 Task: Add an event  with title  Third Presentation Revisions, date '2024/03/04' to 2024/03/05 & Select Event type as  Group. Add location for the event as  Marseille, France and add a description: Conducting a competitive analysis to understand how the campaign performed compared to similar campaigns executed by competitors. This involves evaluating the differentiation, uniqueness, and competitive advantage of the campaign in the marketplace.Create an event link  http-thirdpresentationrevisionscom & Select the event color as  Lime Green. , logged in from the account softage.4@softage.netand send the event invitation to softage.8@softage.net and softage.9@softage.net
Action: Mouse pressed left at (733, 100)
Screenshot: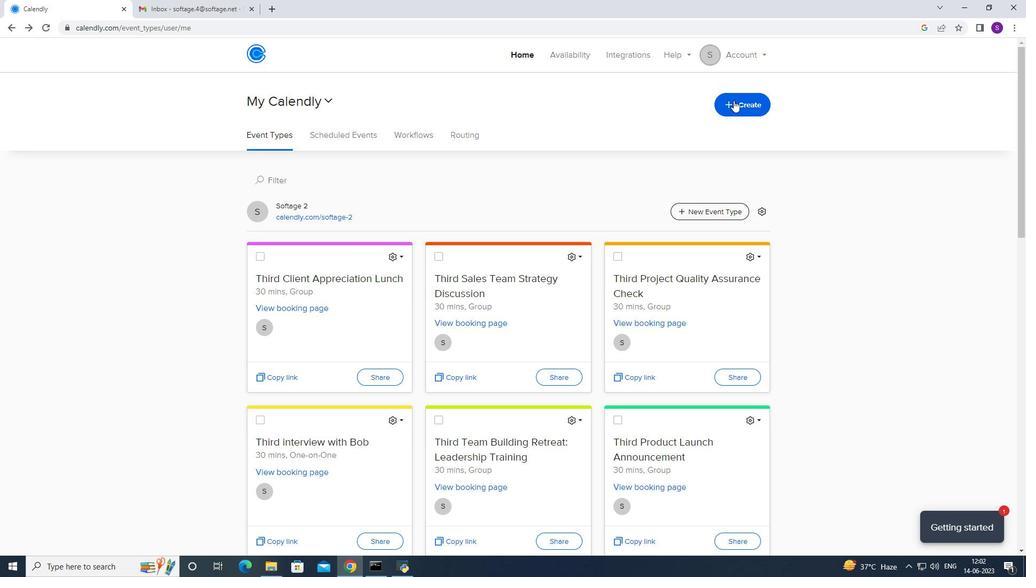 
Action: Mouse moved to (642, 179)
Screenshot: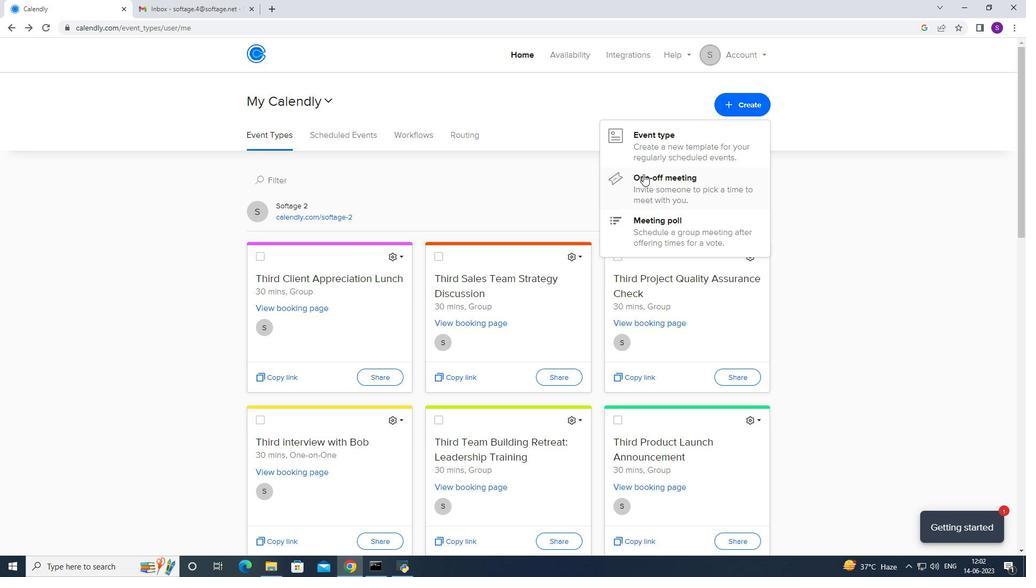 
Action: Mouse pressed left at (642, 179)
Screenshot: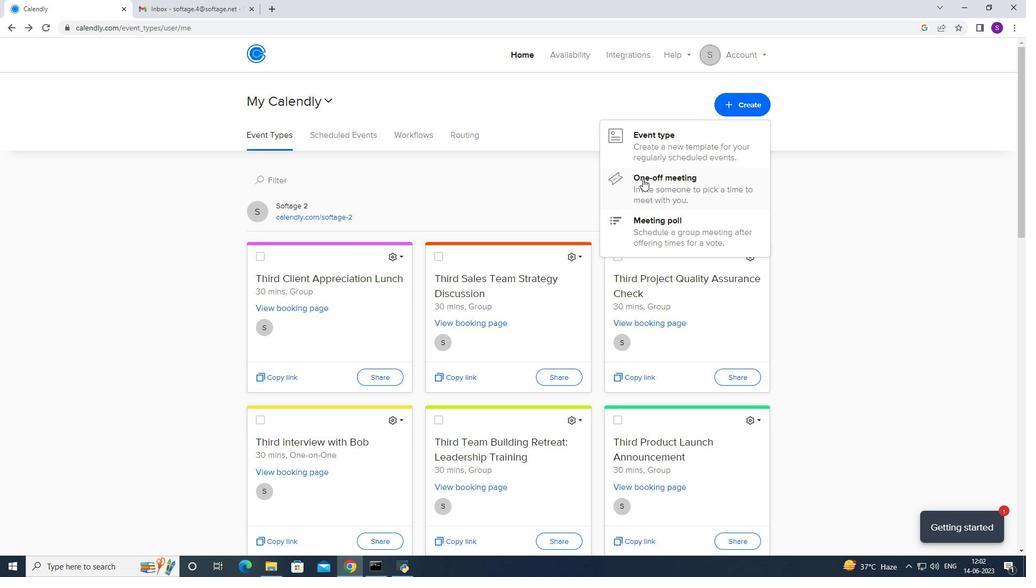 
Action: Mouse moved to (657, 148)
Screenshot: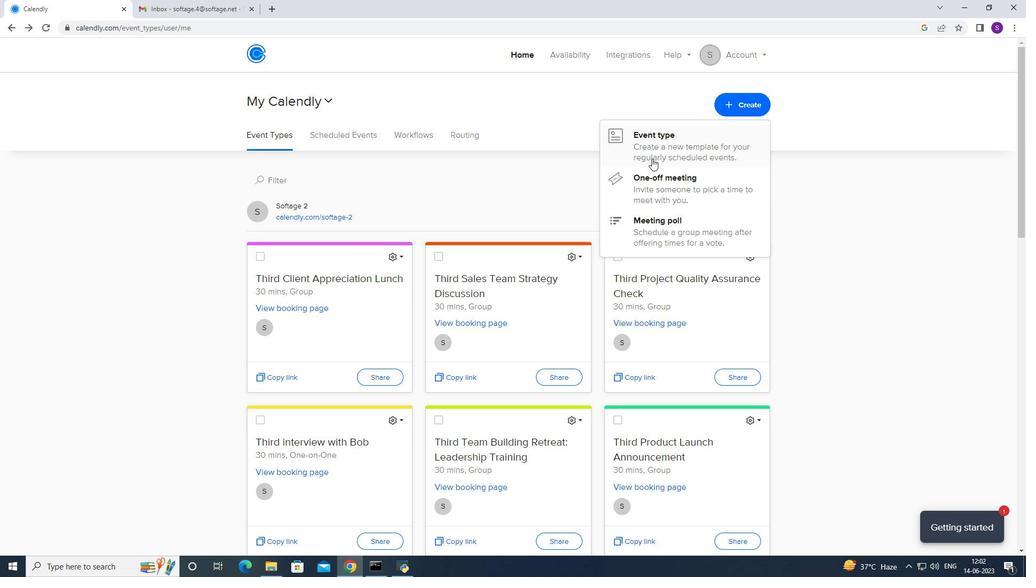 
Action: Mouse pressed left at (657, 148)
Screenshot: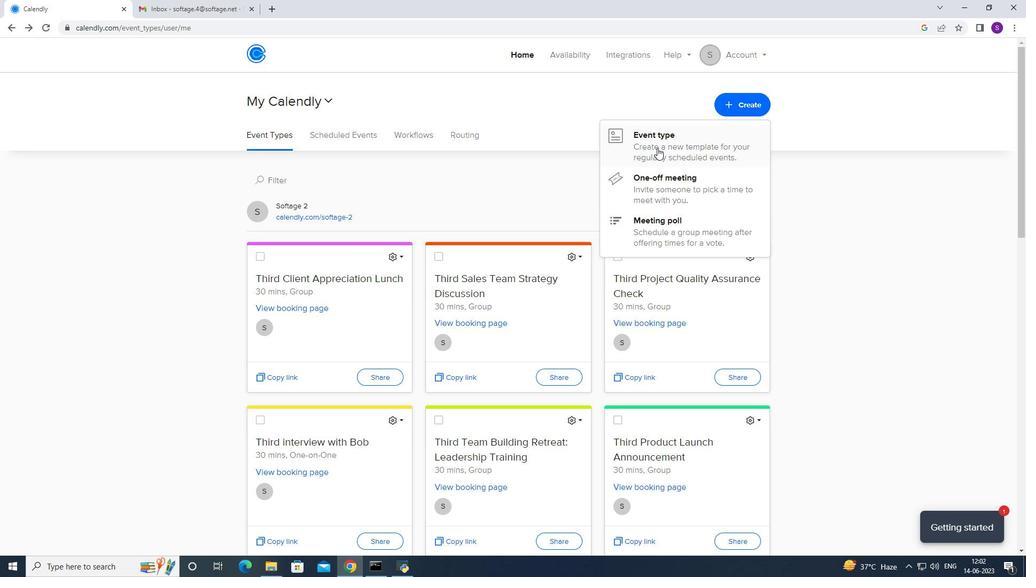 
Action: Mouse moved to (591, 223)
Screenshot: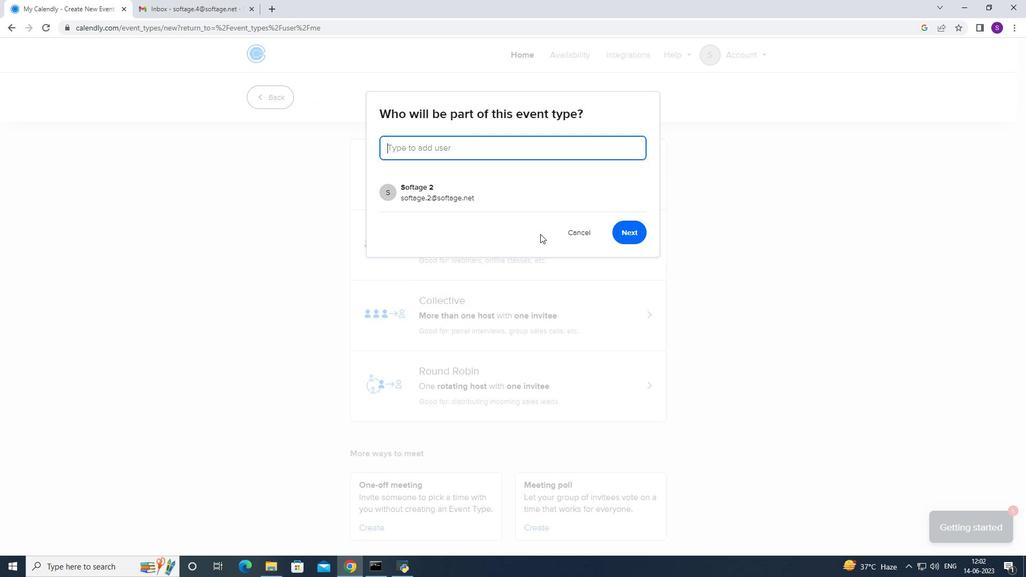 
Action: Mouse pressed left at (591, 223)
Screenshot: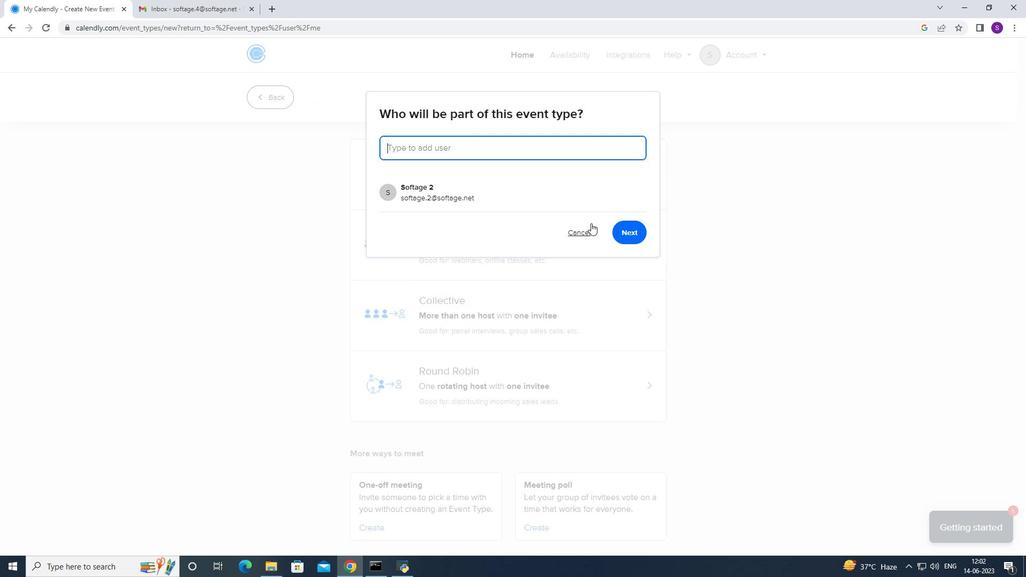 
Action: Mouse moved to (498, 231)
Screenshot: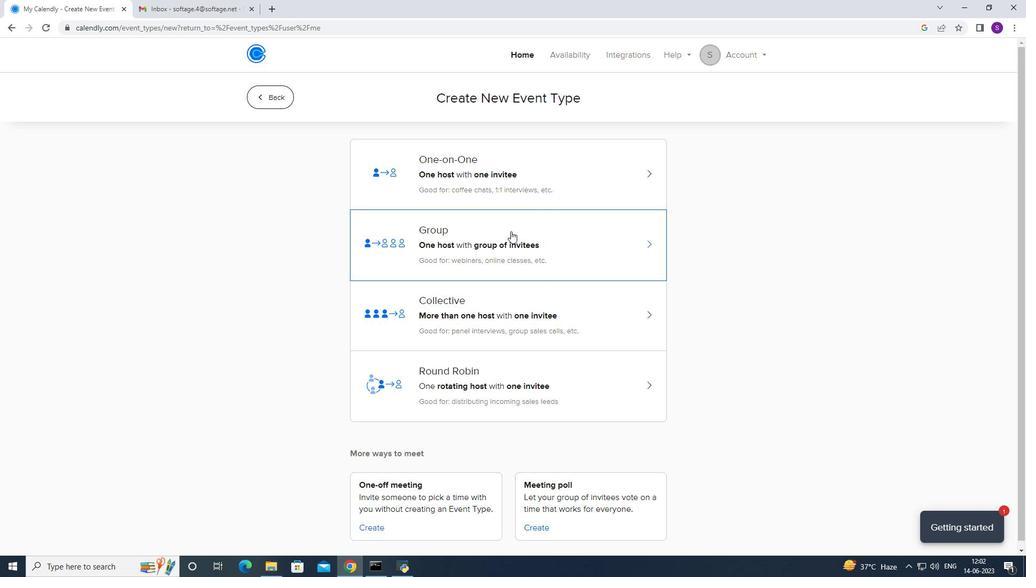 
Action: Mouse pressed left at (498, 231)
Screenshot: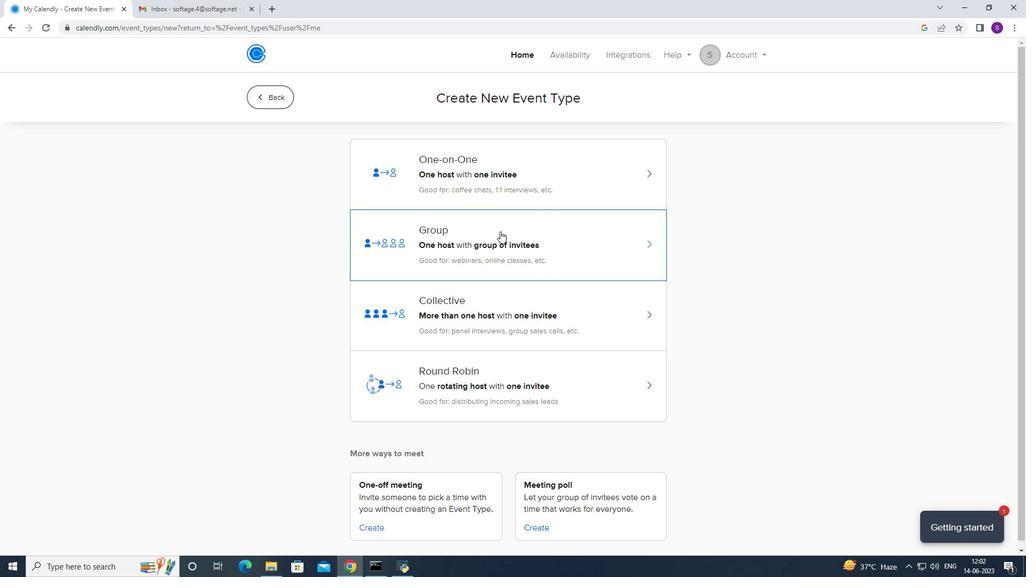 
Action: Mouse moved to (416, 248)
Screenshot: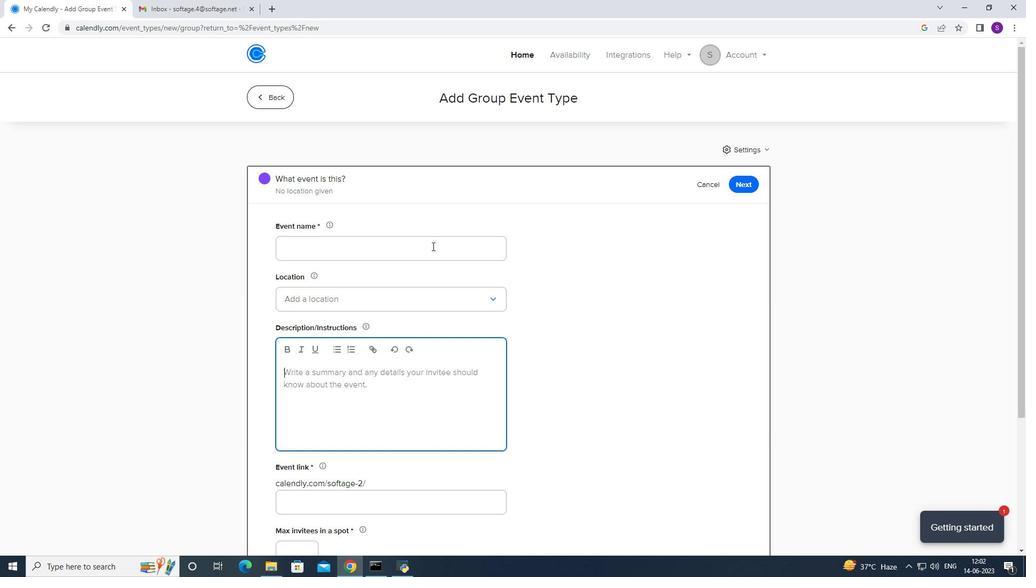
Action: Mouse pressed left at (416, 248)
Screenshot: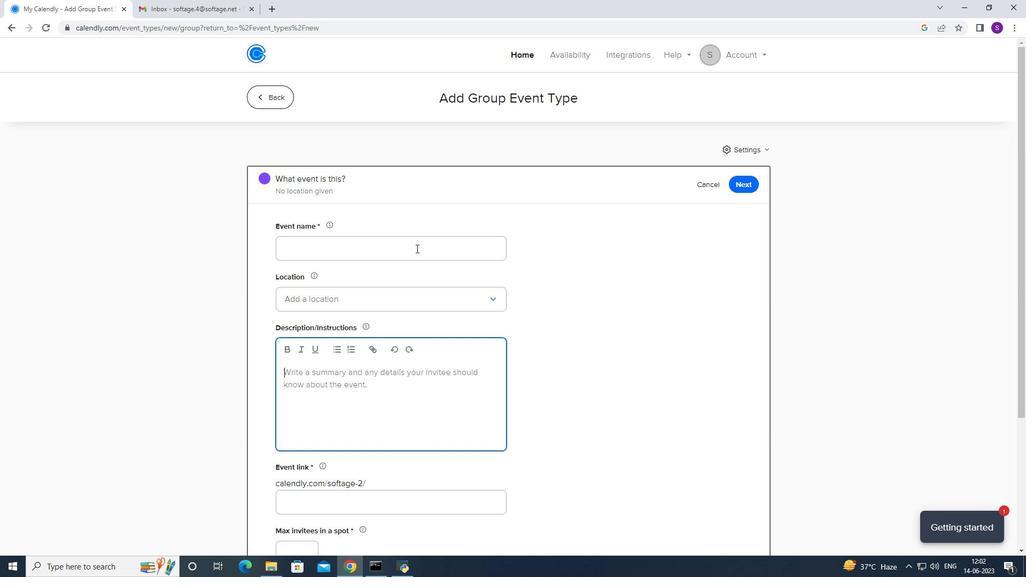 
Action: Key pressed <Key.caps_lock>T<Key.caps_lock>hird<Key.space><Key.caps_lock>P<Key.caps_lock>
Screenshot: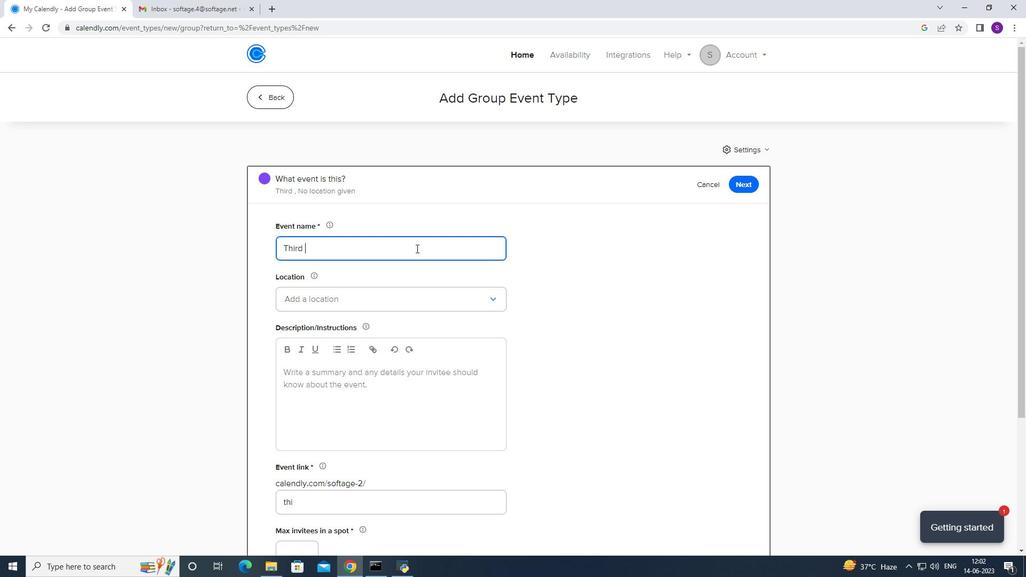 
Action: Mouse moved to (409, 252)
Screenshot: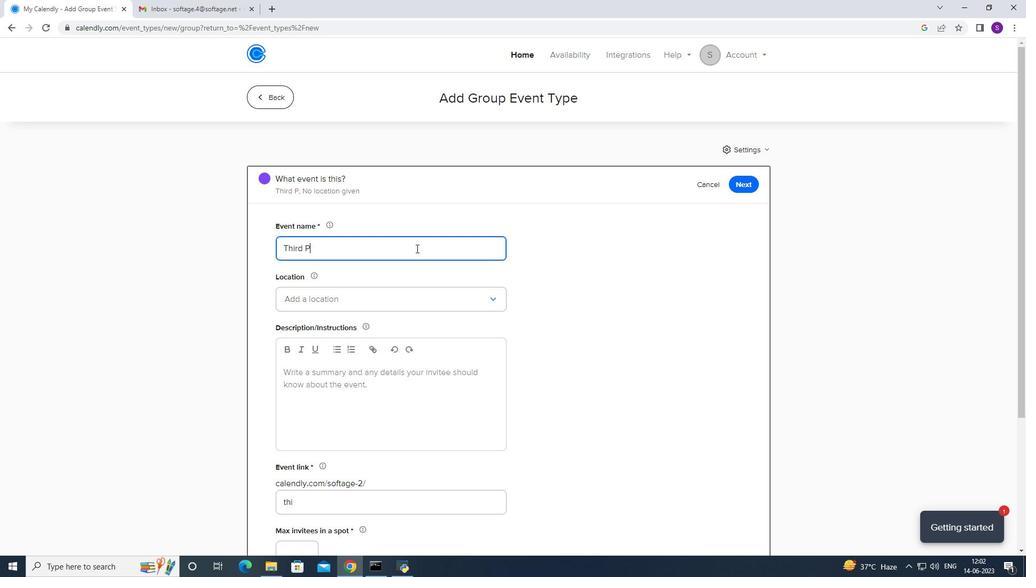 
Action: Key pressed resentati
Screenshot: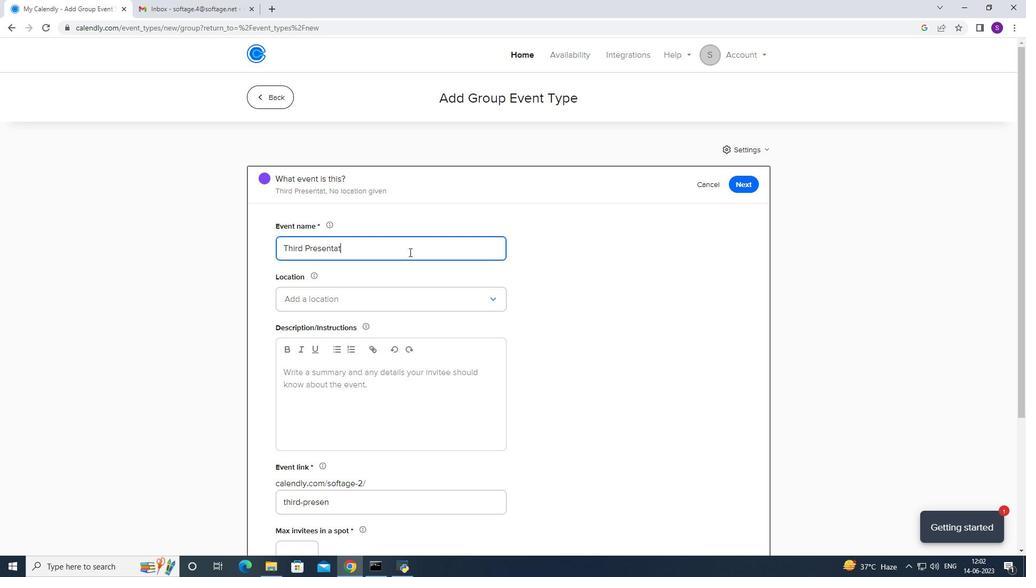 
Action: Mouse moved to (409, 253)
Screenshot: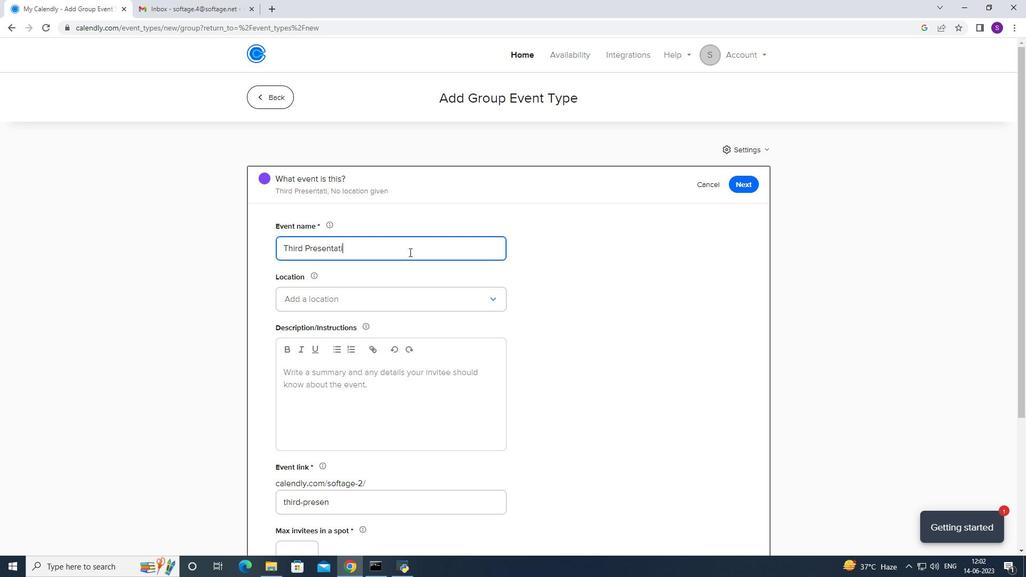 
Action: Key pressed o
Screenshot: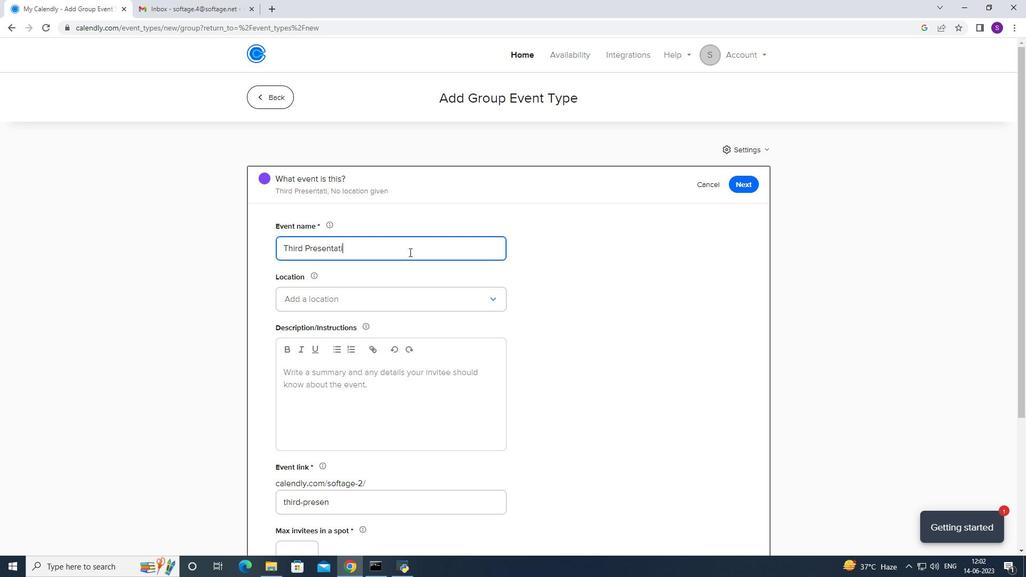 
Action: Mouse moved to (410, 254)
Screenshot: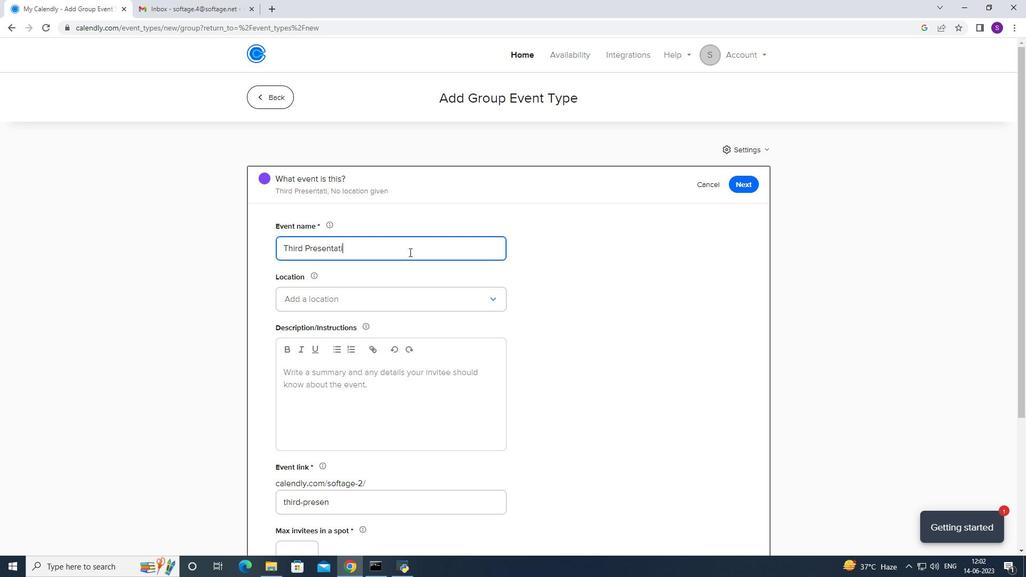 
Action: Key pressed ns<Key.space><Key.caps_lock>R<Key.caps_lock>eview
Screenshot: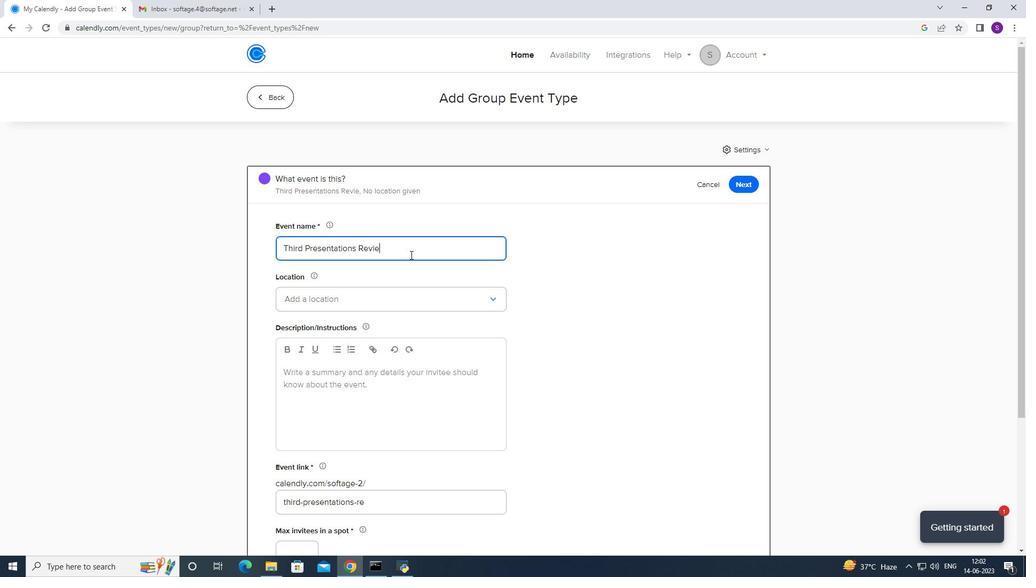 
Action: Mouse moved to (870, 186)
Screenshot: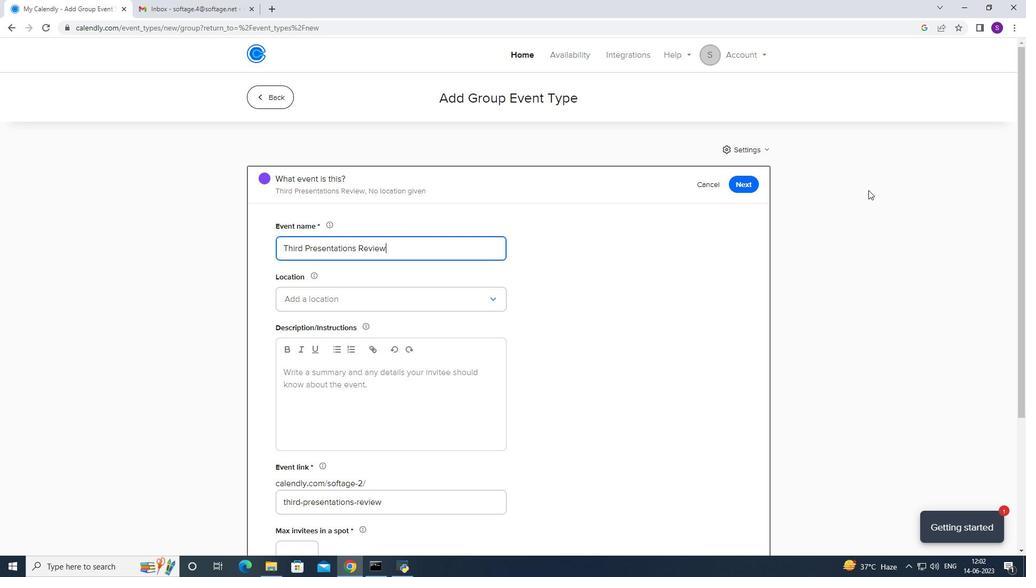 
Action: Mouse scrolled (870, 187) with delta (0, 0)
Screenshot: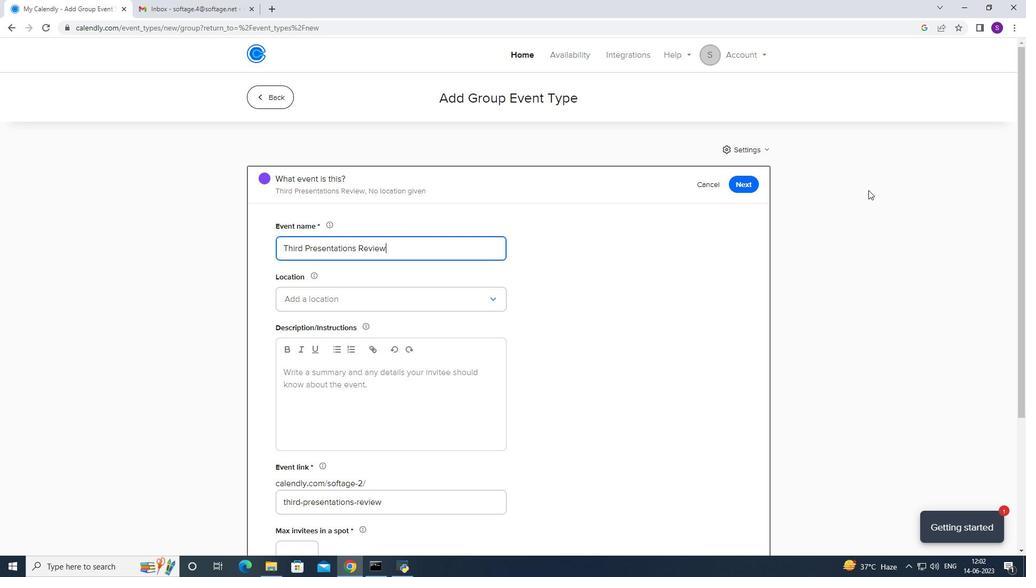 
Action: Mouse moved to (864, 174)
Screenshot: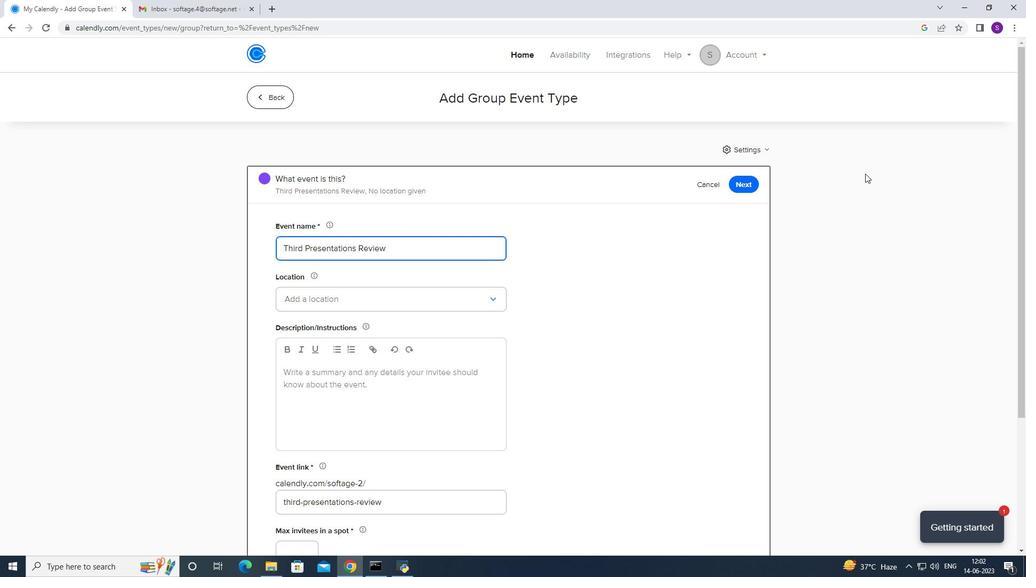 
Action: Key pressed <Key.backspace>
Screenshot: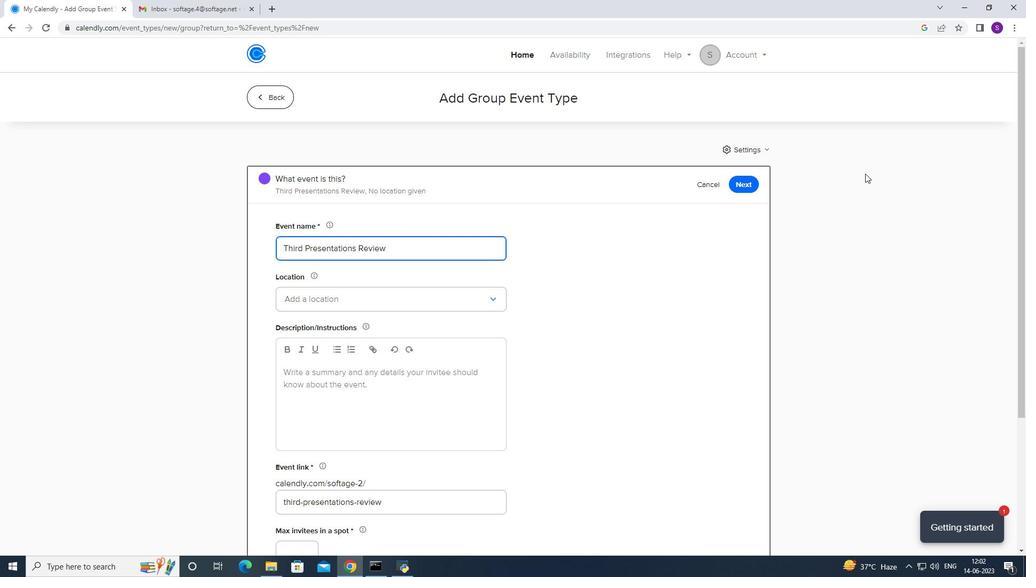 
Action: Mouse moved to (855, 176)
Screenshot: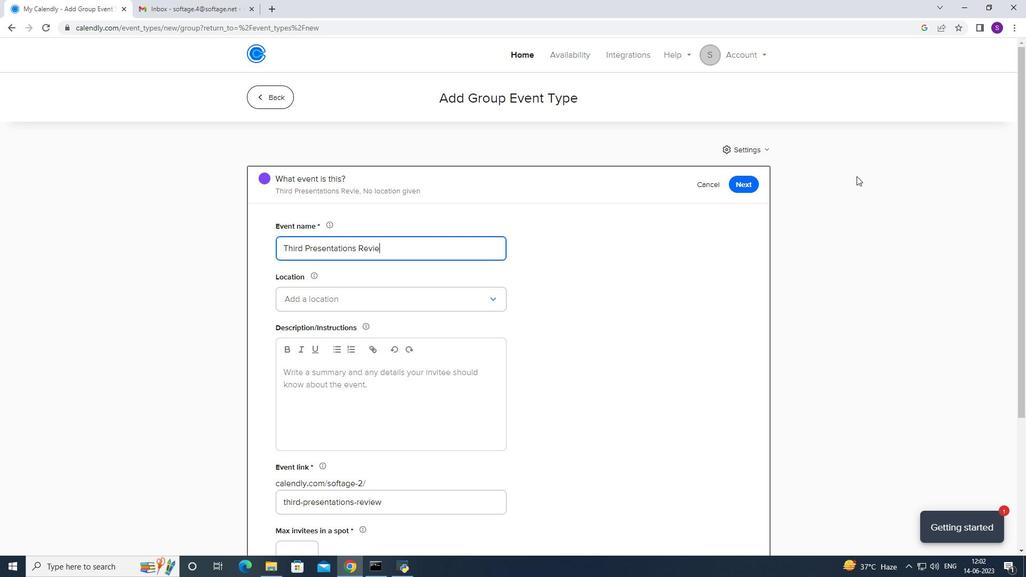 
Action: Key pressed <Key.backspace>
Screenshot: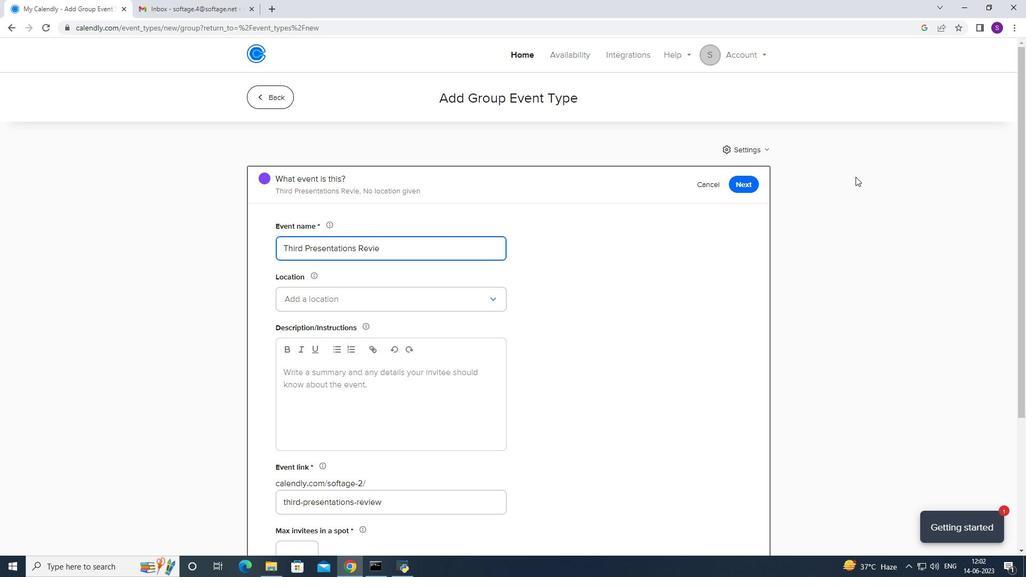 
Action: Mouse moved to (848, 177)
Screenshot: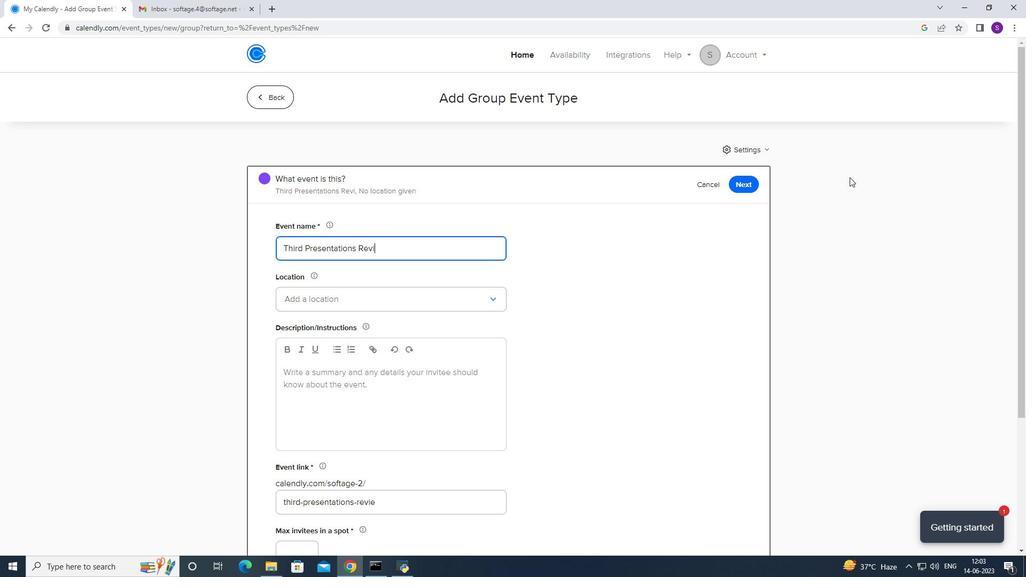 
Action: Key pressed sions
Screenshot: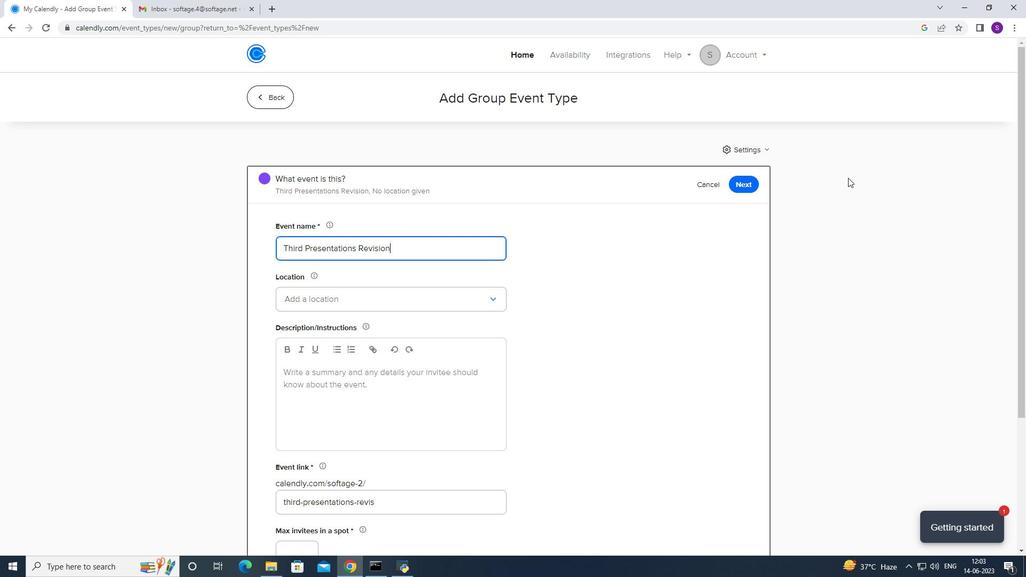 
Action: Mouse moved to (305, 303)
Screenshot: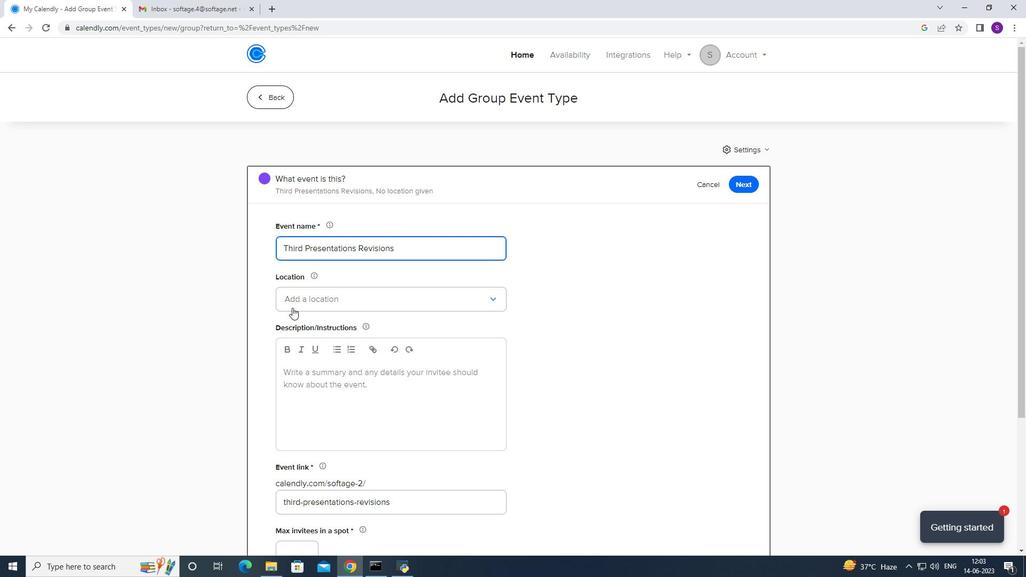 
Action: Mouse pressed left at (305, 303)
Screenshot: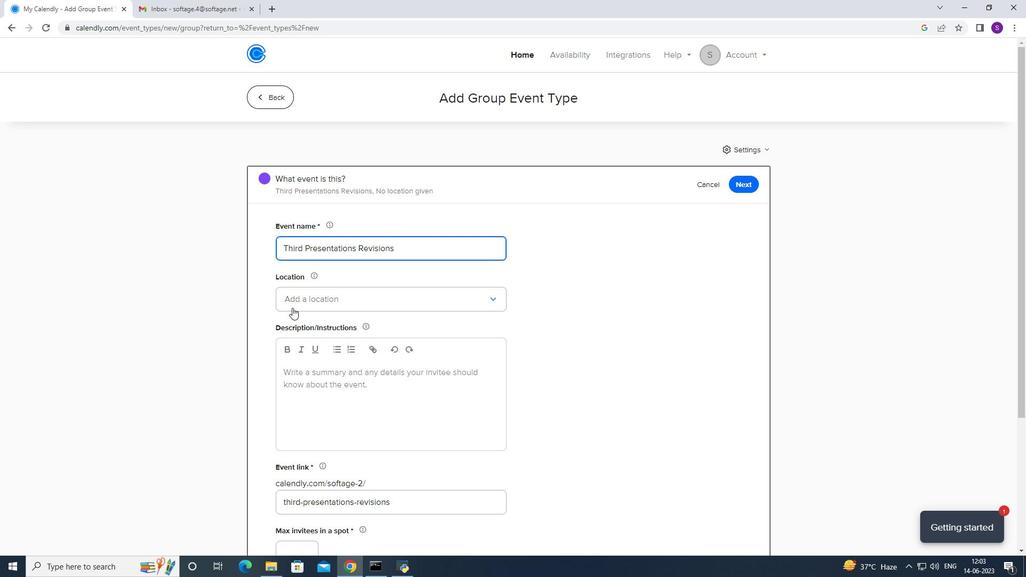 
Action: Mouse moved to (299, 319)
Screenshot: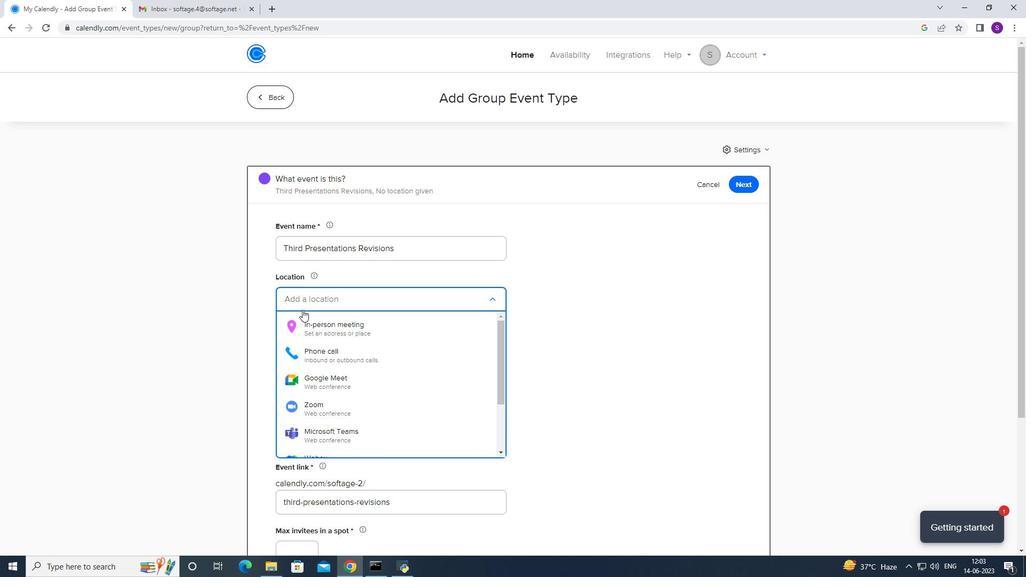 
Action: Mouse pressed left at (299, 319)
Screenshot: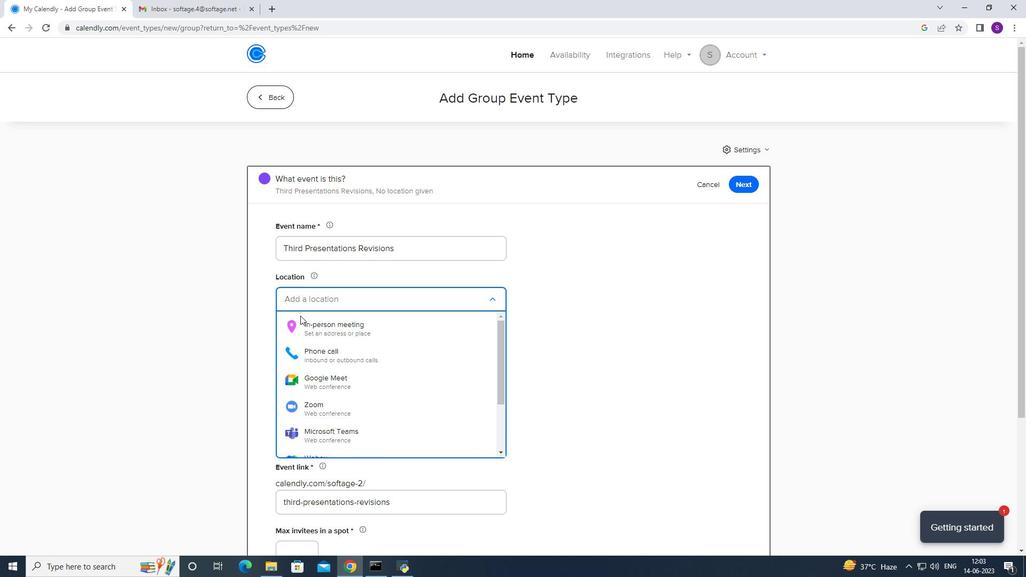 
Action: Mouse moved to (494, 178)
Screenshot: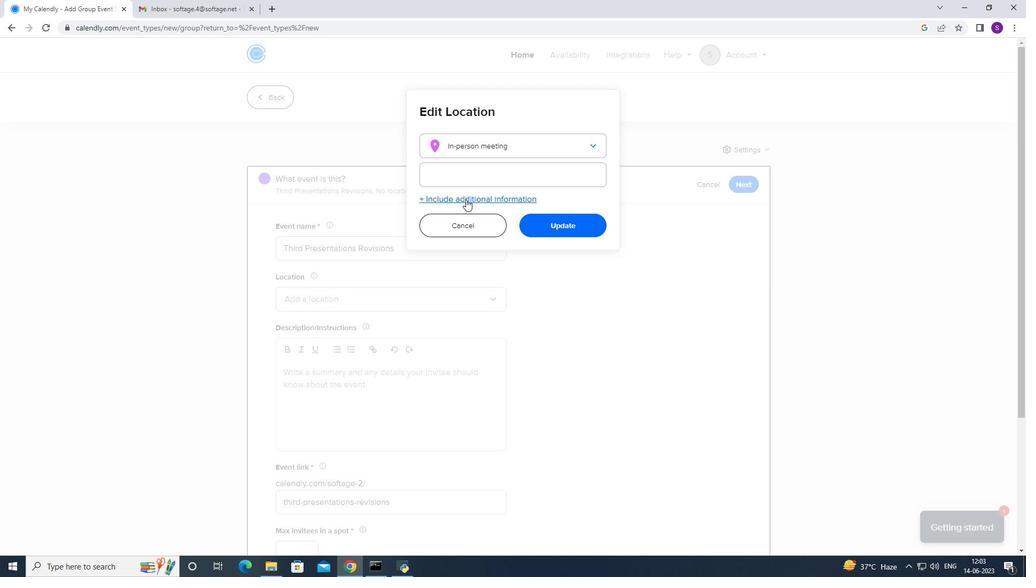 
Action: Mouse pressed left at (494, 178)
Screenshot: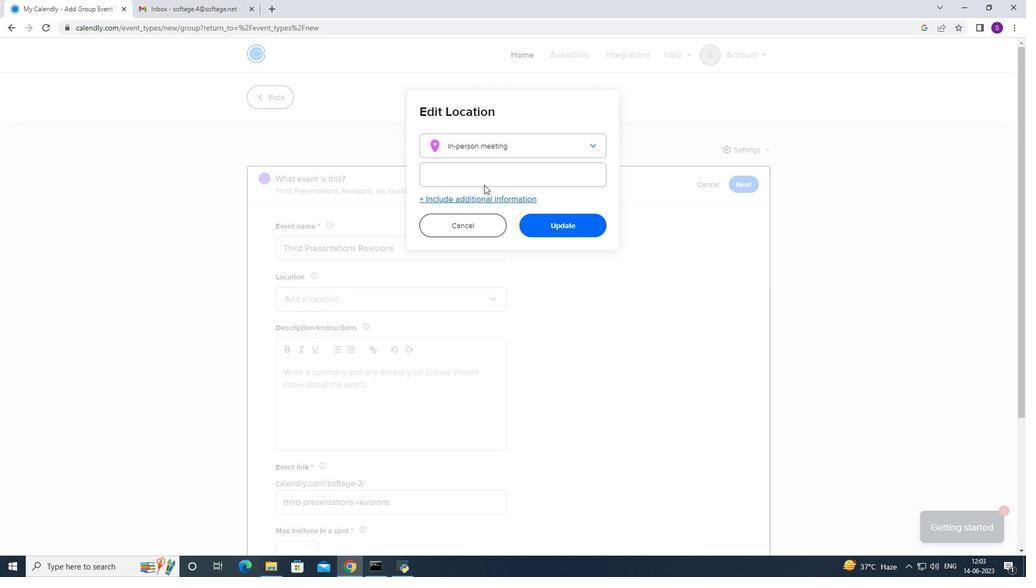 
Action: Mouse moved to (492, 176)
Screenshot: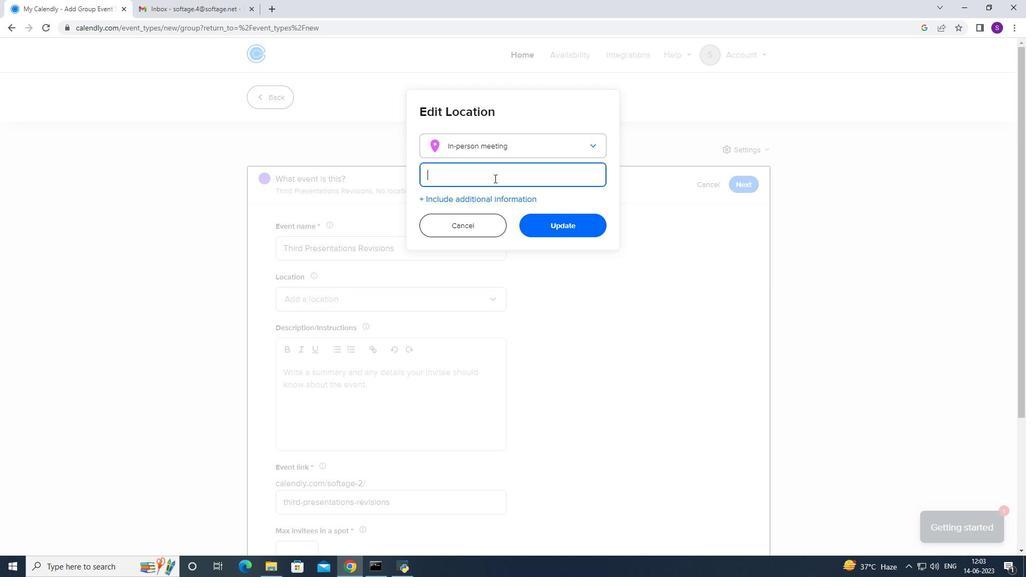 
Action: Key pressed <Key.caps_lock>M<Key.caps_lock>arseille,<Key.space><Key.caps_lock><Key.caps_lock>france
Screenshot: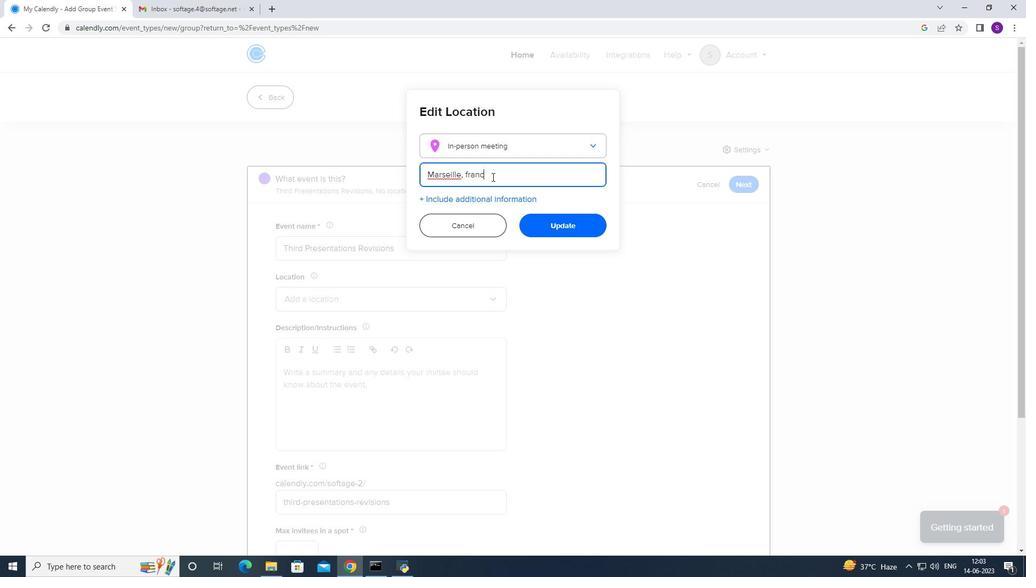 
Action: Mouse moved to (447, 181)
Screenshot: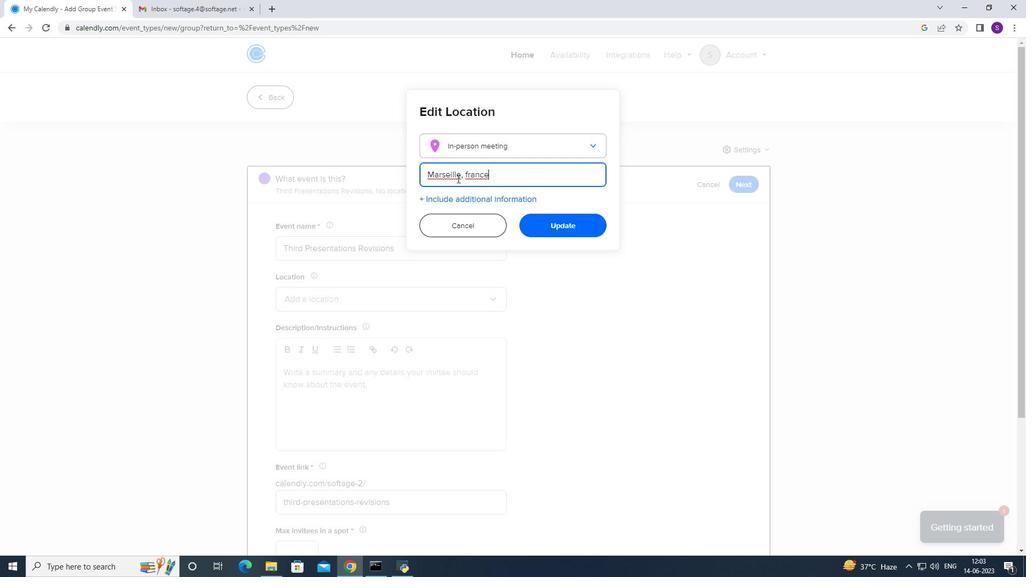 
Action: Mouse pressed right at (447, 181)
Screenshot: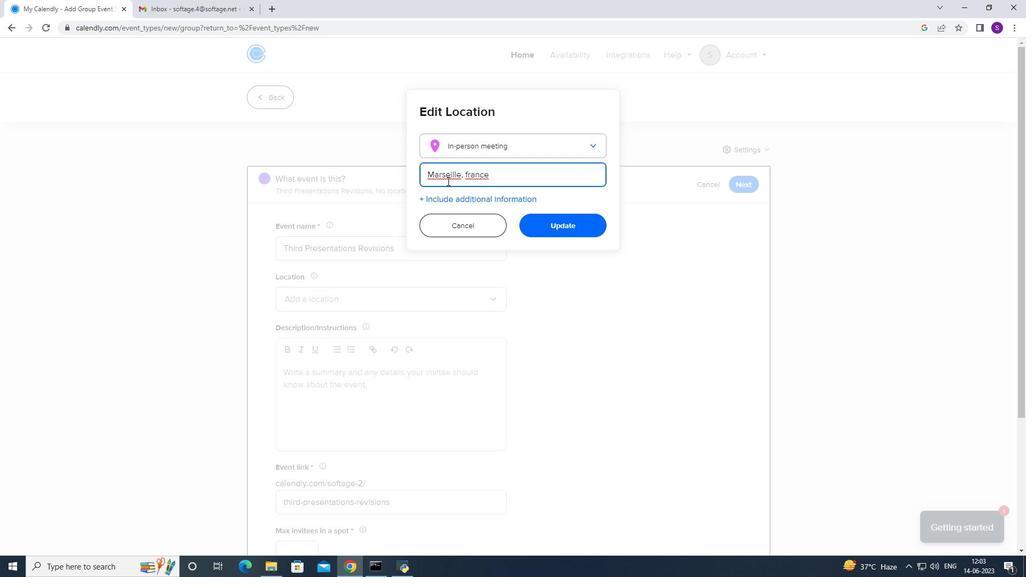 
Action: Mouse moved to (449, 188)
Screenshot: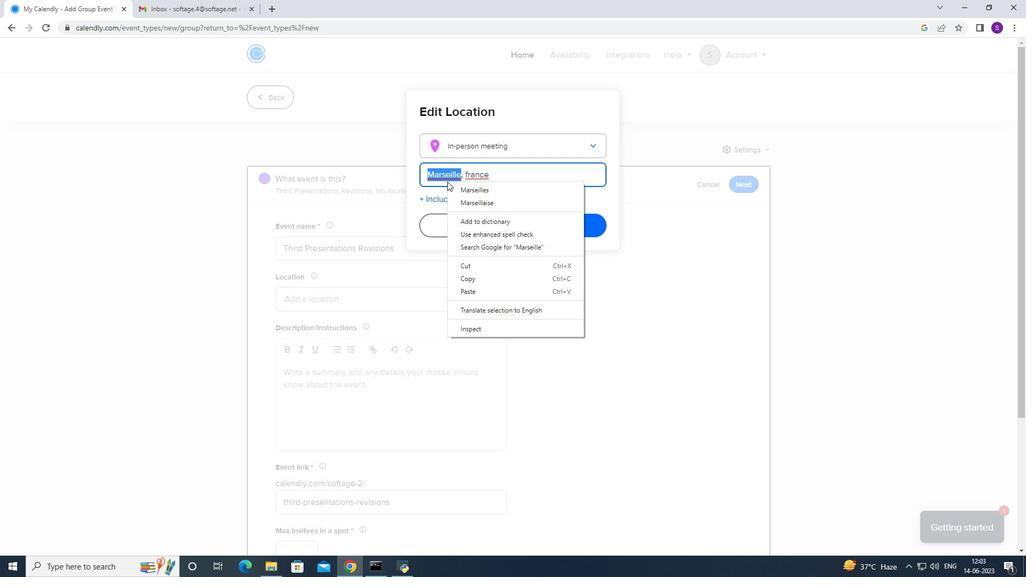 
Action: Mouse pressed left at (449, 188)
Screenshot: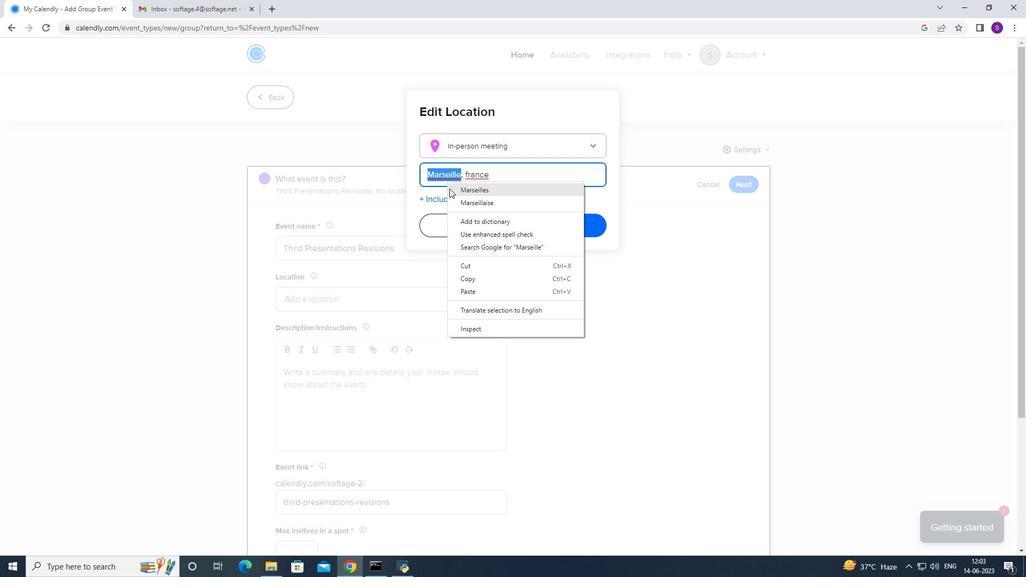 
Action: Mouse moved to (484, 177)
Screenshot: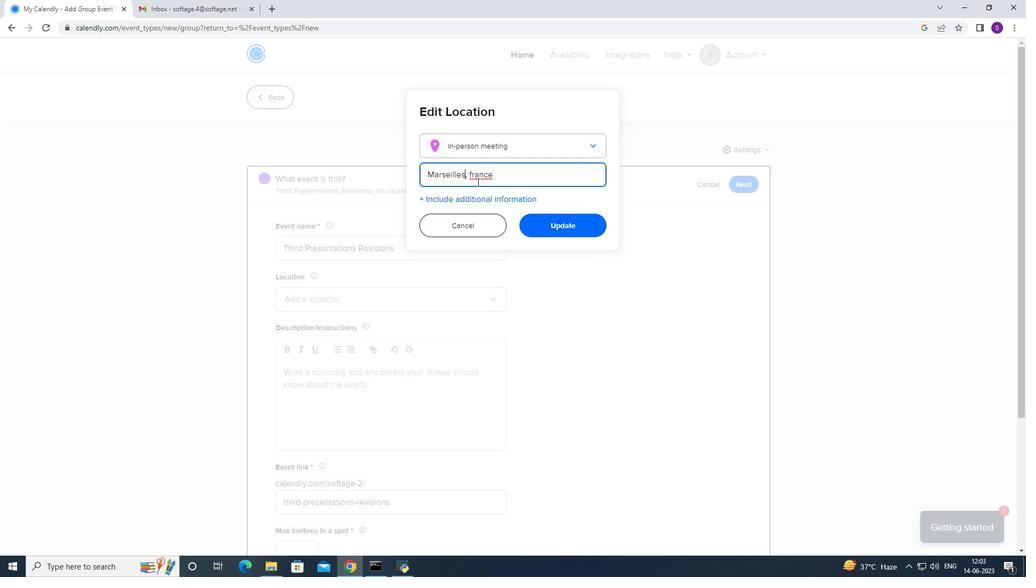 
Action: Mouse pressed right at (484, 177)
Screenshot: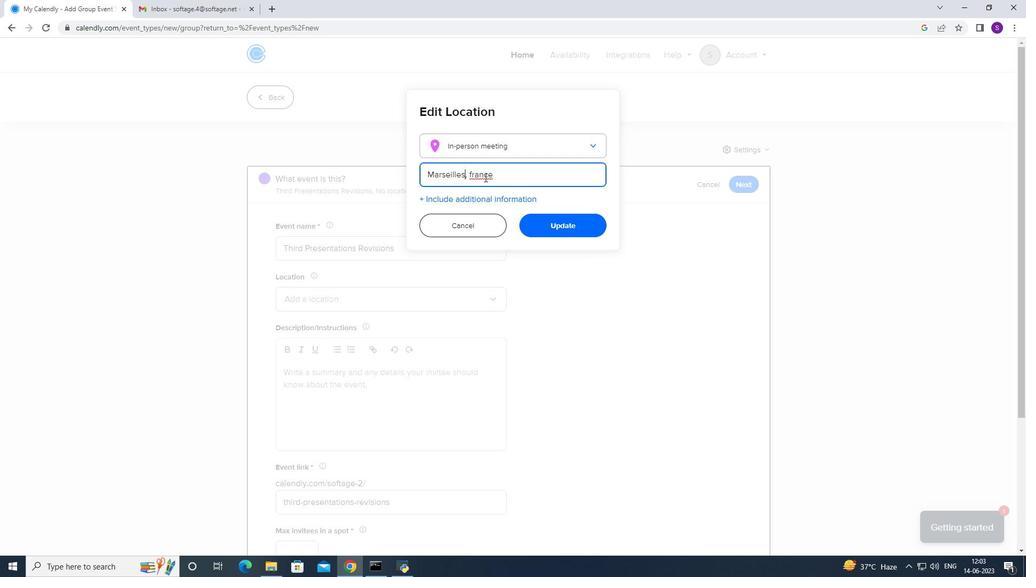 
Action: Mouse moved to (488, 186)
Screenshot: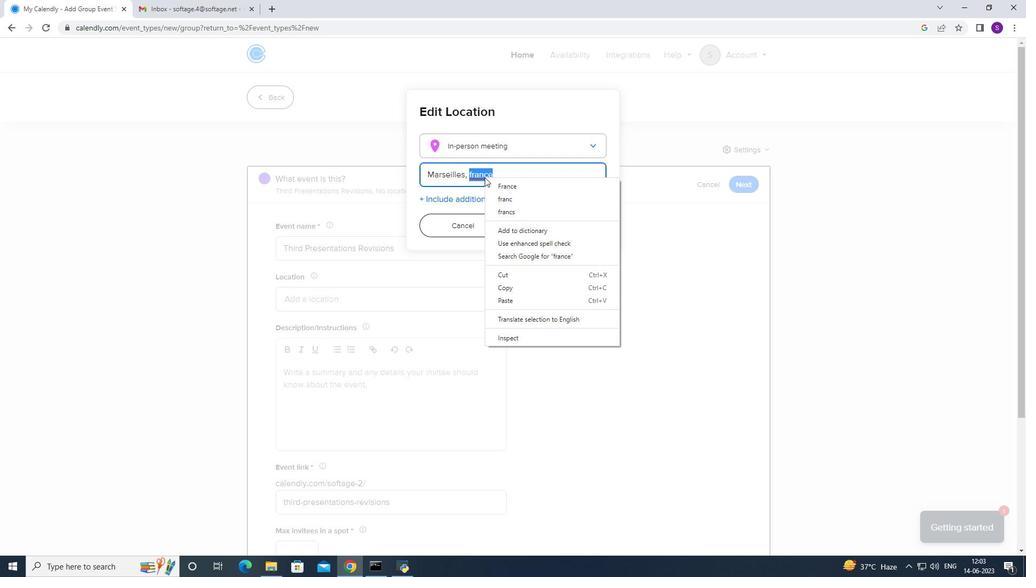 
Action: Mouse pressed left at (488, 186)
Screenshot: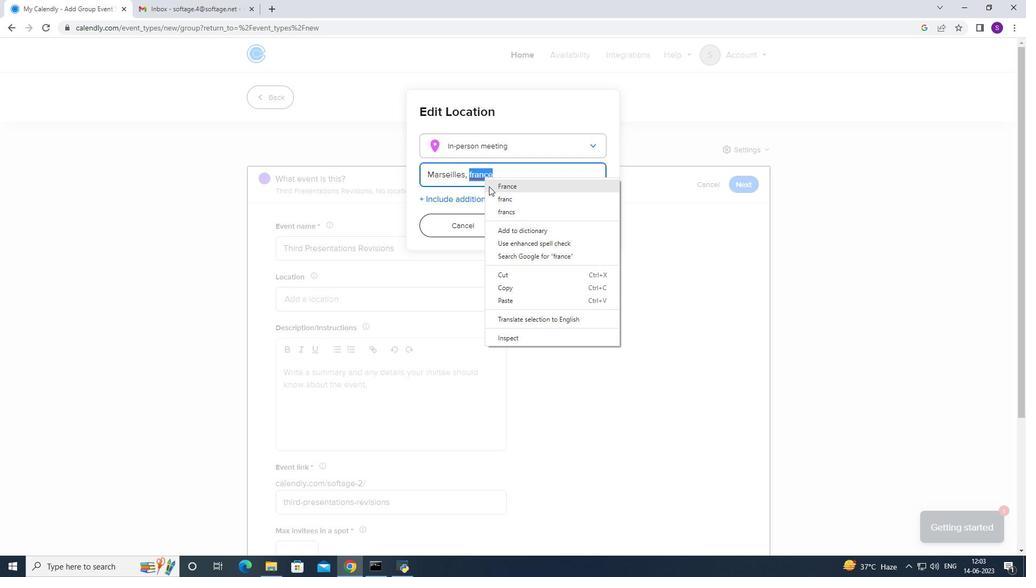
Action: Mouse moved to (531, 213)
Screenshot: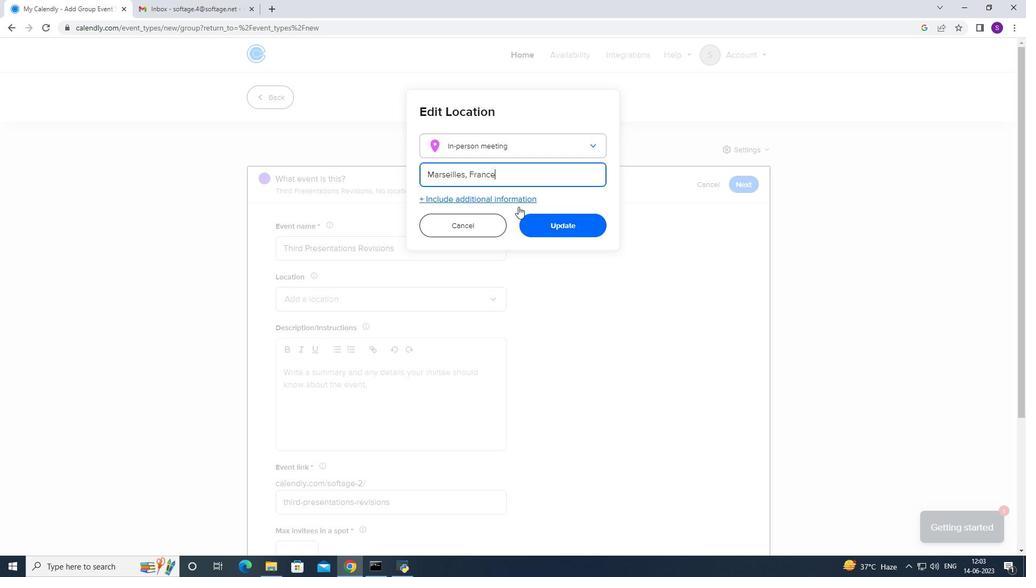 
Action: Mouse pressed left at (531, 213)
Screenshot: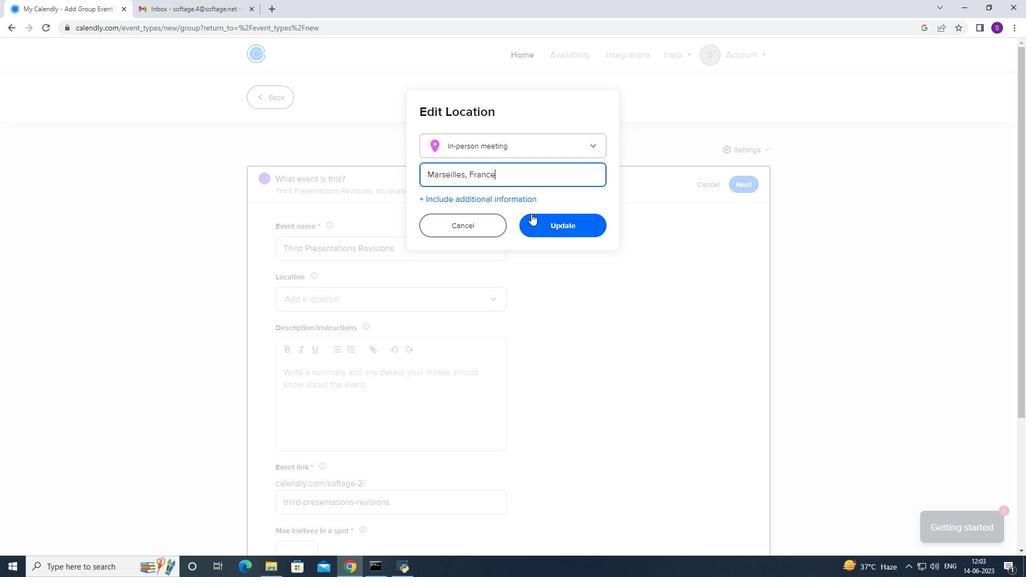 
Action: Mouse moved to (309, 250)
Screenshot: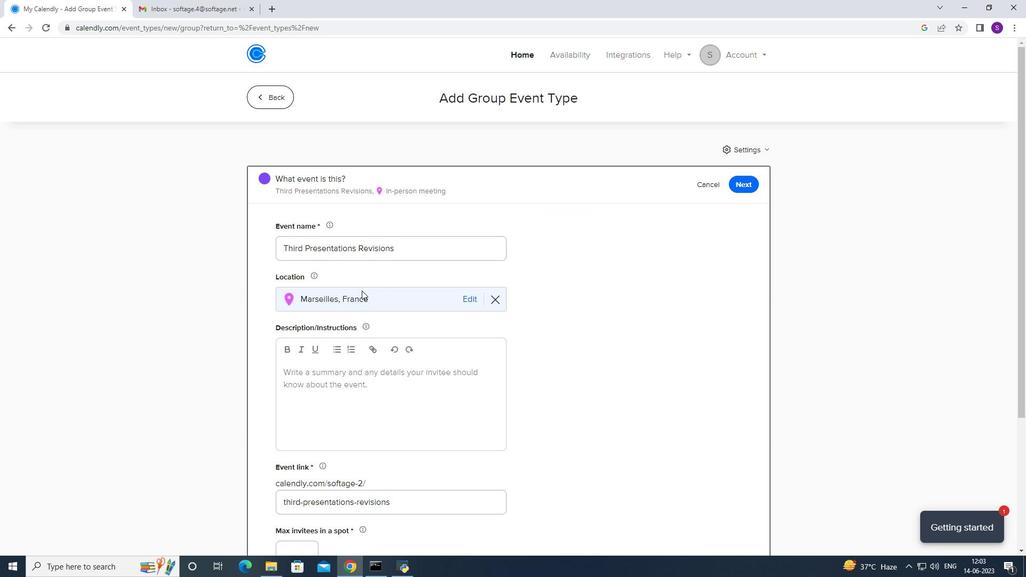 
Action: Mouse scrolled (309, 250) with delta (0, 0)
Screenshot: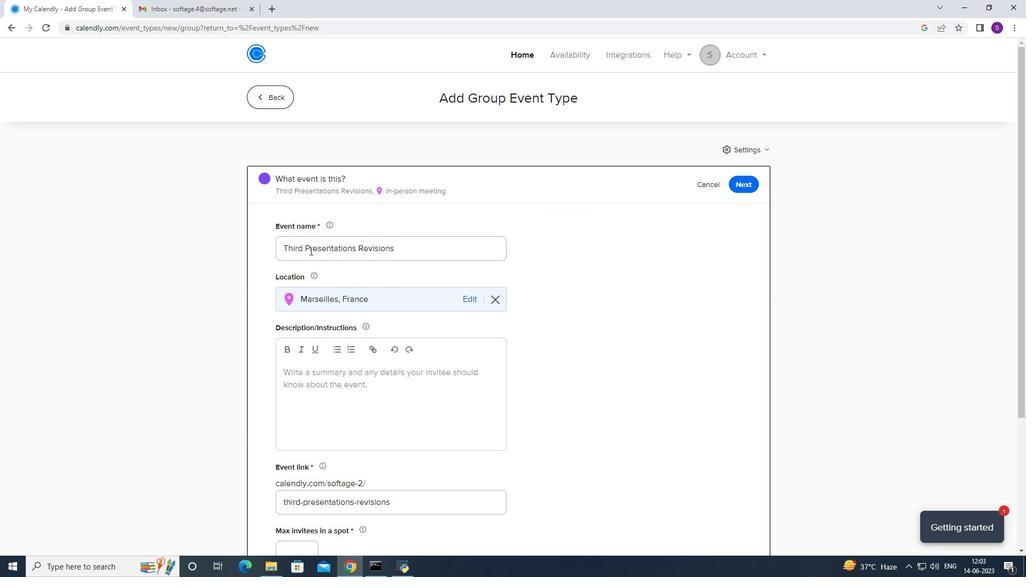 
Action: Mouse scrolled (309, 250) with delta (0, 0)
Screenshot: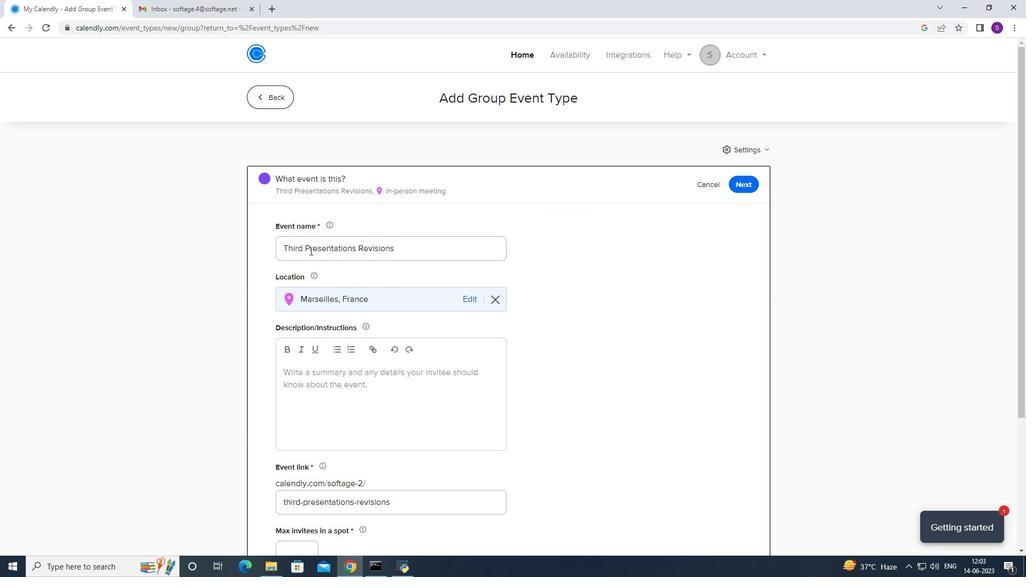 
Action: Mouse scrolled (309, 250) with delta (0, 0)
Screenshot: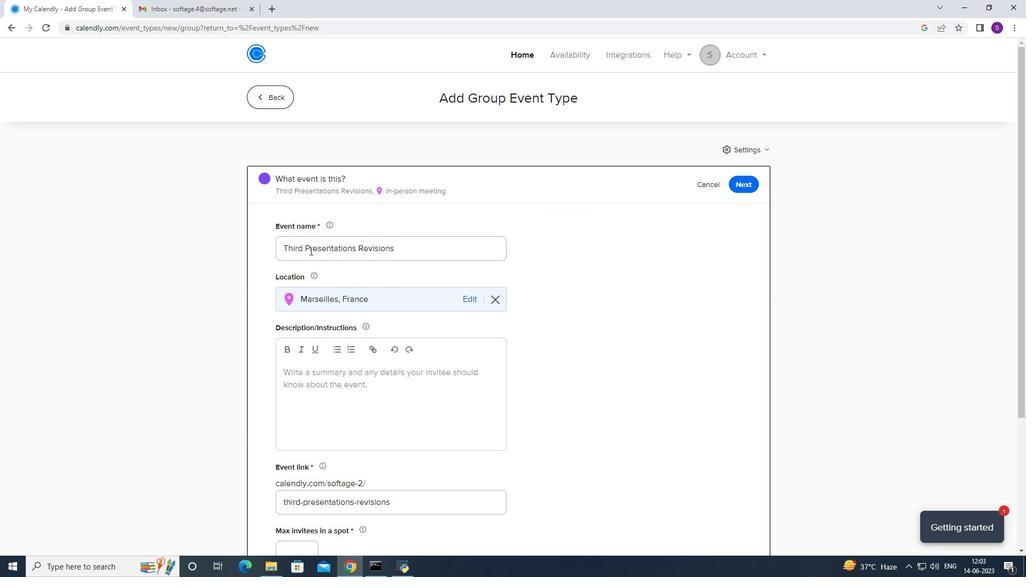 
Action: Mouse scrolled (309, 250) with delta (0, 0)
Screenshot: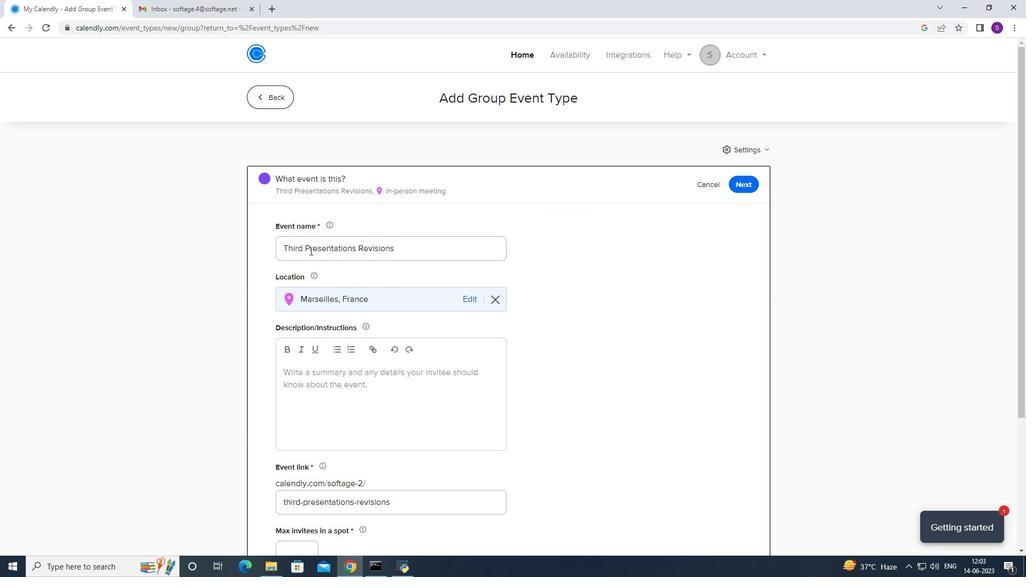
Action: Mouse moved to (296, 250)
Screenshot: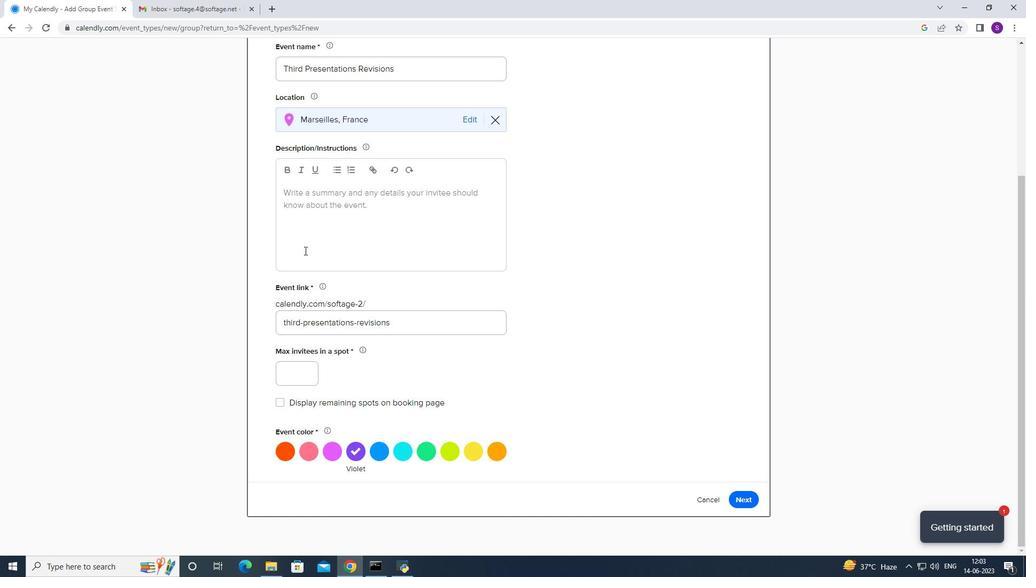 
Action: Mouse pressed left at (296, 250)
Screenshot: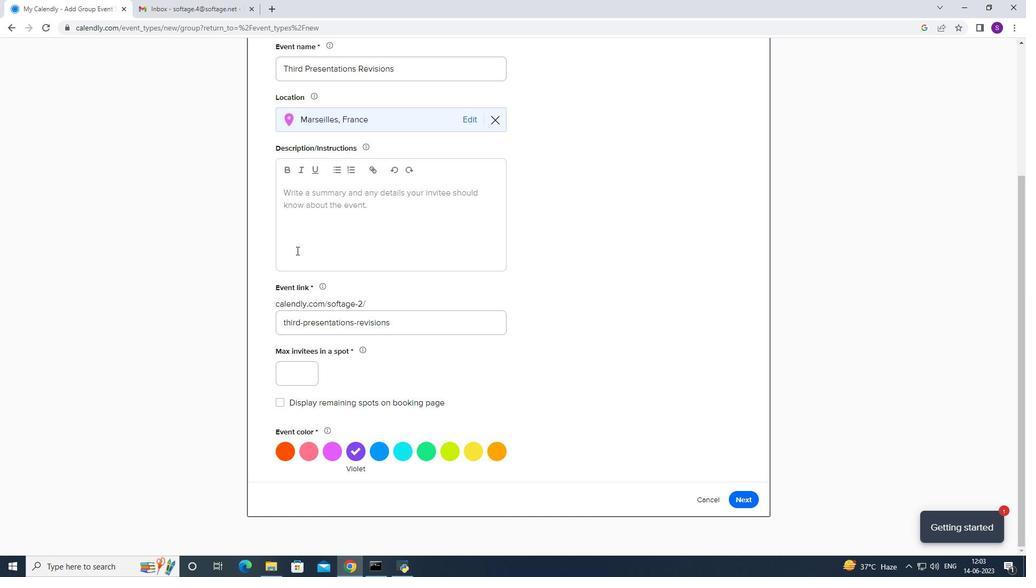 
Action: Mouse moved to (288, 248)
Screenshot: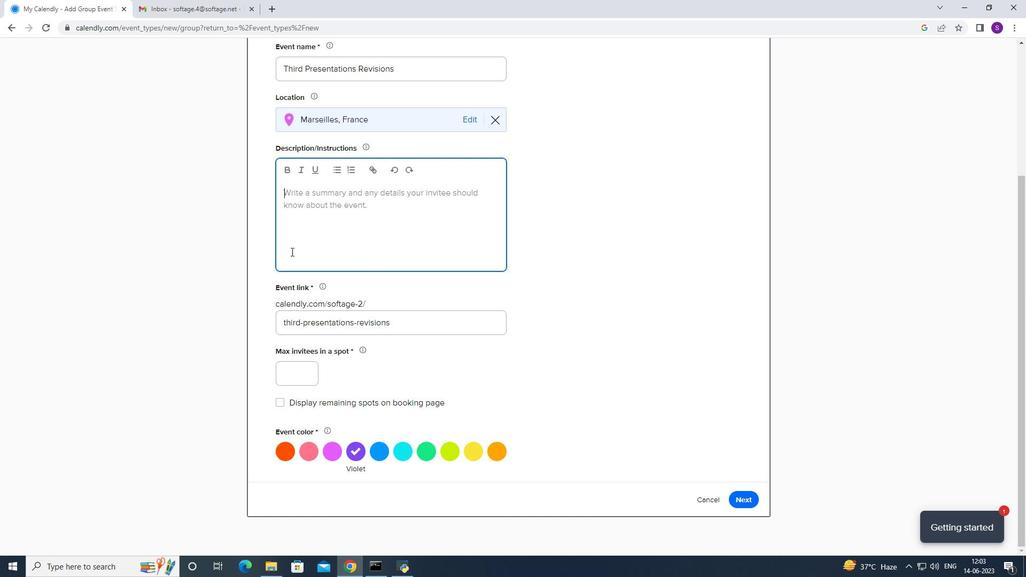 
Action: Key pressed <Key.caps_lock>C<Key.caps_lock>onducting<Key.space>a<Key.space>competitive<Key.space>annalysis<Key.space>to<Key.space>understand<Key.space>how<Key.space>the<Key.space>vcampaign<Key.space>compared<Key.space>to<Key.space>simnit<Key.backspace>
Screenshot: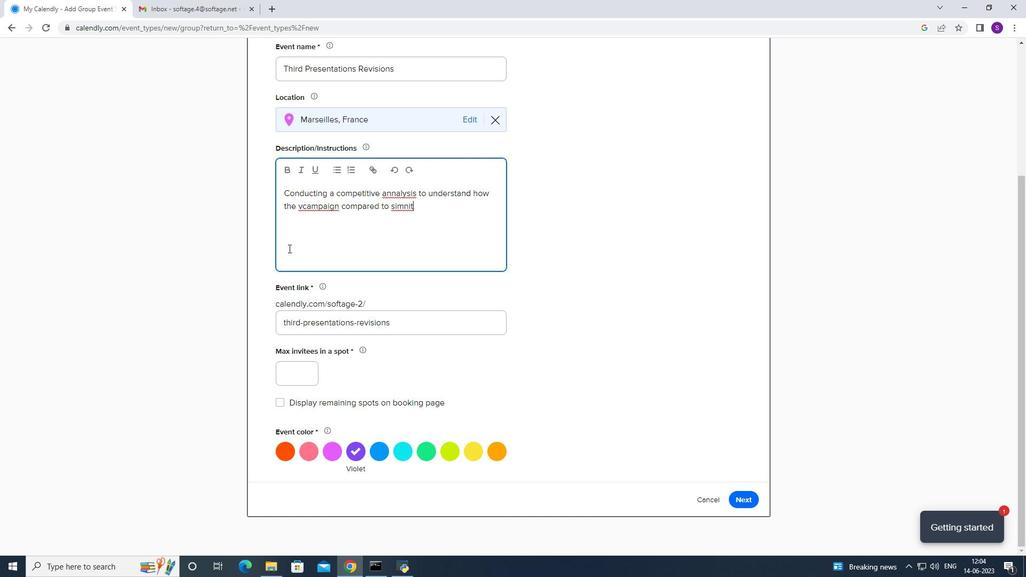 
Action: Mouse moved to (298, 257)
Screenshot: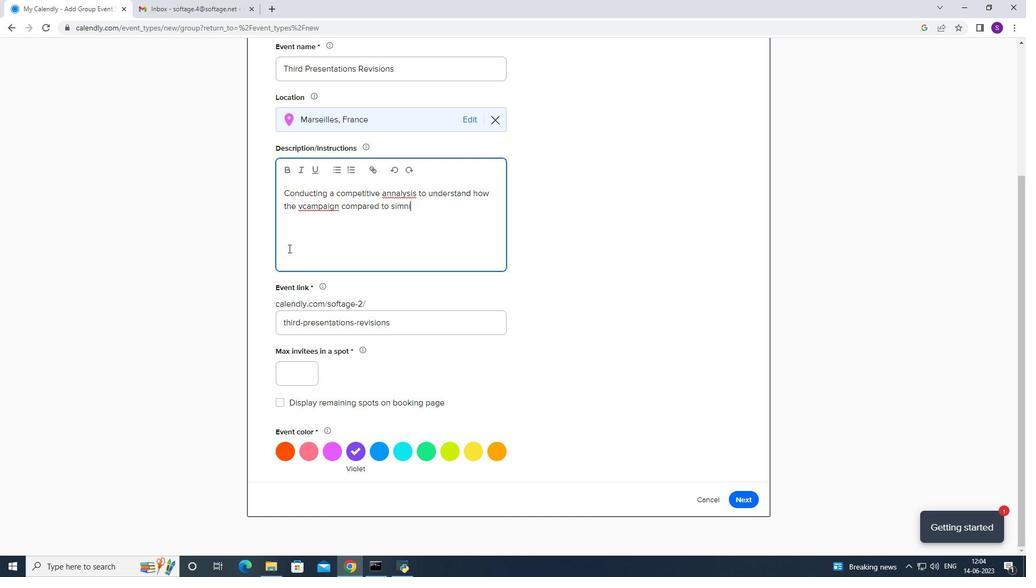 
Action: Key pressed <Key.backspace><Key.backspace>
Screenshot: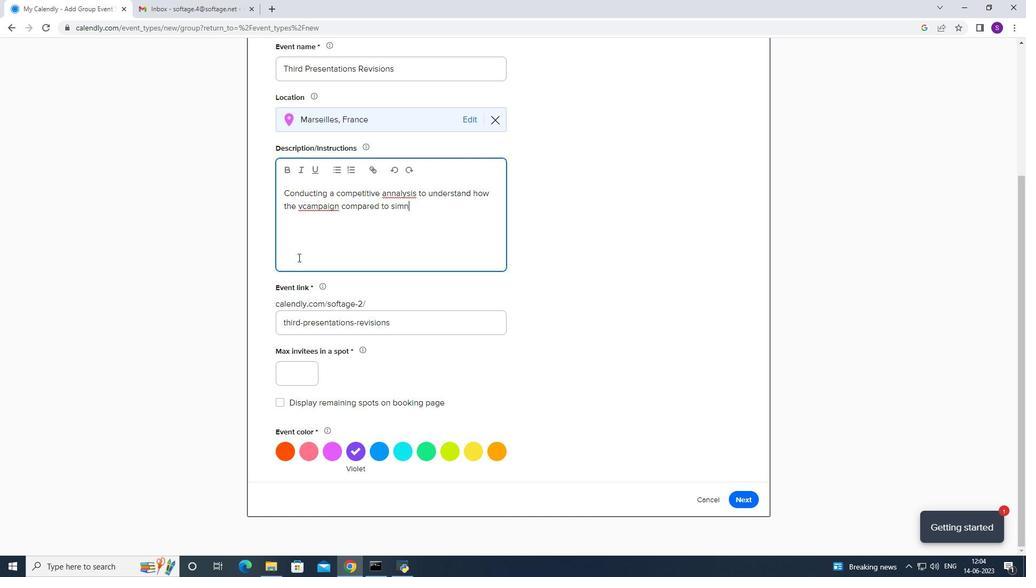 
Action: Mouse moved to (614, 150)
Screenshot: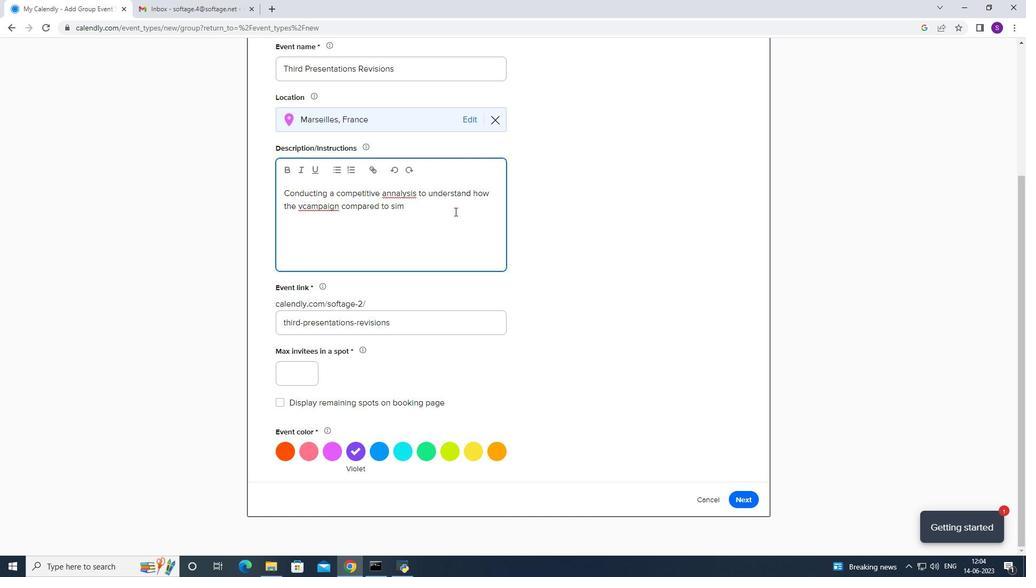 
Action: Key pressed illar<Key.space>campaigns<Key.space>execurted<Key.space>by<Key.space>the<Key.space>competitors.
Screenshot: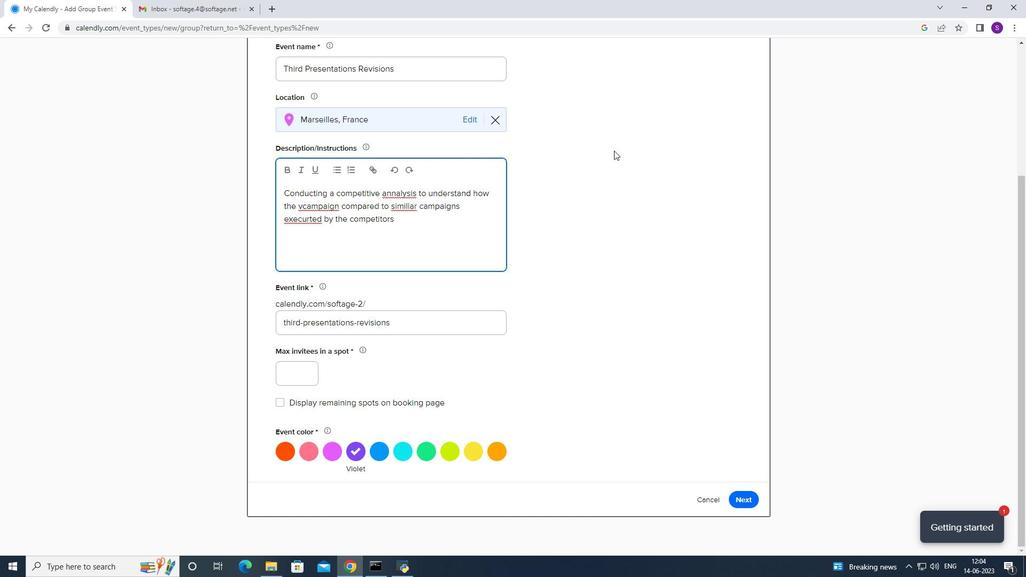 
Action: Mouse moved to (411, 203)
Screenshot: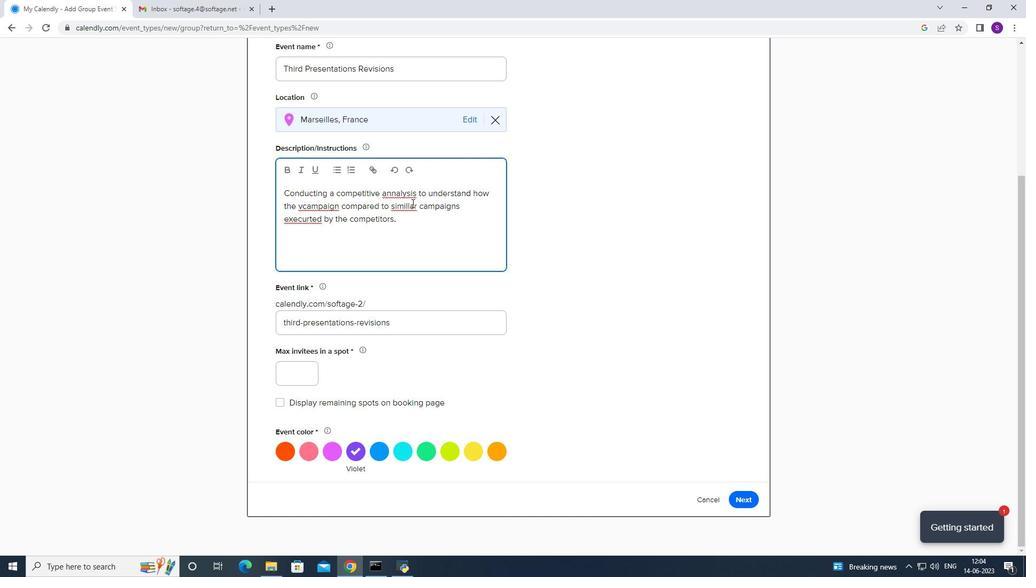 
Action: Mouse pressed right at (411, 203)
Screenshot: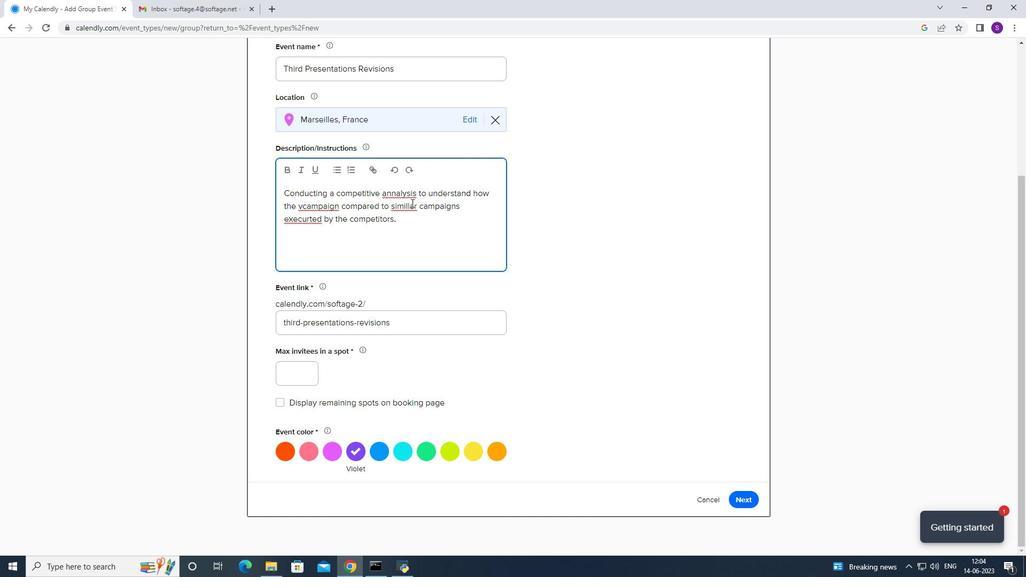 
Action: Mouse moved to (432, 216)
Screenshot: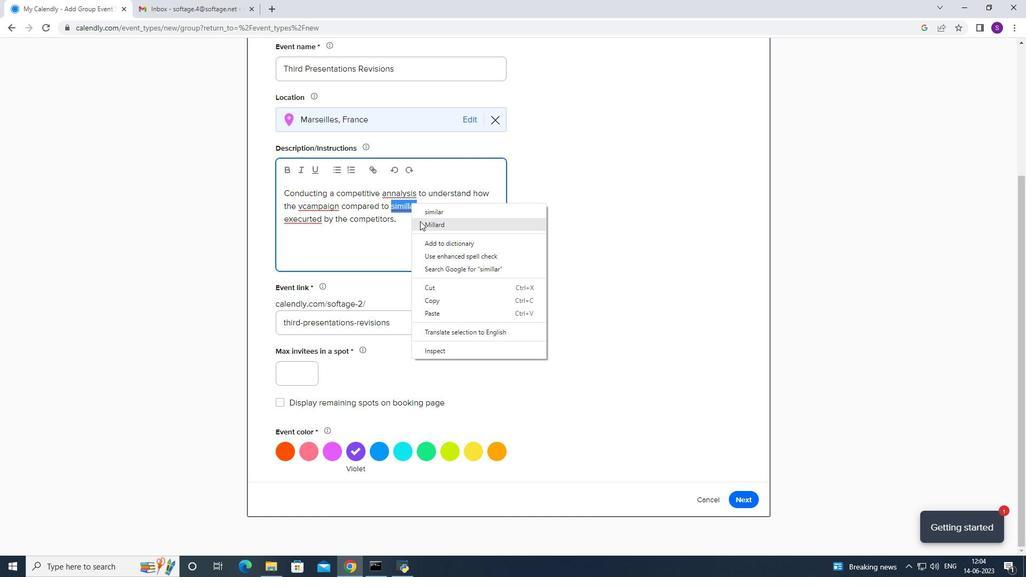 
Action: Mouse pressed left at (432, 216)
Screenshot: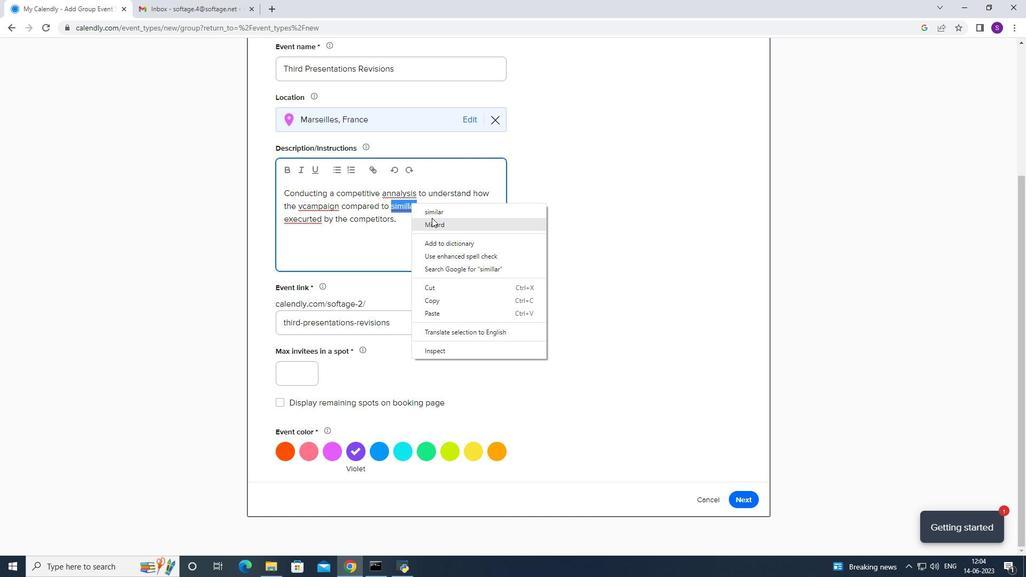 
Action: Mouse moved to (399, 194)
Screenshot: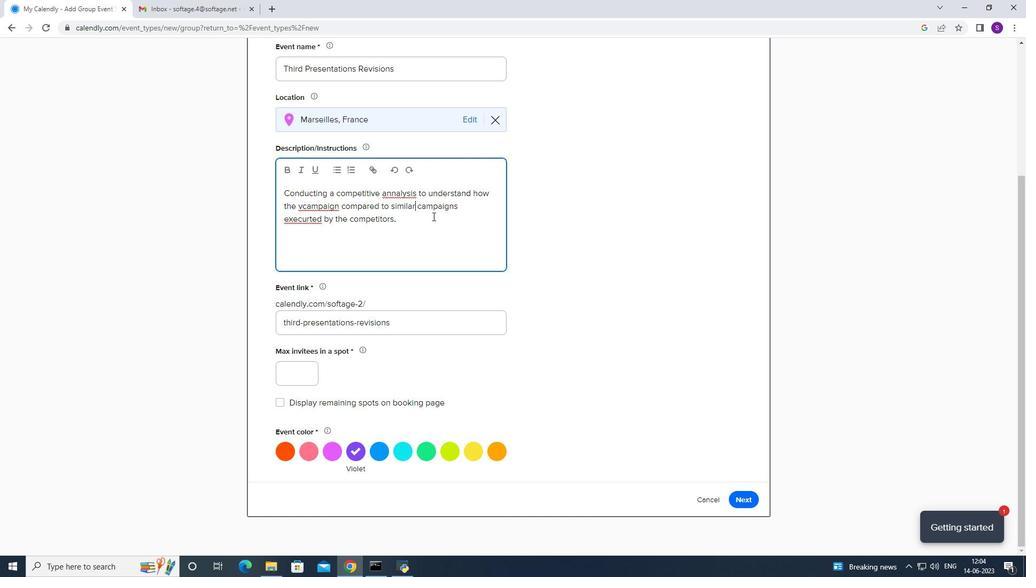 
Action: Mouse pressed right at (399, 194)
Screenshot: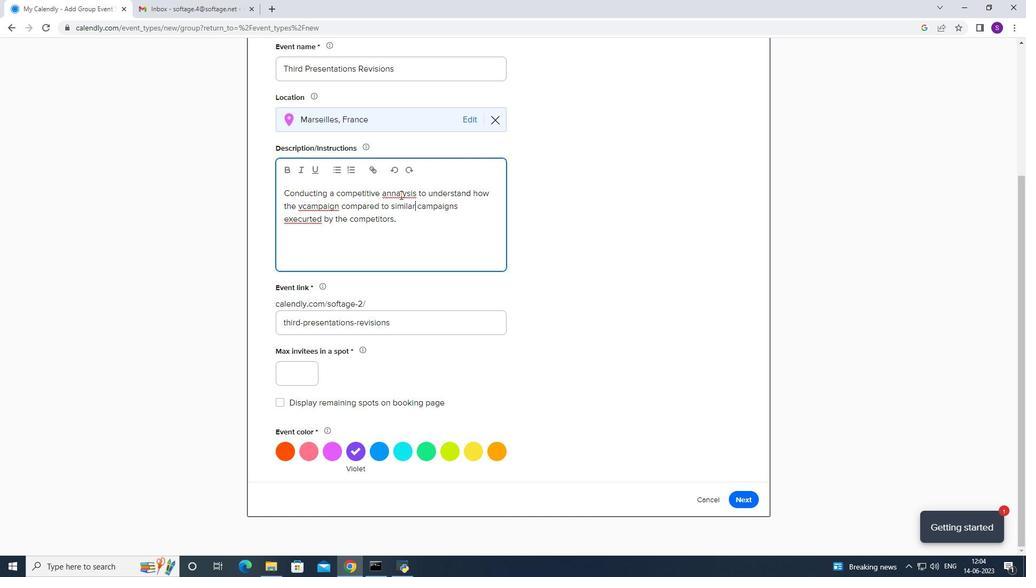
Action: Mouse moved to (413, 208)
Screenshot: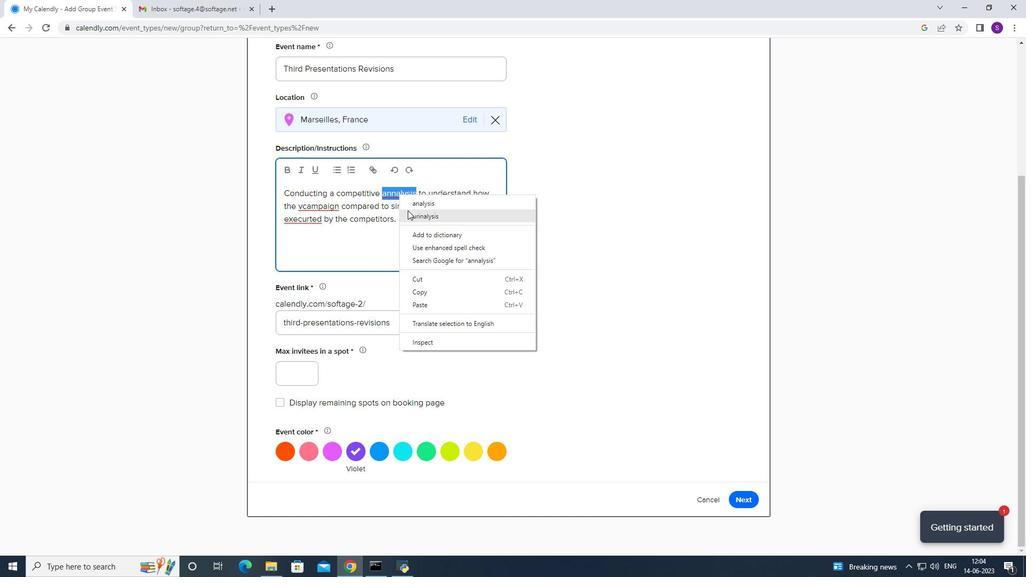 
Action: Mouse pressed left at (413, 208)
Screenshot: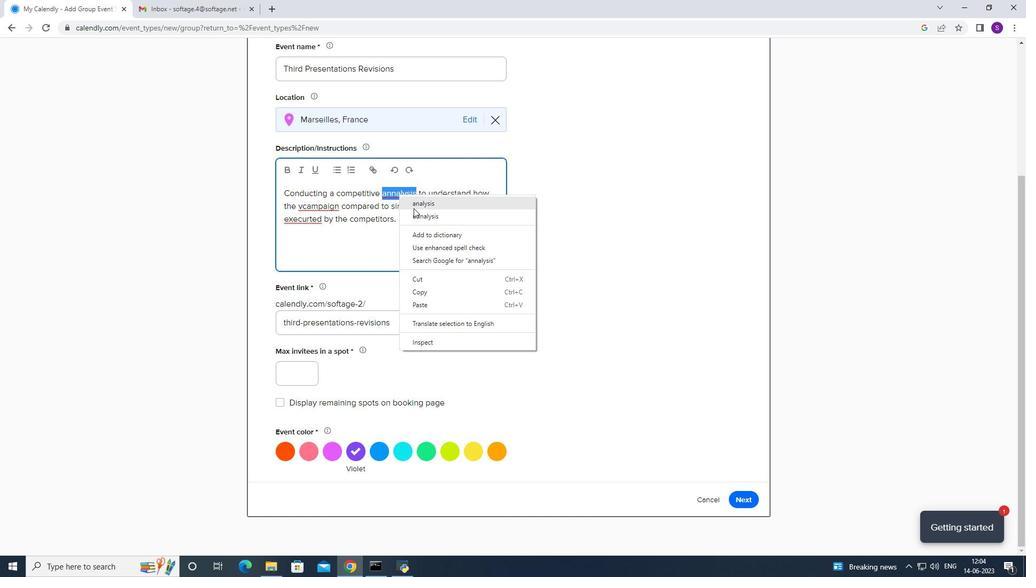 
Action: Mouse moved to (316, 213)
Screenshot: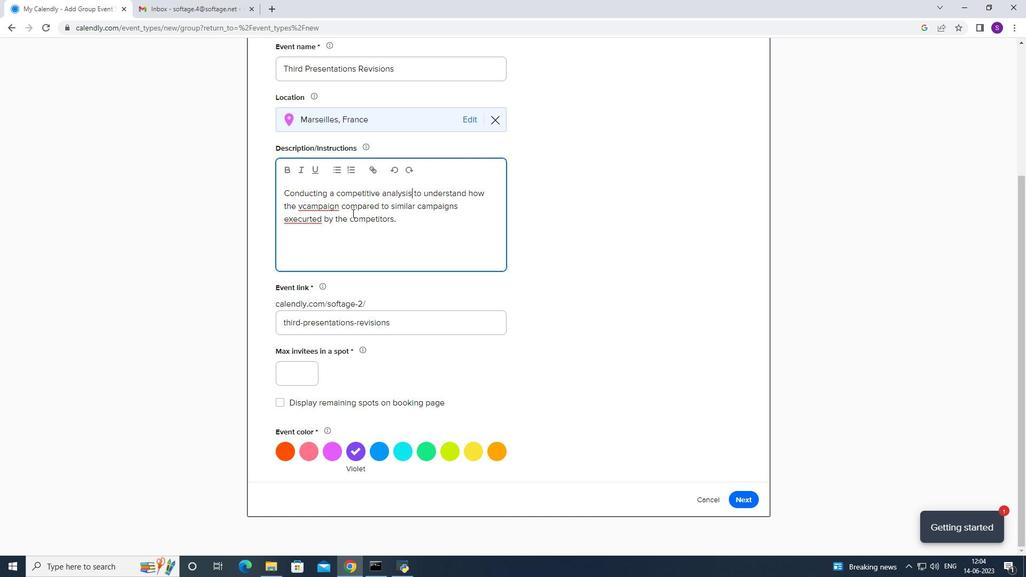 
Action: Mouse pressed right at (316, 213)
Screenshot: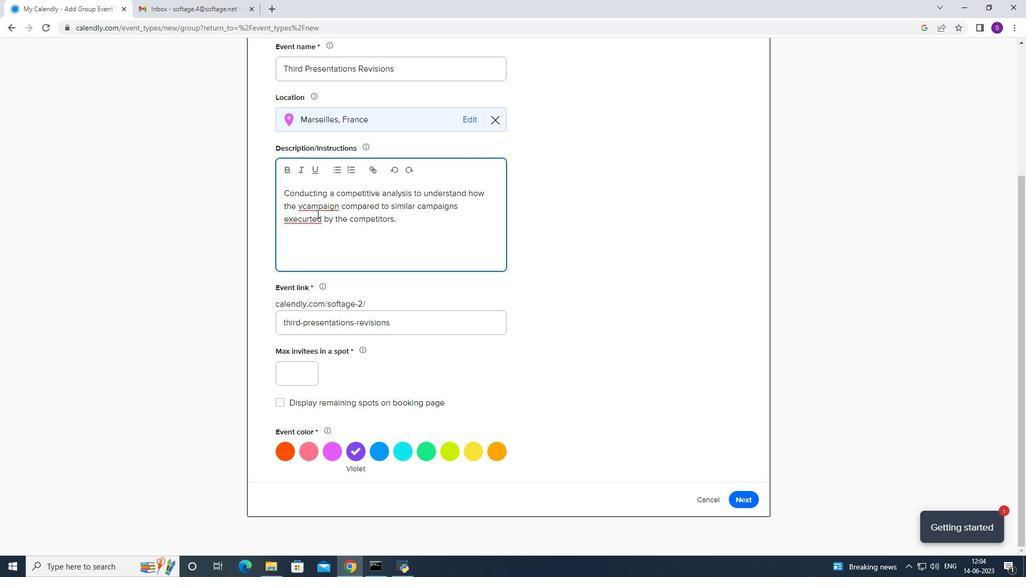 
Action: Mouse moved to (332, 224)
Screenshot: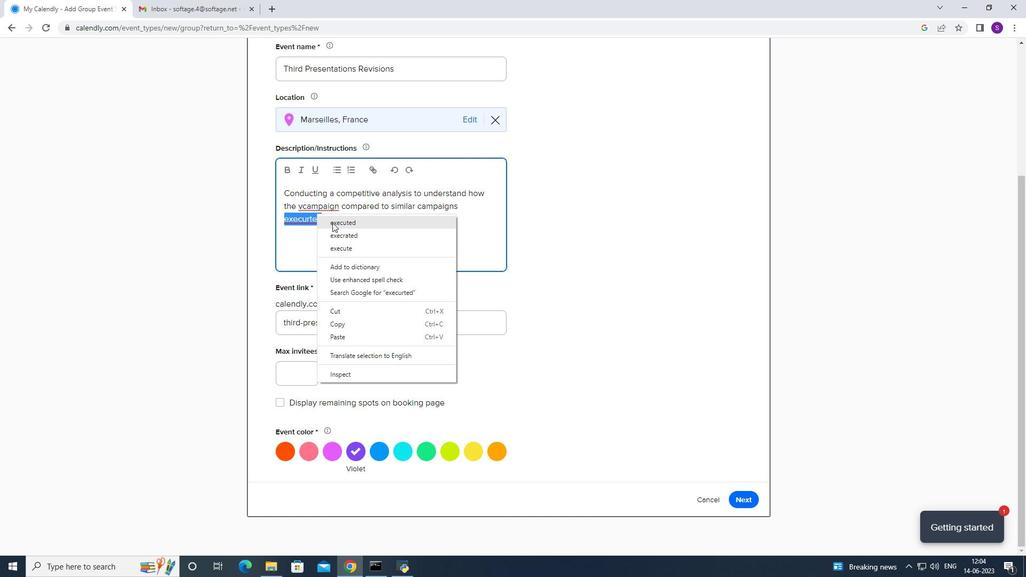 
Action: Mouse pressed left at (332, 224)
Screenshot: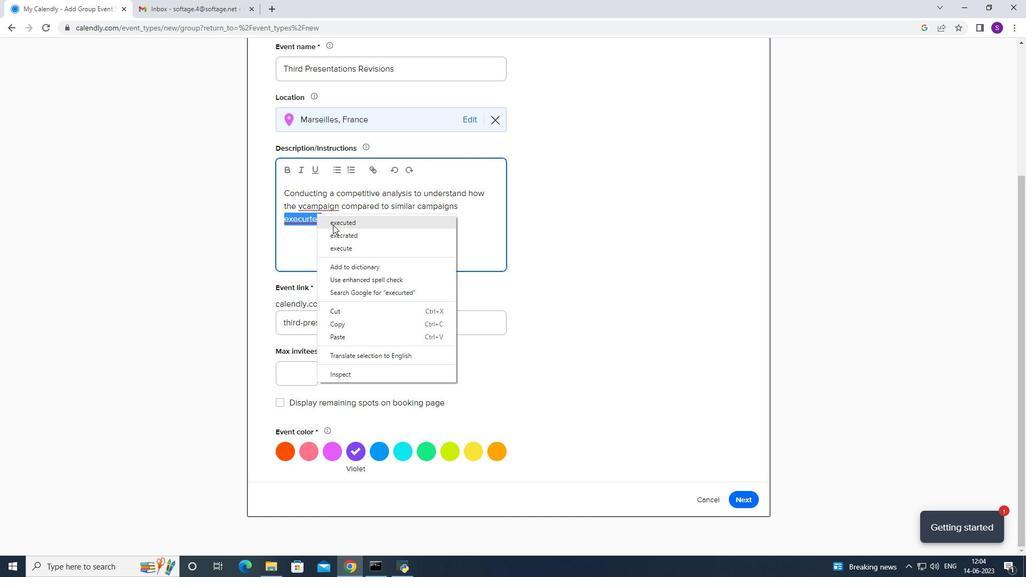 
Action: Mouse moved to (320, 210)
Screenshot: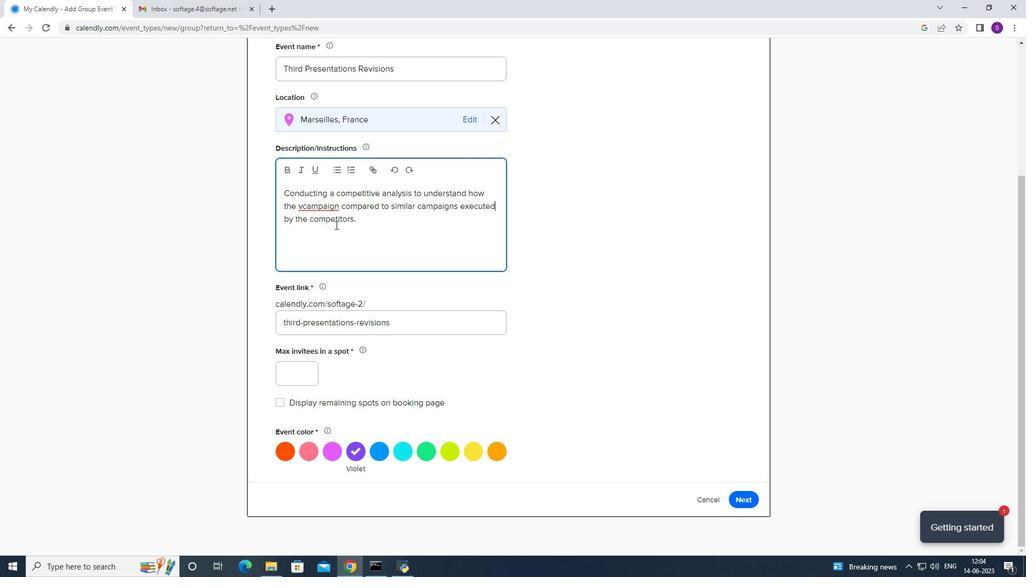 
Action: Mouse pressed right at (320, 210)
Screenshot: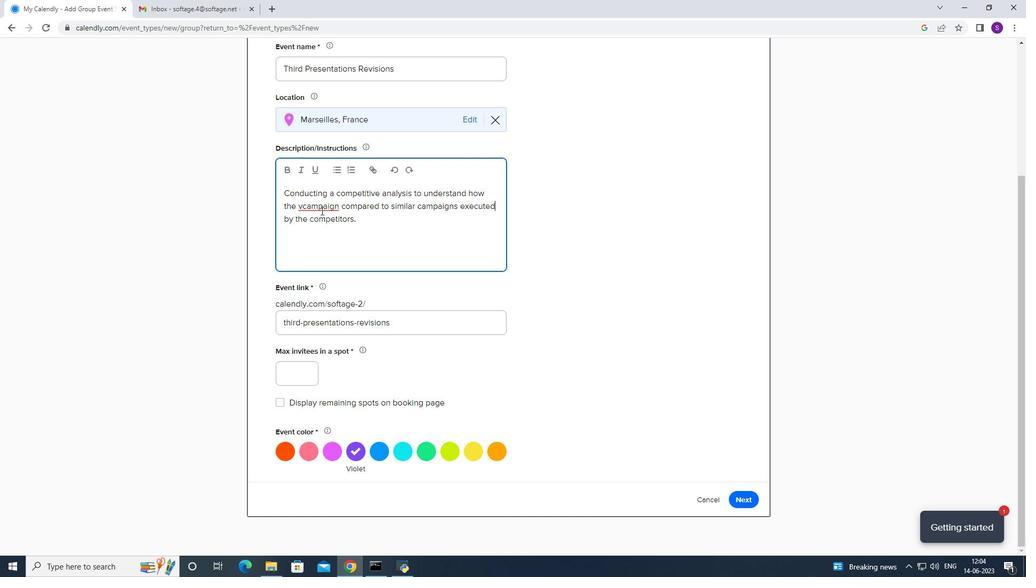 
Action: Mouse moved to (332, 217)
Screenshot: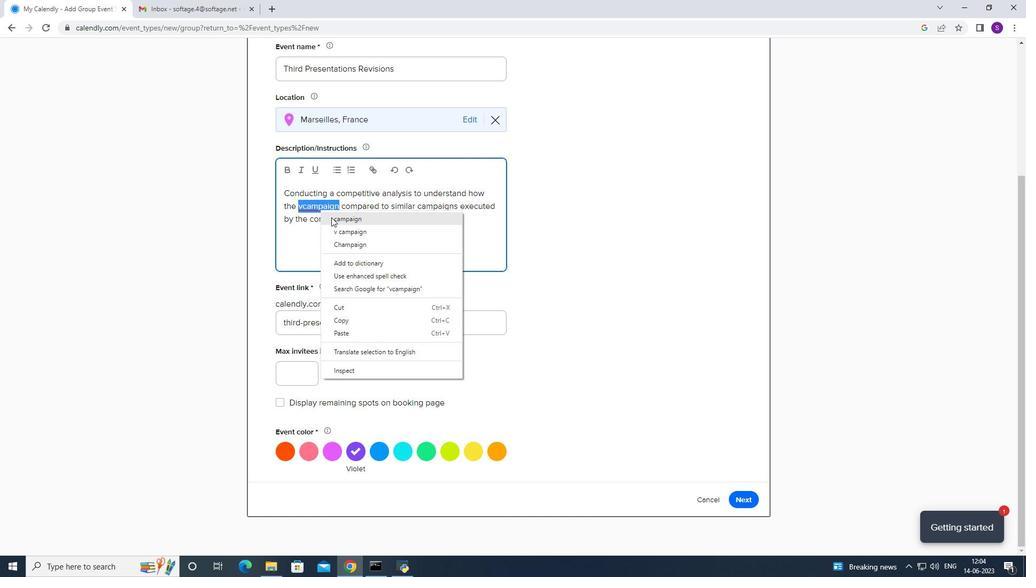 
Action: Mouse pressed left at (332, 217)
Screenshot: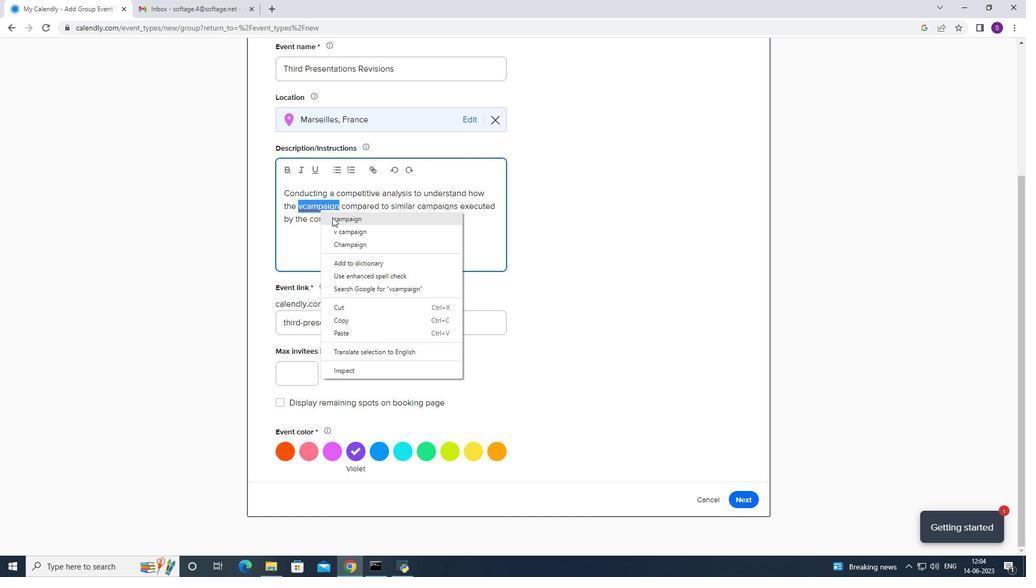 
Action: Mouse moved to (406, 208)
Screenshot: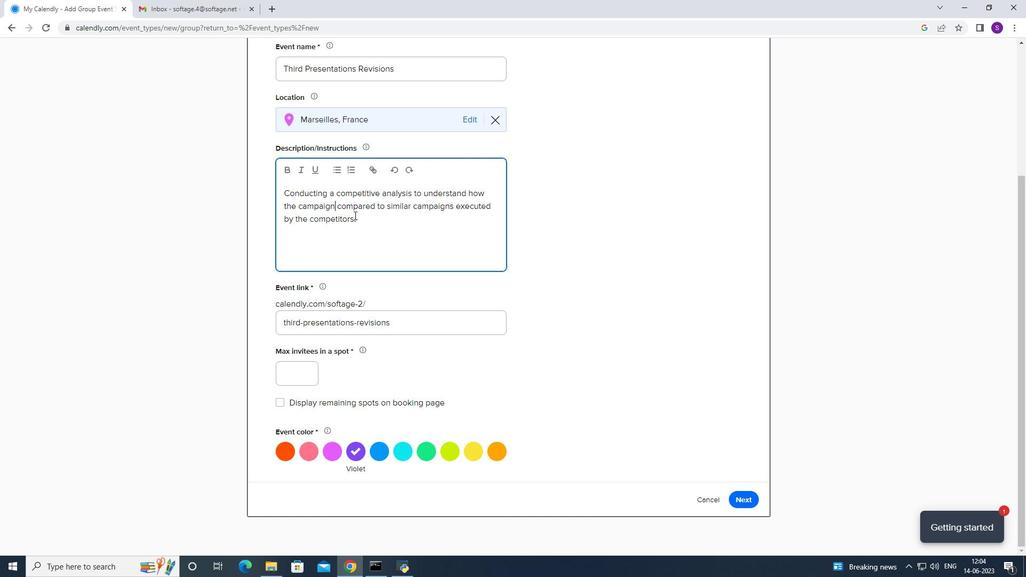 
Action: Mouse pressed left at (406, 208)
Screenshot: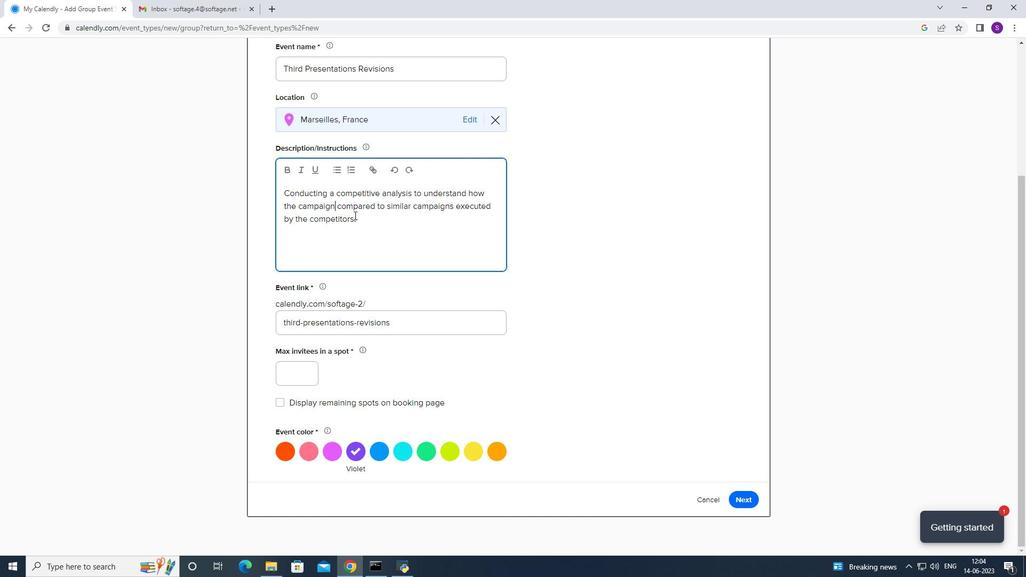 
Action: Mouse moved to (385, 218)
Screenshot: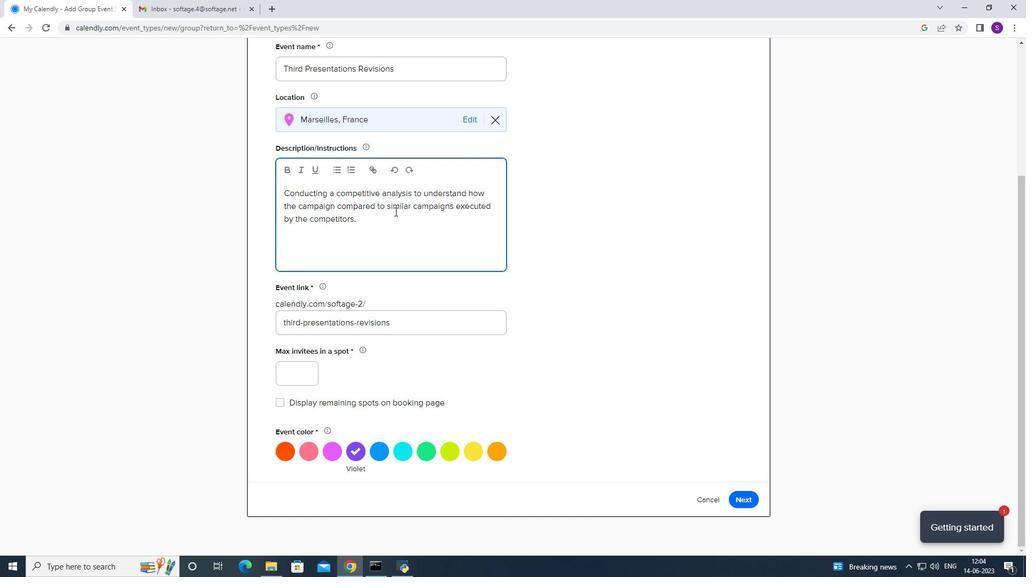 
Action: Mouse pressed left at (385, 218)
Screenshot: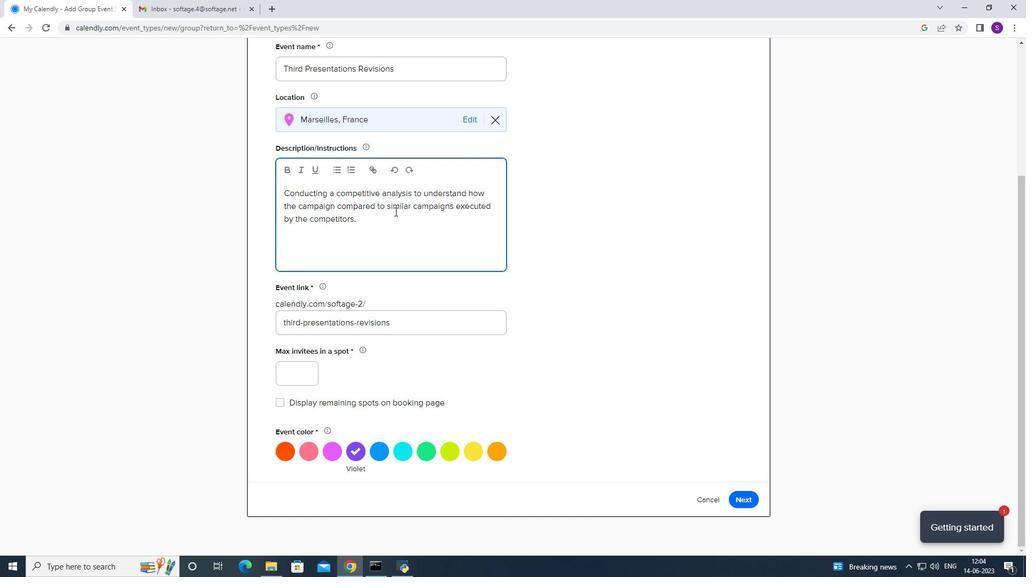 
Action: Mouse moved to (382, 226)
Screenshot: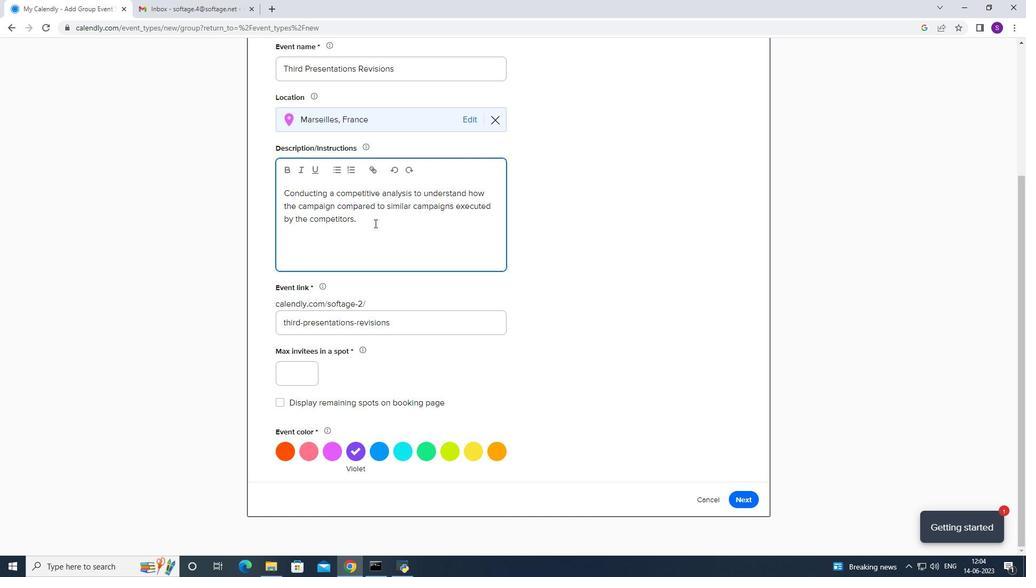 
Action: Key pressed <Key.caps_lock>T<Key.caps_lock>his<Key.space>involves<Key.space>evaluating<Key.space>the<Key.space>differentiation<Key.space>,<Key.space>uniqwueness=<Key.backspace><Key.backspace><Key.backspace><Key.backspace><Key.backspace><Key.backspace><Key.backspace><Key.backspace>ueness<Key.space>and<Key.space>competitive<Key.space>advantasge<Key.space>of<Key.space>the<Key.space>
Screenshot: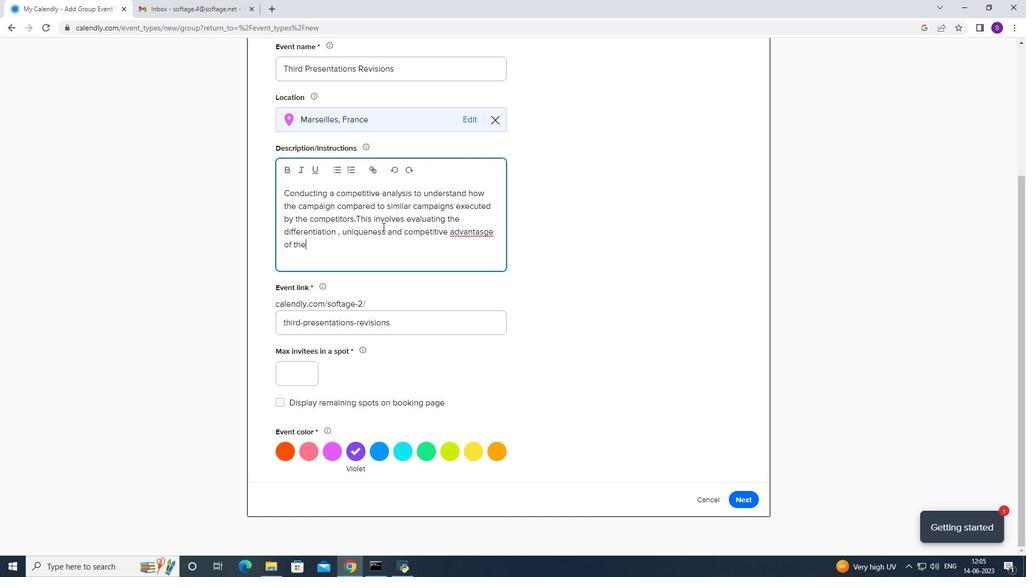 
Action: Mouse moved to (455, 221)
Screenshot: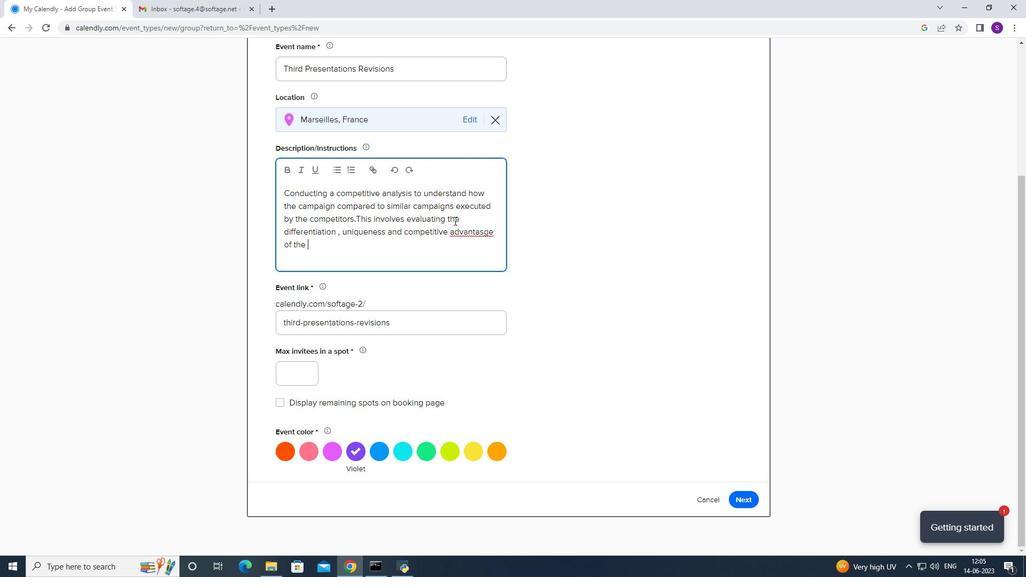 
Action: Mouse pressed right at (455, 221)
Screenshot: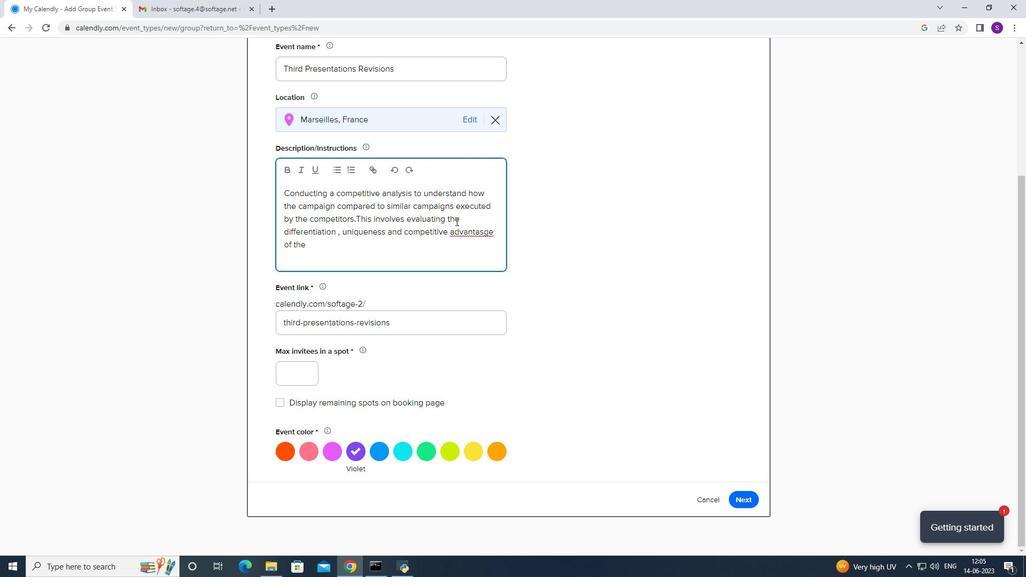 
Action: Mouse moved to (455, 223)
Screenshot: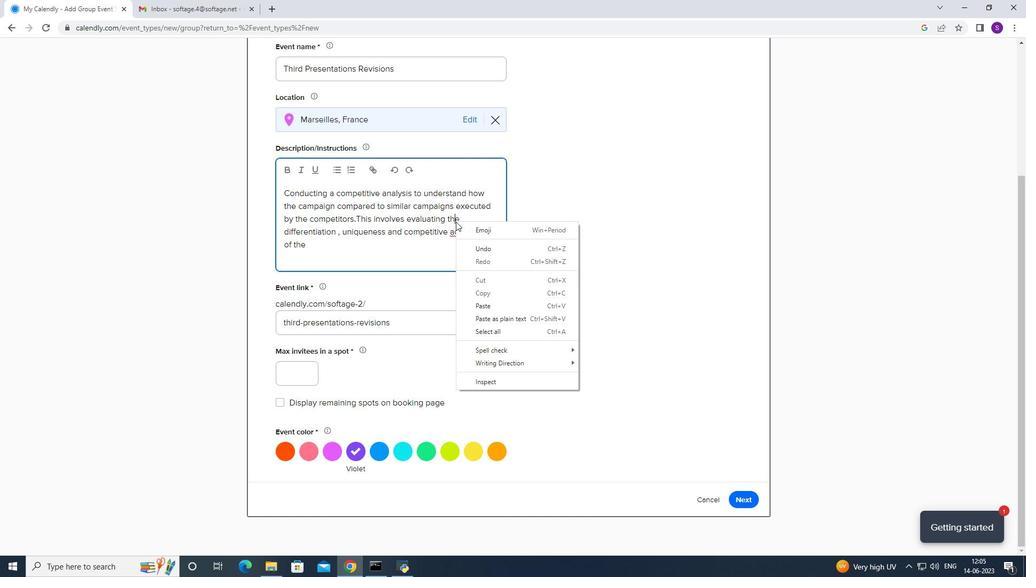 
Action: Mouse pressed right at (455, 223)
Screenshot: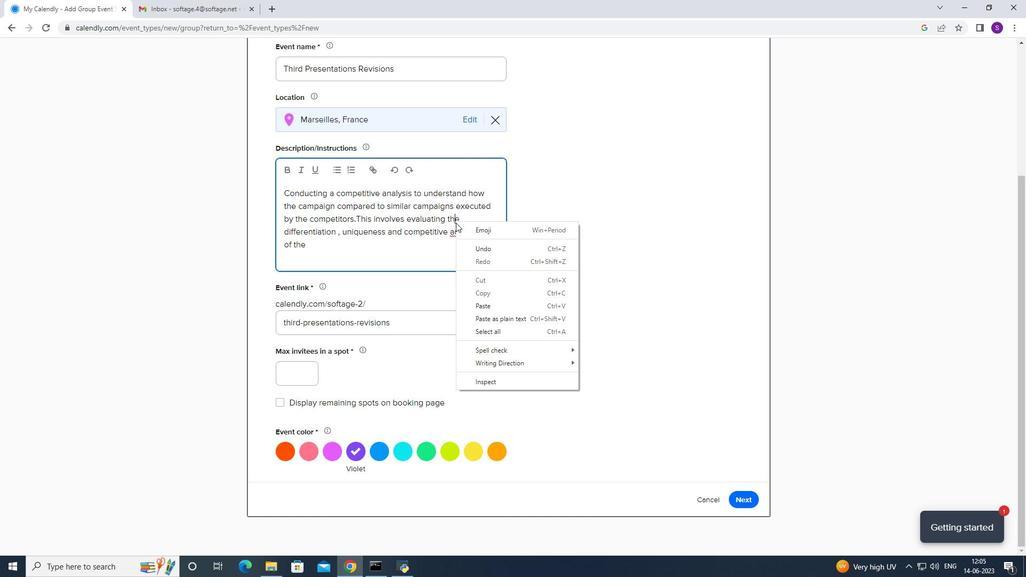 
Action: Mouse moved to (455, 226)
Screenshot: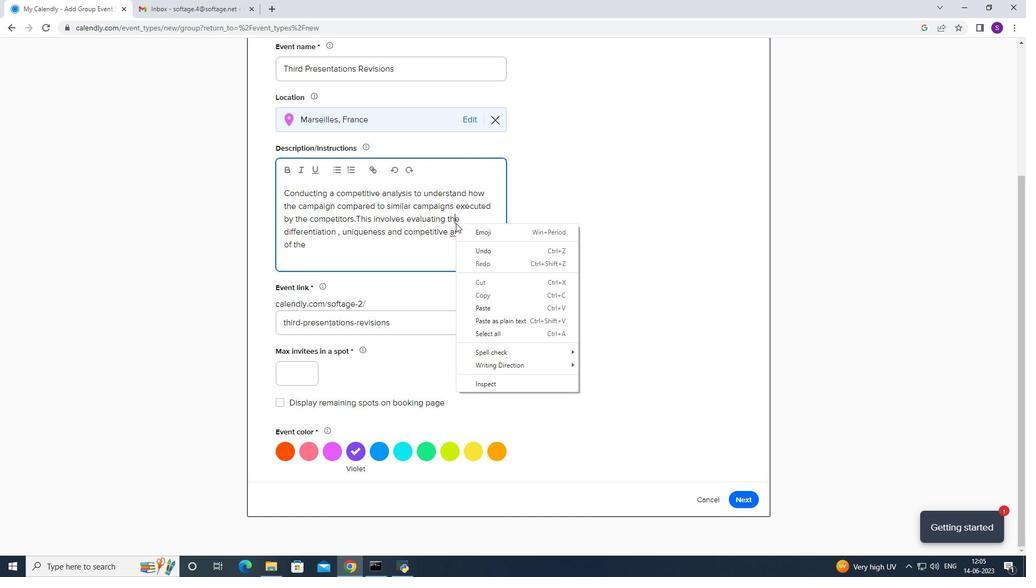 
Action: Mouse pressed right at (455, 226)
Screenshot: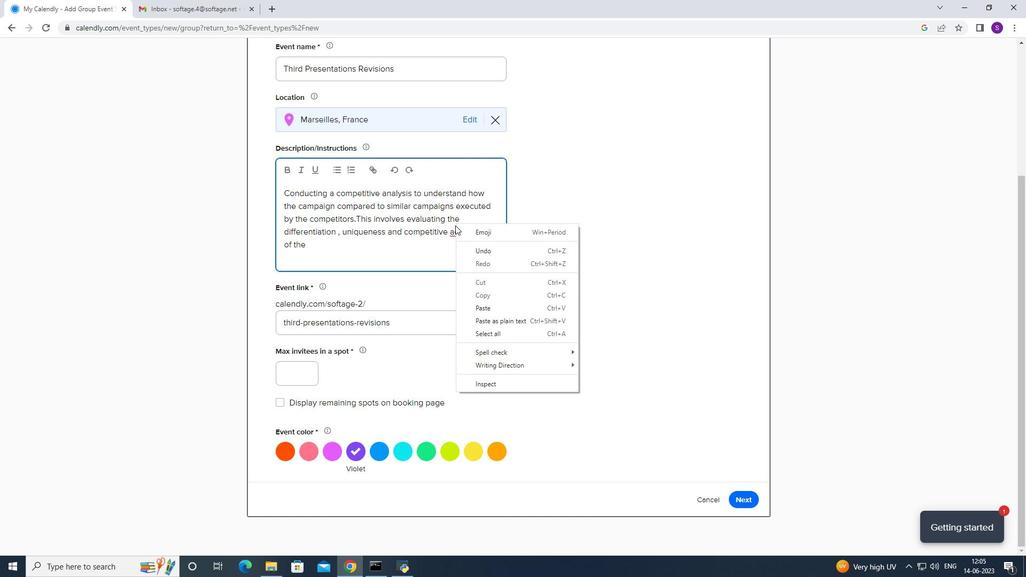 
Action: Mouse moved to (459, 230)
Screenshot: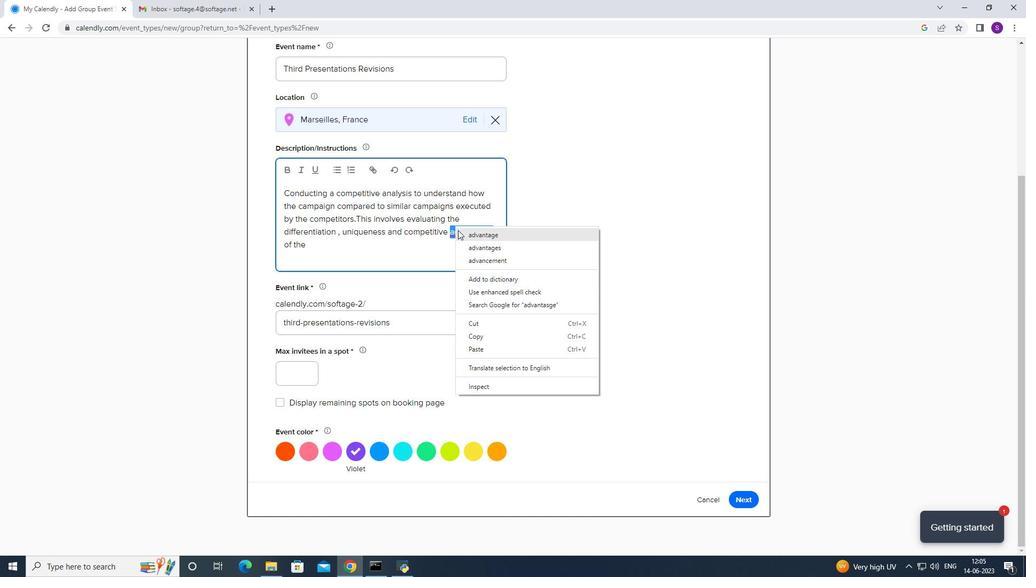 
Action: Mouse pressed left at (459, 230)
Screenshot: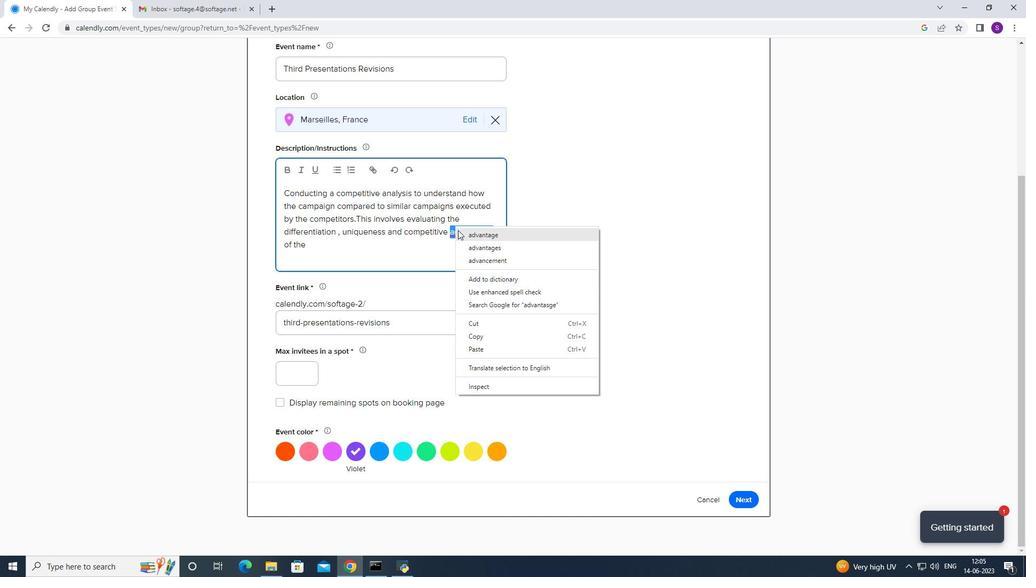 
Action: Mouse moved to (409, 251)
Screenshot: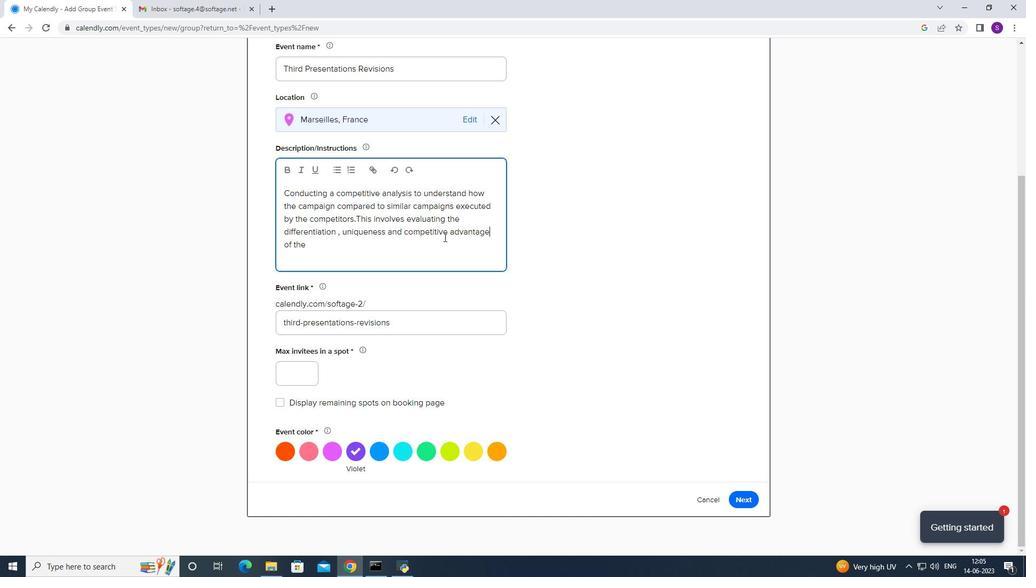 
Action: Mouse pressed left at (409, 251)
Screenshot: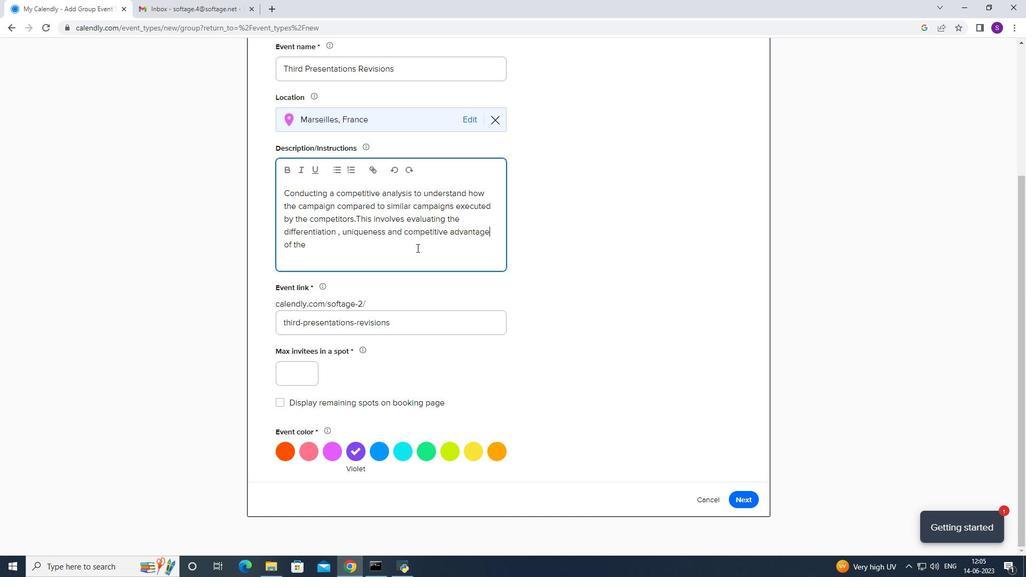 
Action: Key pressed <Key.space>campaign<Key.space>in<Key.space>the<Key.space>marketplace.
Screenshot: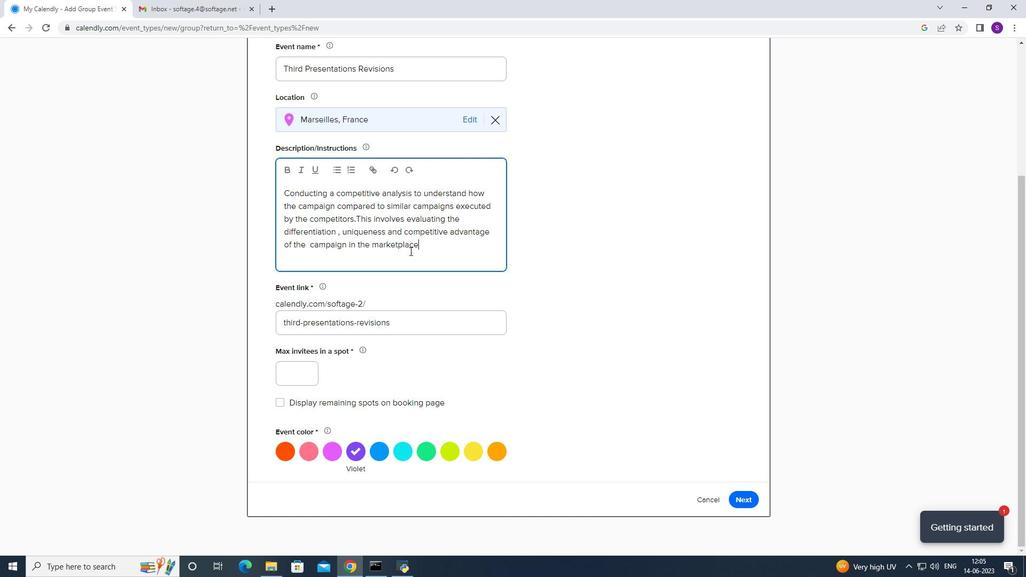 
Action: Mouse moved to (425, 246)
Screenshot: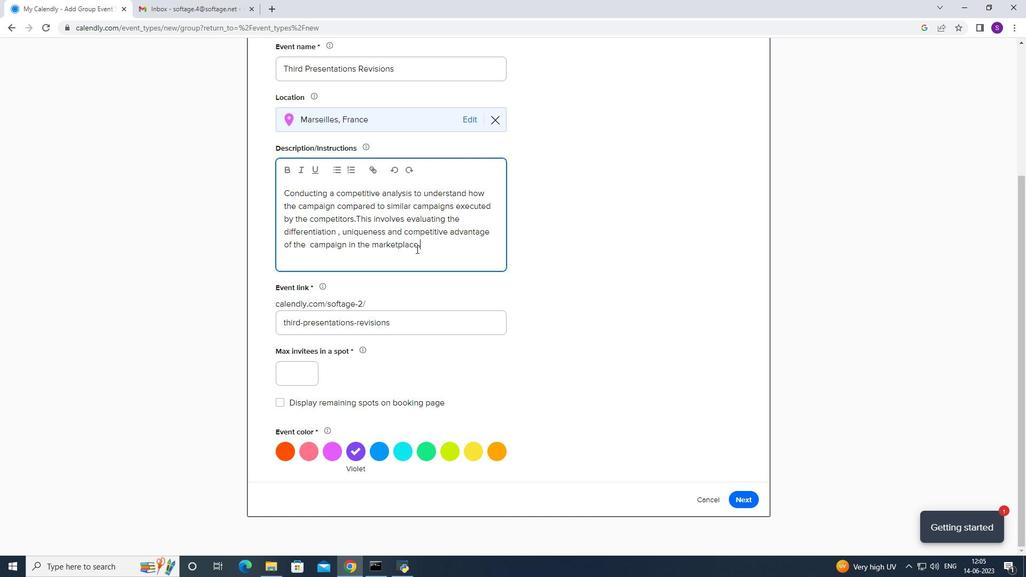 
Action: Mouse pressed left at (425, 246)
Screenshot: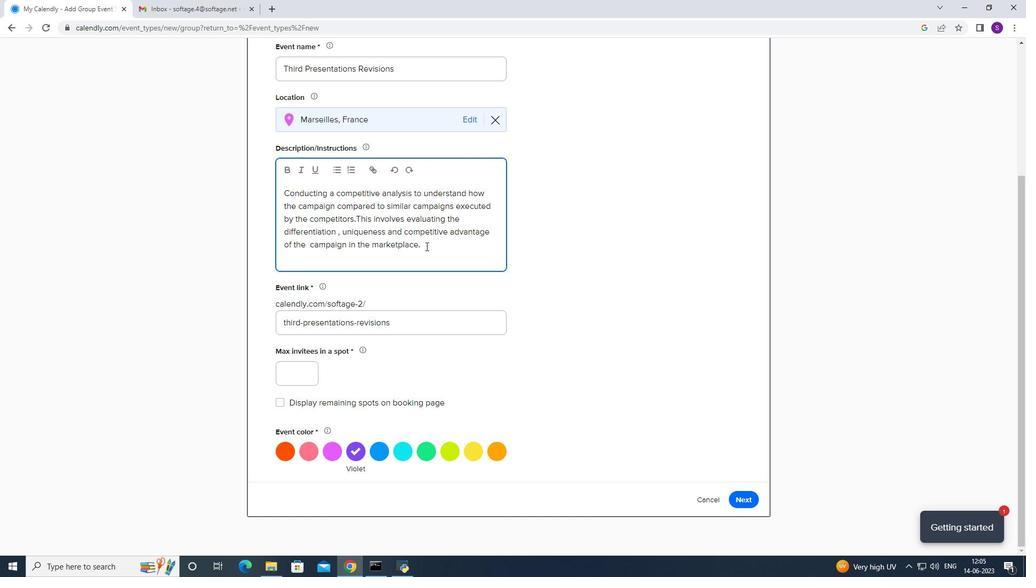 
Action: Mouse moved to (297, 172)
Screenshot: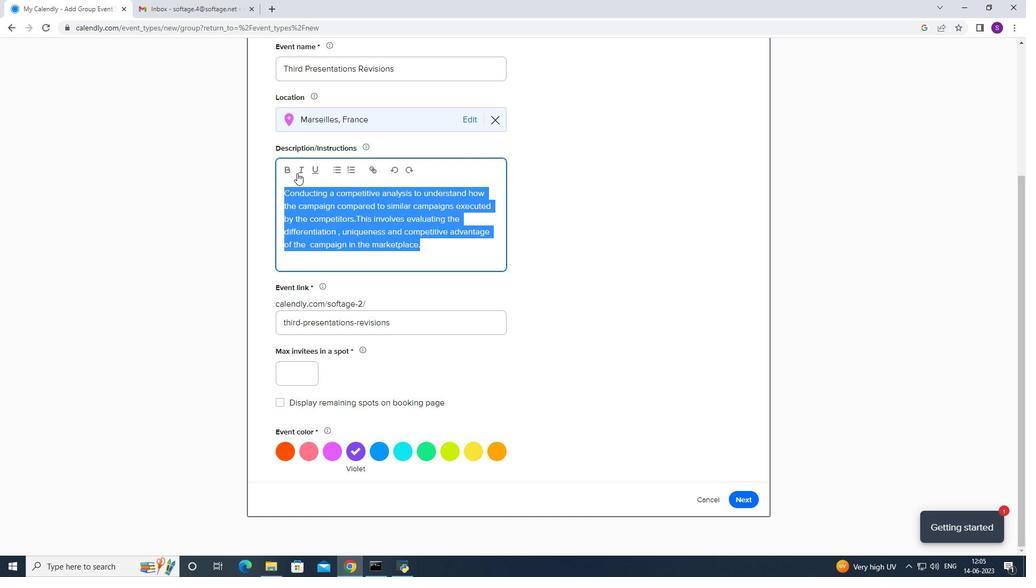 
Action: Mouse pressed left at (297, 172)
Screenshot: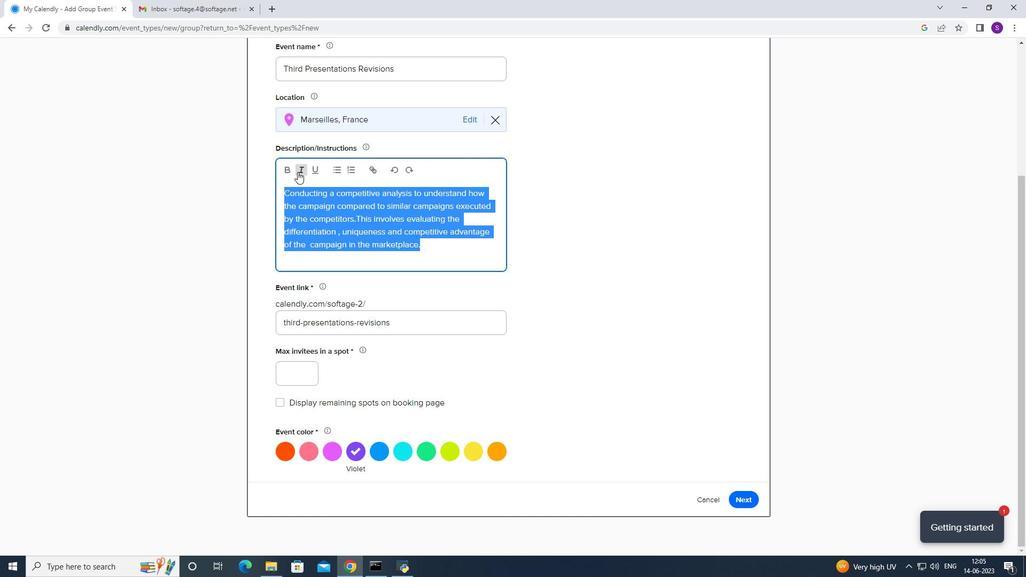 
Action: Mouse moved to (408, 223)
Screenshot: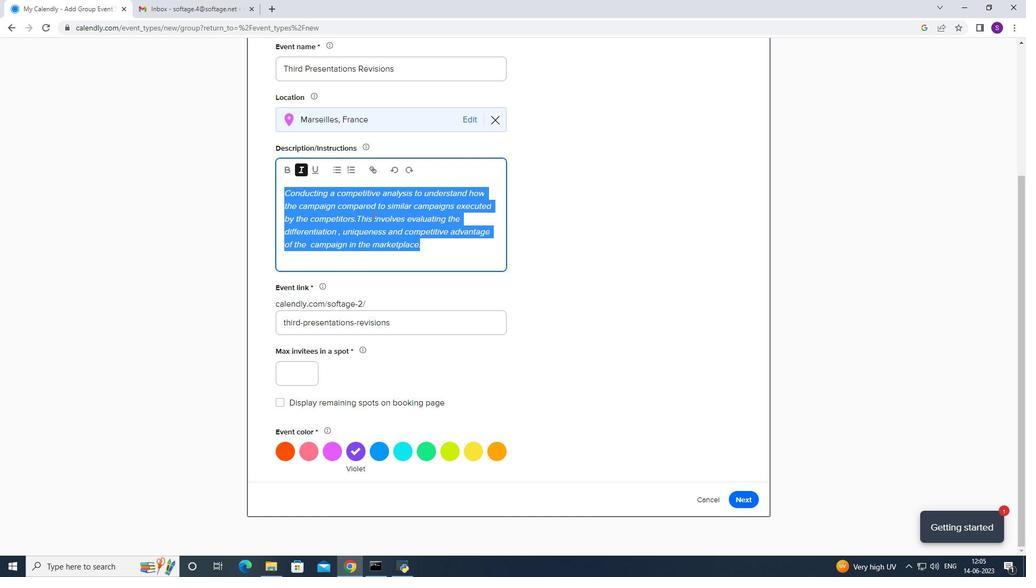 
Action: Mouse pressed left at (408, 223)
Screenshot: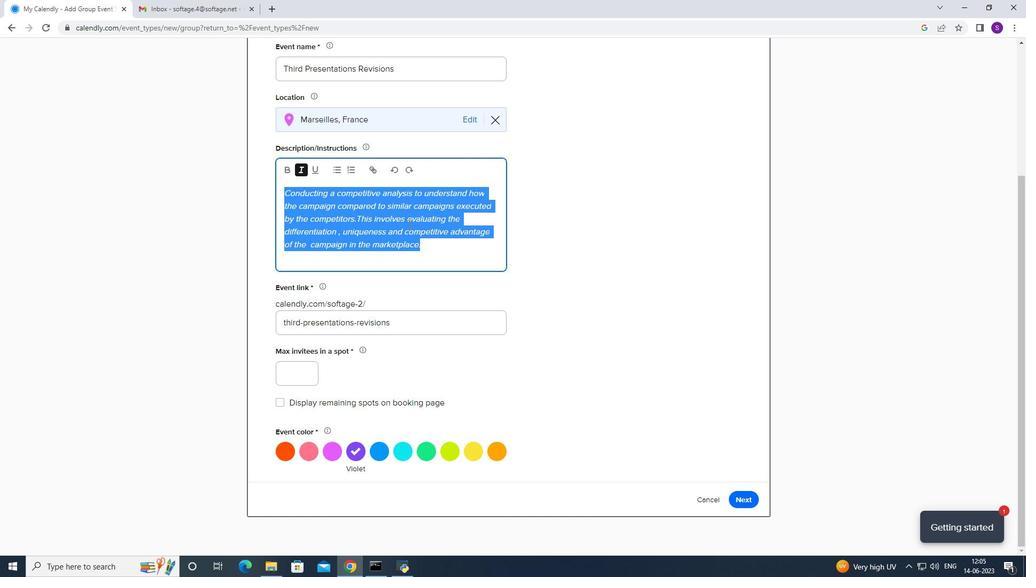 
Action: Mouse moved to (624, 297)
Screenshot: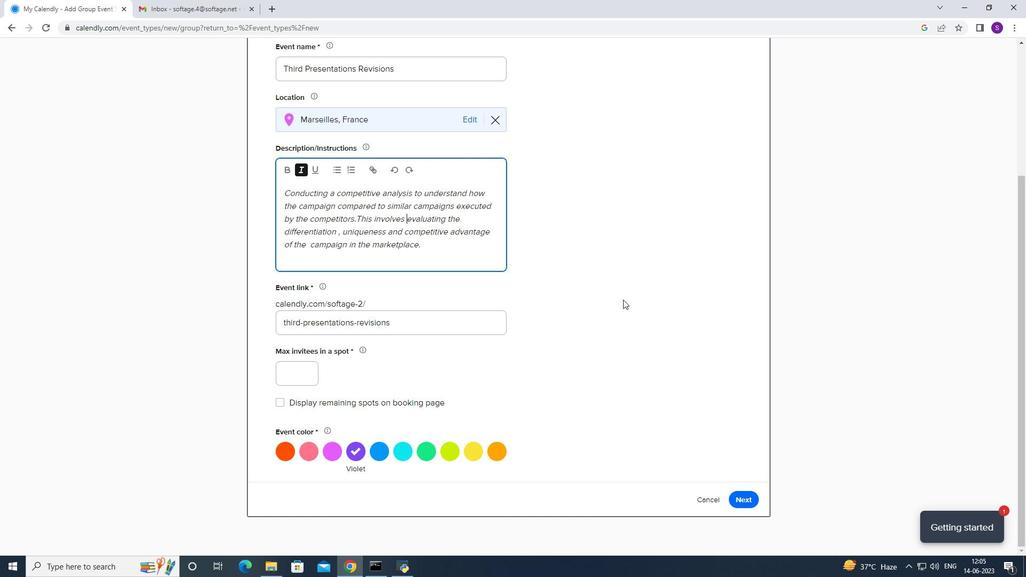 
Action: Mouse scrolled (624, 297) with delta (0, 0)
Screenshot: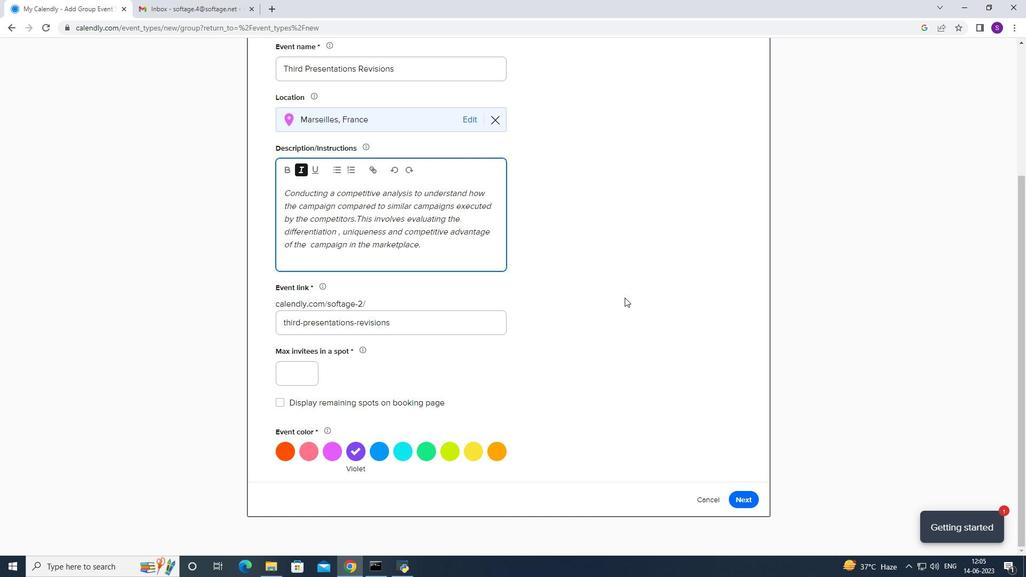 
Action: Mouse moved to (294, 362)
Screenshot: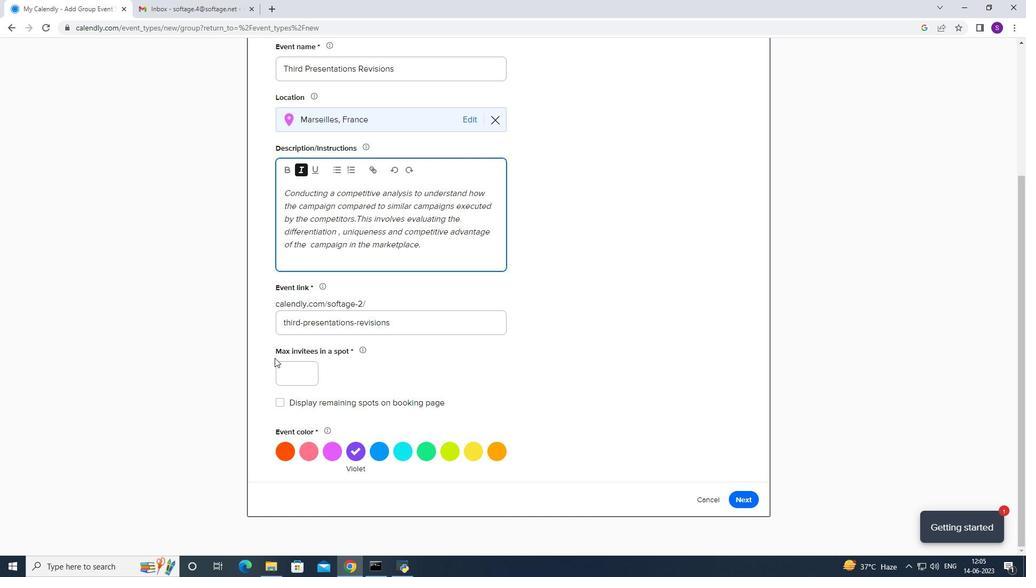 
Action: Mouse pressed left at (294, 362)
Screenshot: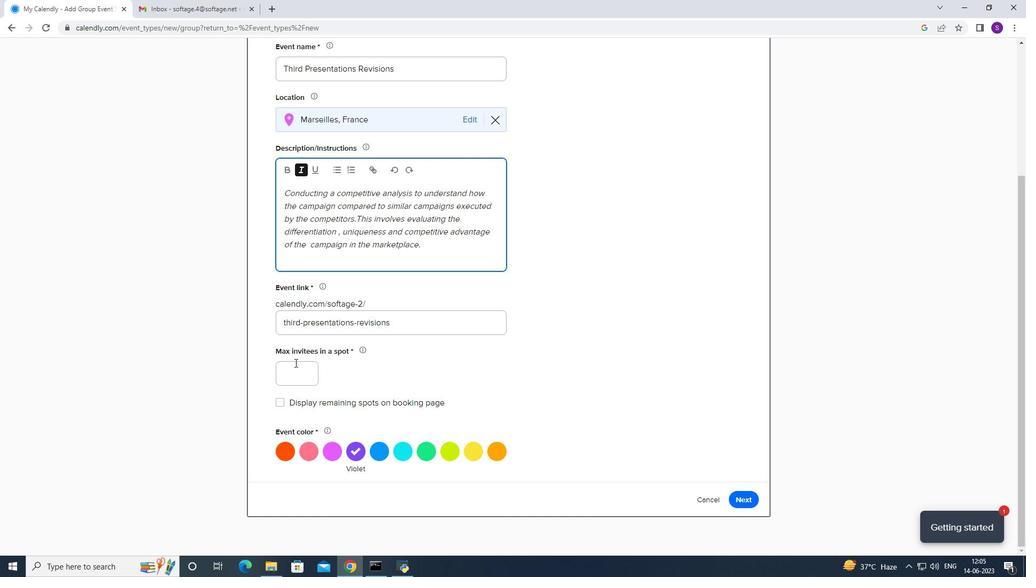 
Action: Mouse moved to (303, 362)
Screenshot: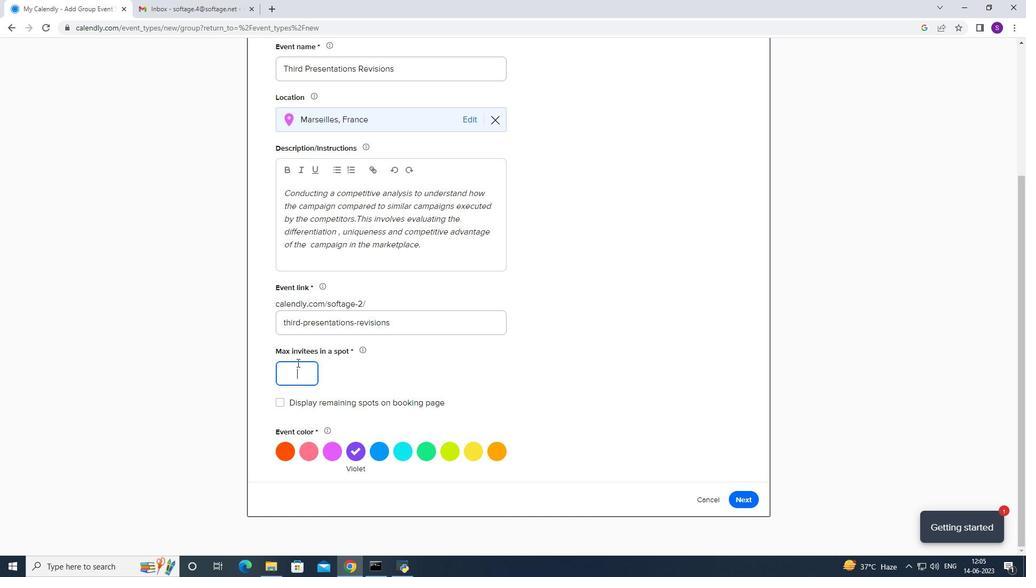 
Action: Key pressed 4
Screenshot: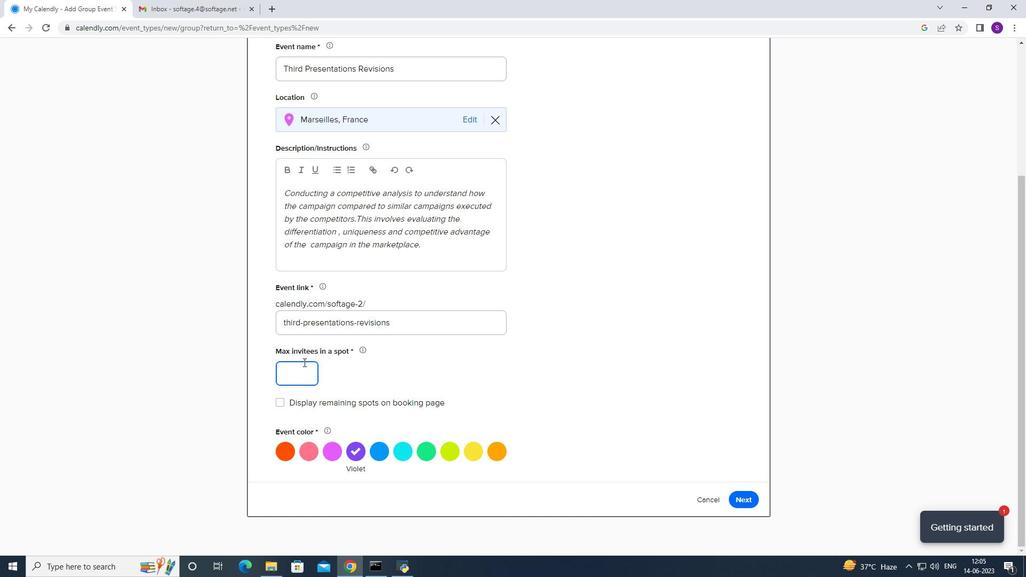 
Action: Mouse moved to (427, 451)
Screenshot: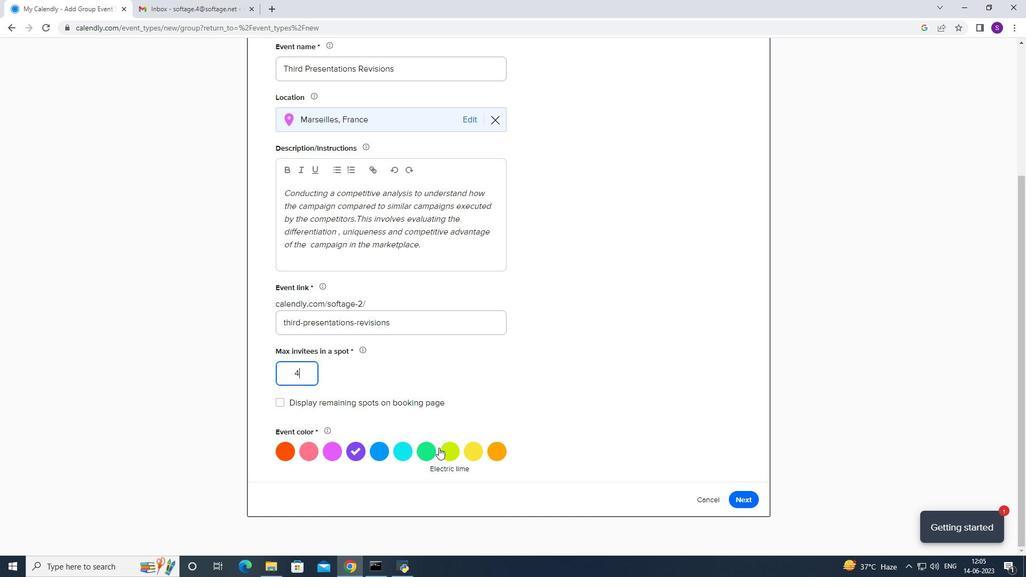 
Action: Mouse pressed left at (427, 451)
Screenshot: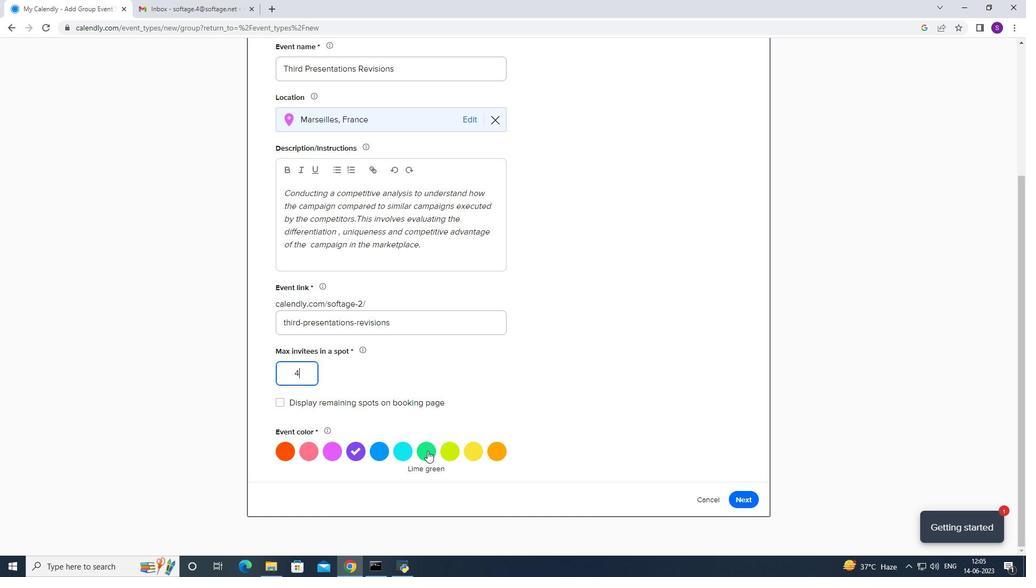 
Action: Mouse pressed right at (427, 451)
Screenshot: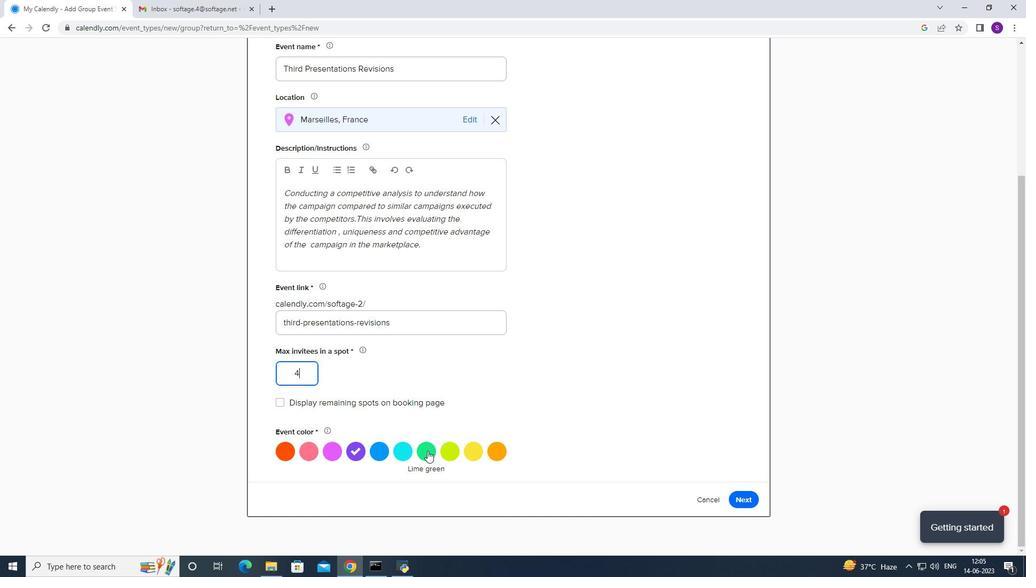 
Action: Mouse moved to (426, 452)
Screenshot: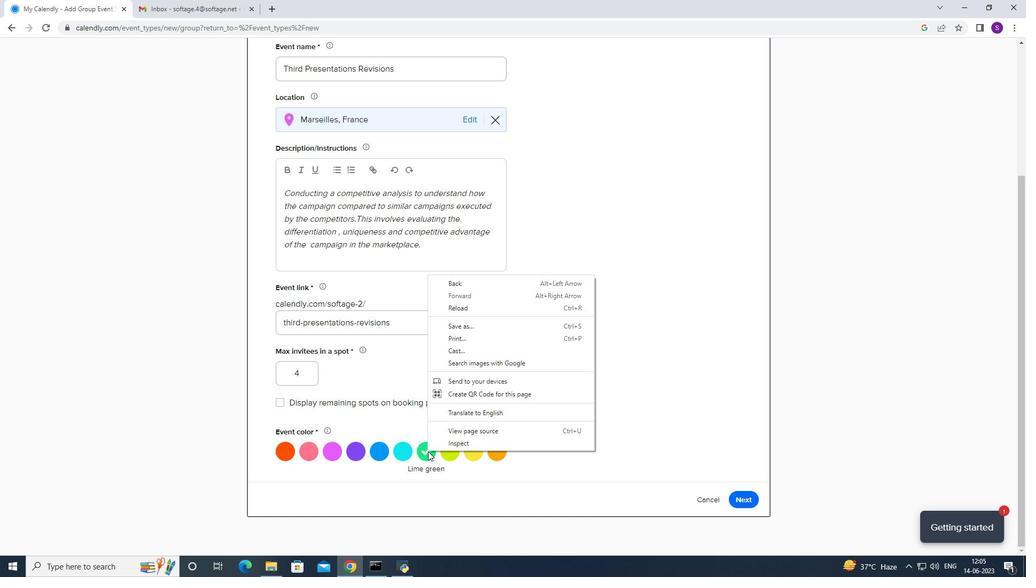 
Action: Mouse pressed left at (426, 452)
Screenshot: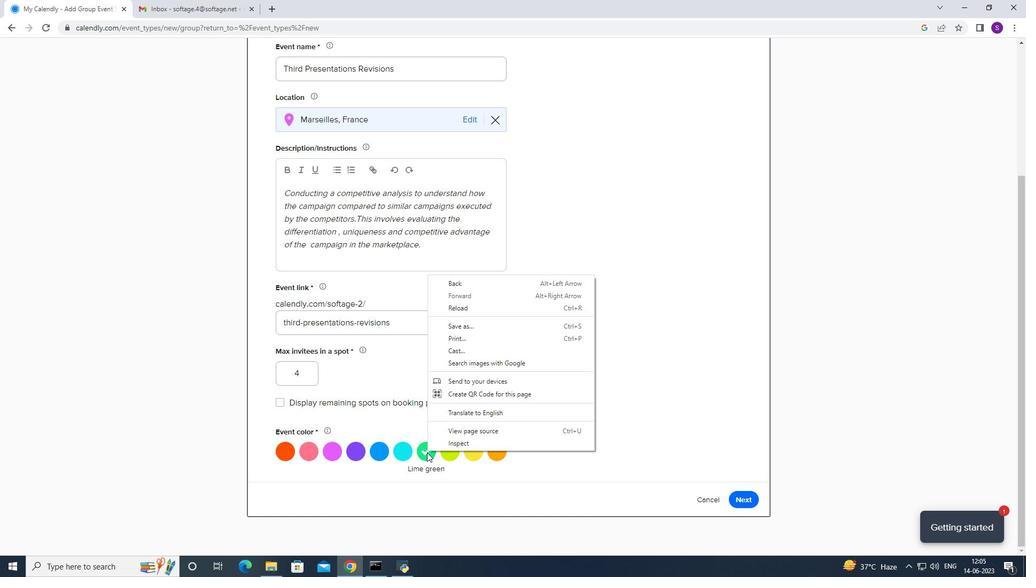 
Action: Mouse moved to (759, 499)
Screenshot: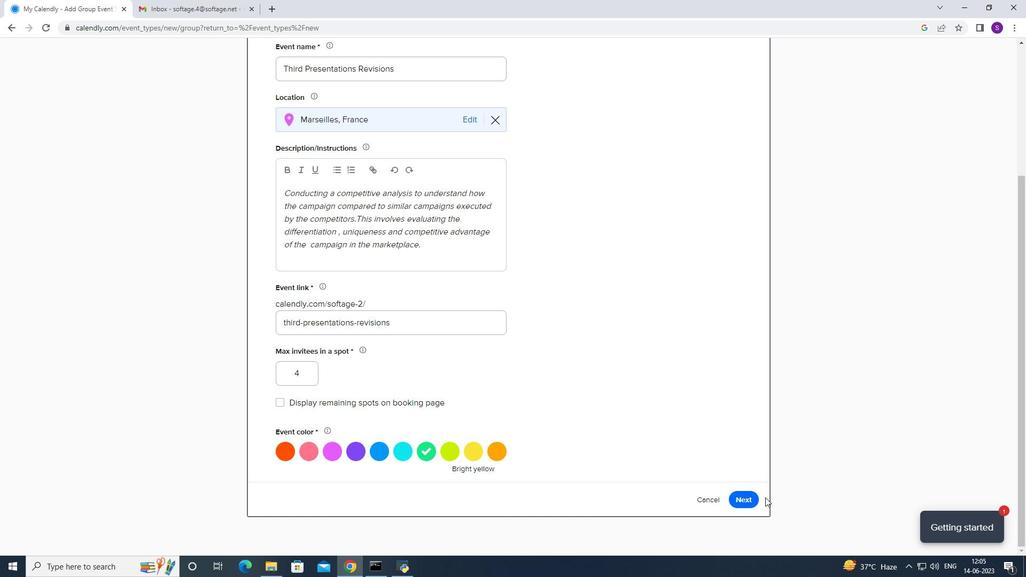 
Action: Mouse pressed left at (759, 499)
Screenshot: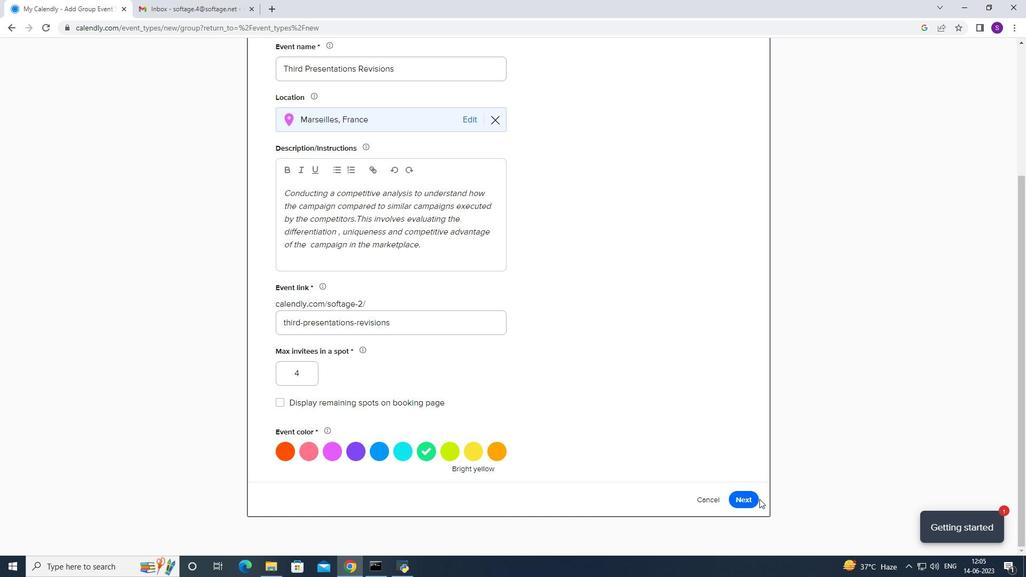 
Action: Mouse moved to (752, 499)
Screenshot: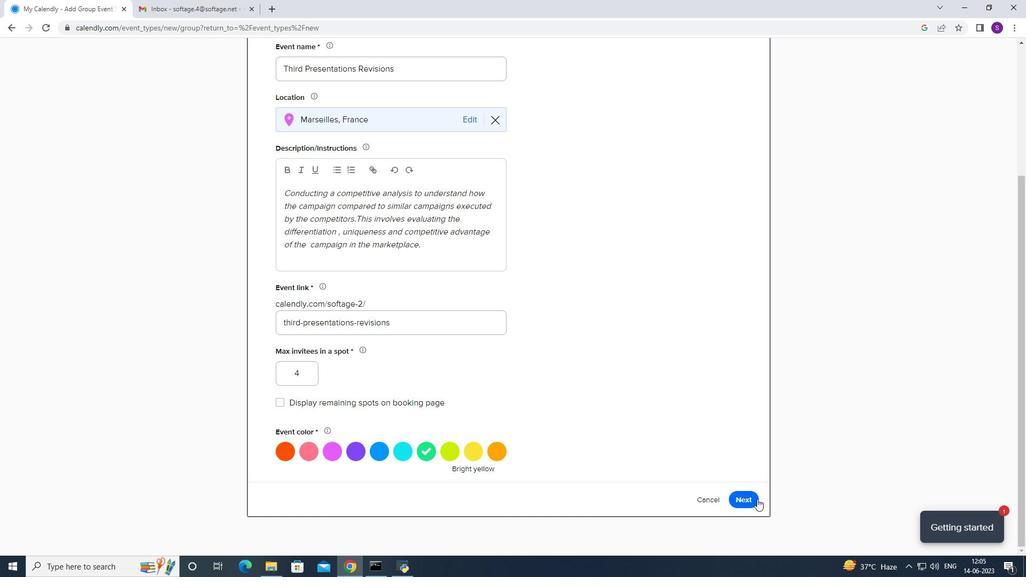 
Action: Mouse pressed left at (752, 499)
Screenshot: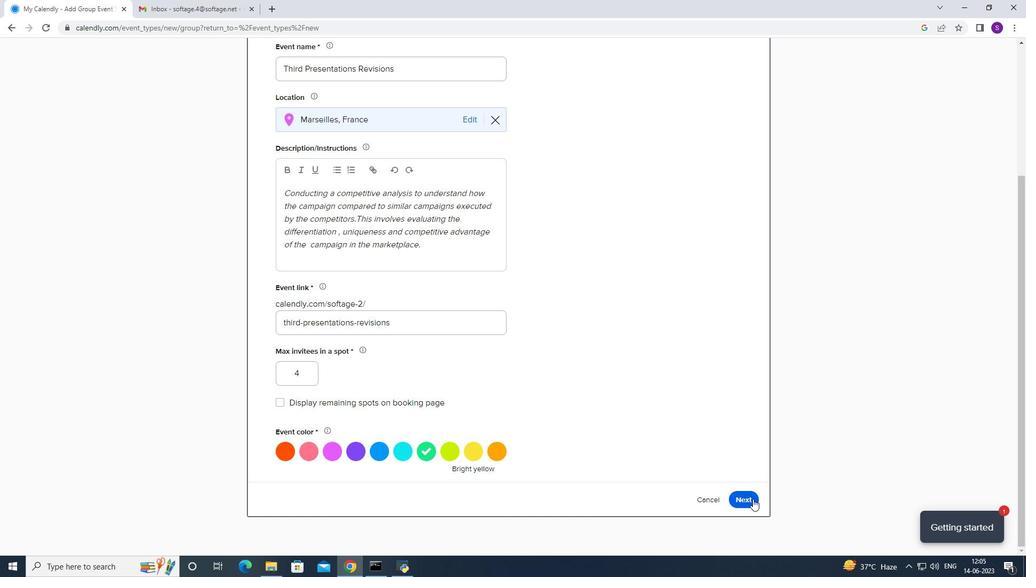 
Action: Mouse moved to (432, 265)
Screenshot: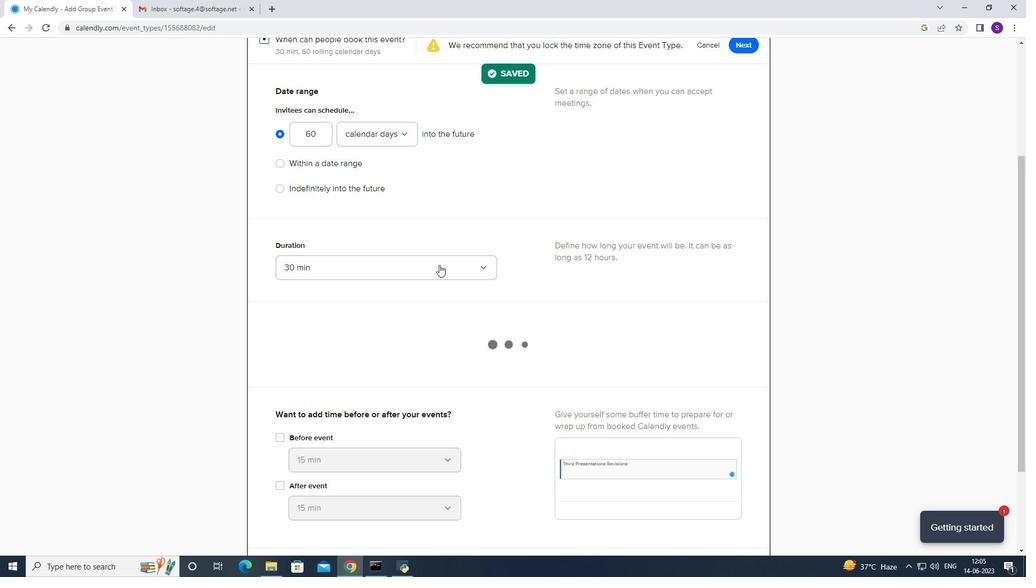 
Action: Mouse scrolled (432, 265) with delta (0, 0)
Screenshot: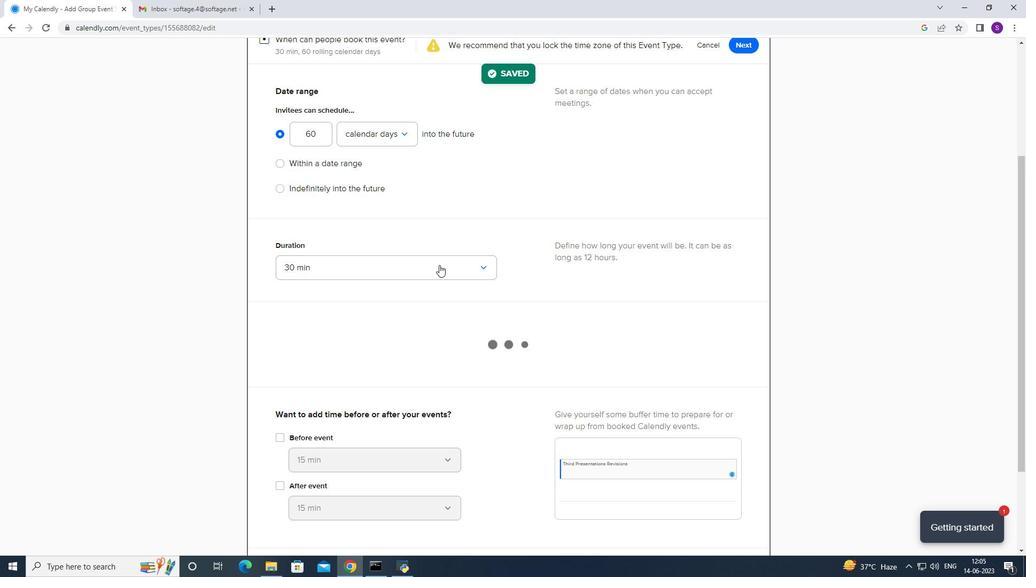 
Action: Mouse moved to (431, 265)
Screenshot: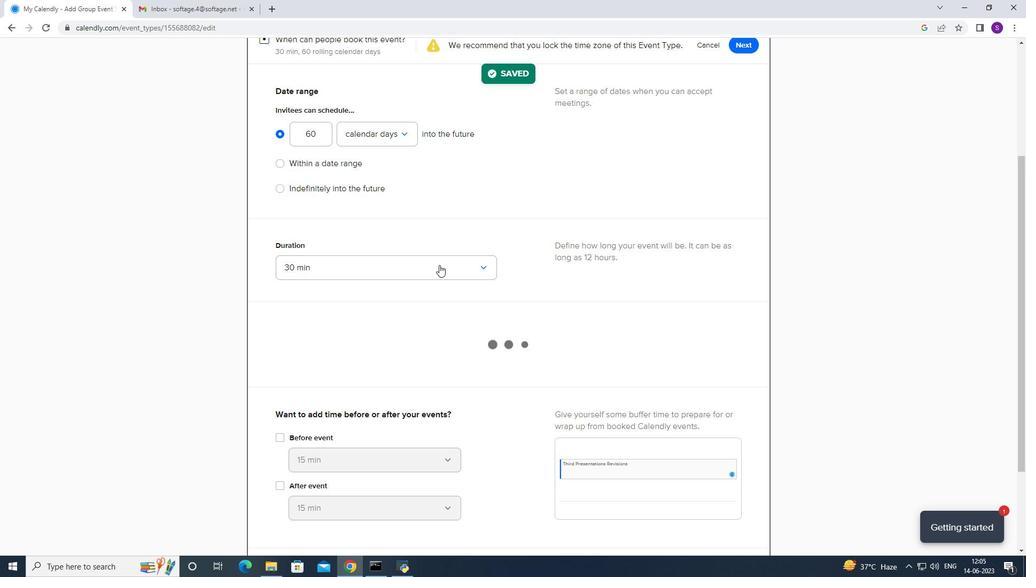 
Action: Mouse scrolled (431, 265) with delta (0, 0)
Screenshot: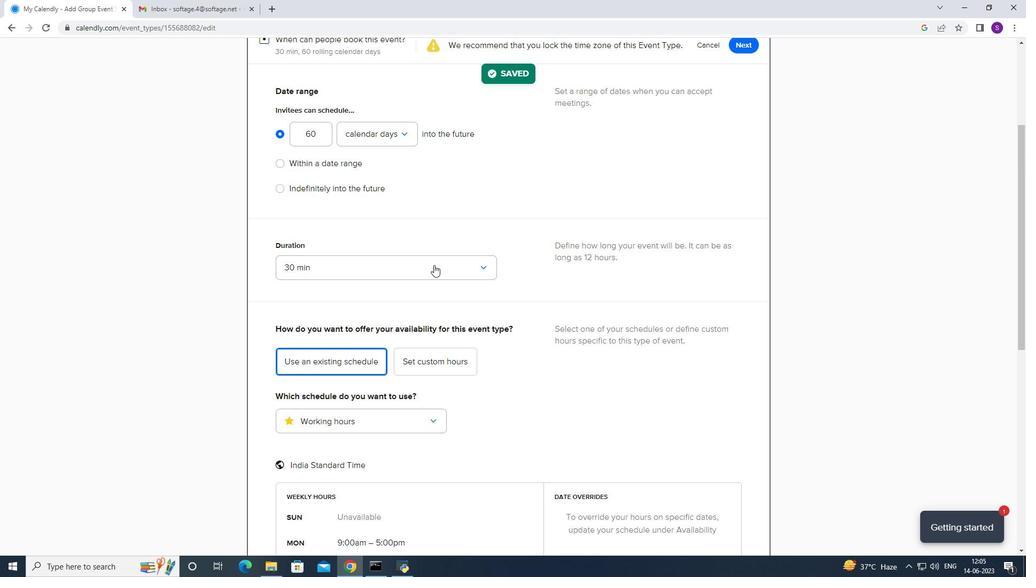 
Action: Mouse scrolled (431, 265) with delta (0, 0)
Screenshot: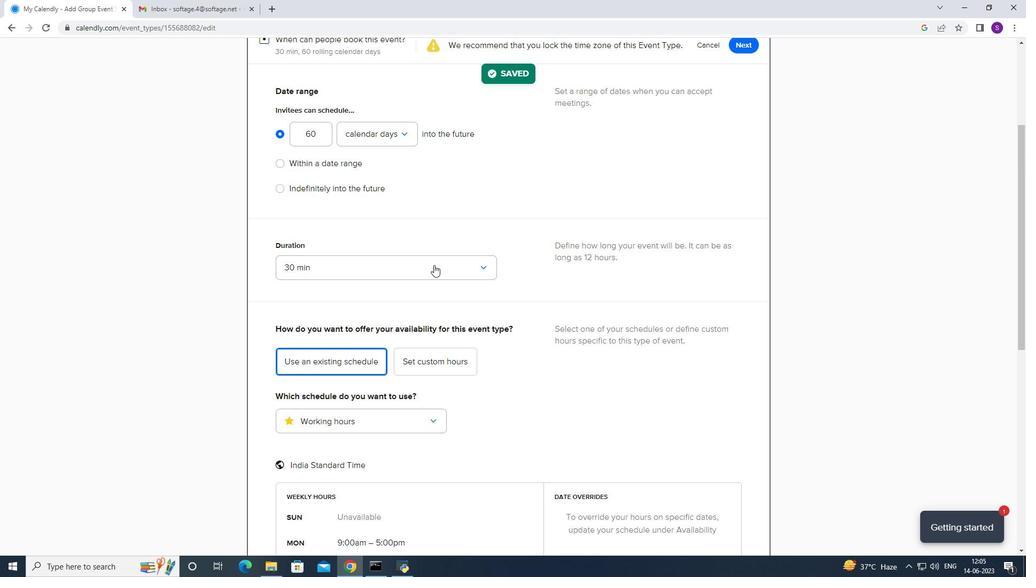 
Action: Mouse moved to (431, 265)
Screenshot: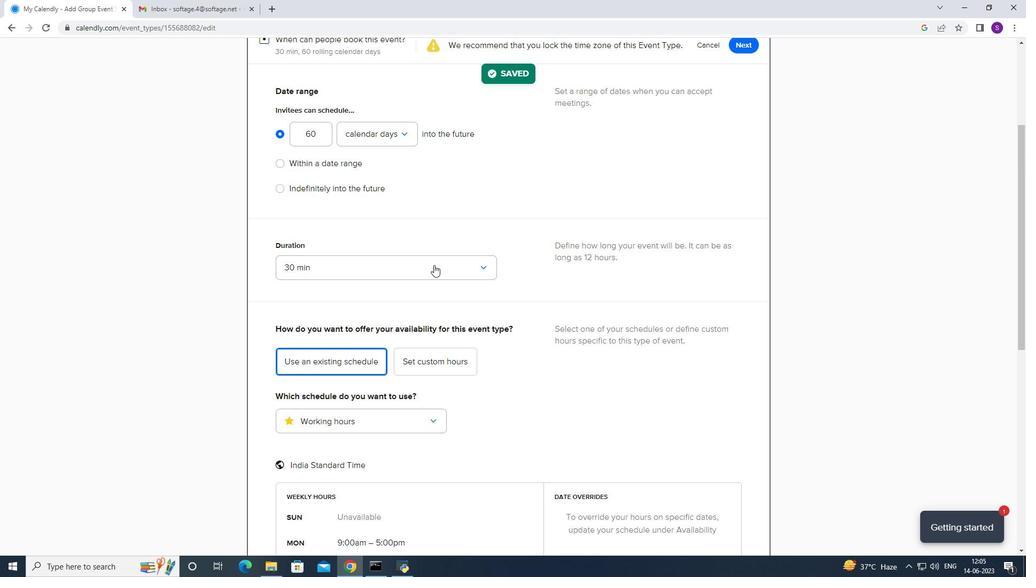 
Action: Mouse scrolled (431, 265) with delta (0, 0)
Screenshot: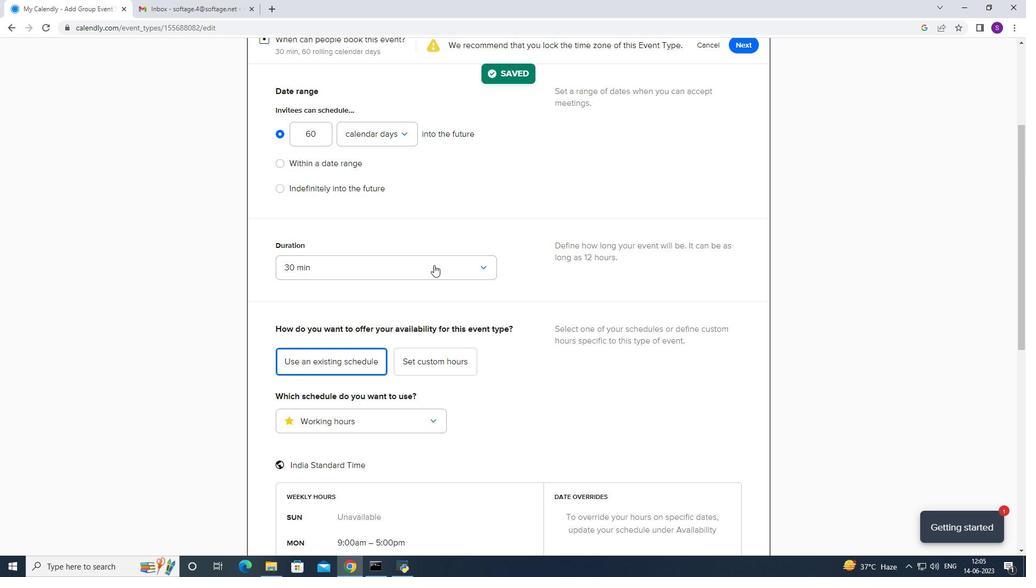 
Action: Mouse moved to (429, 265)
Screenshot: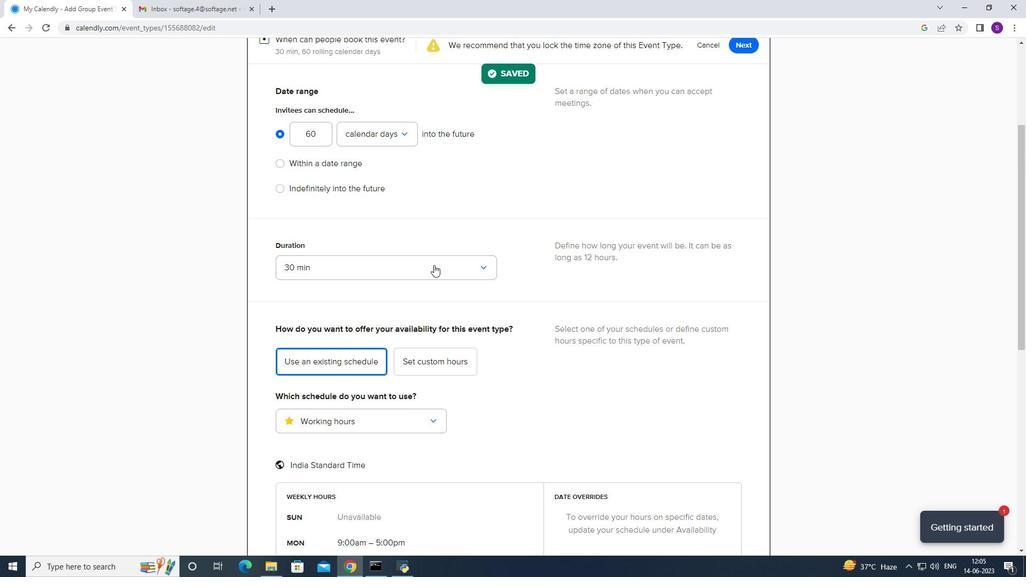 
Action: Mouse scrolled (429, 266) with delta (0, 0)
Screenshot: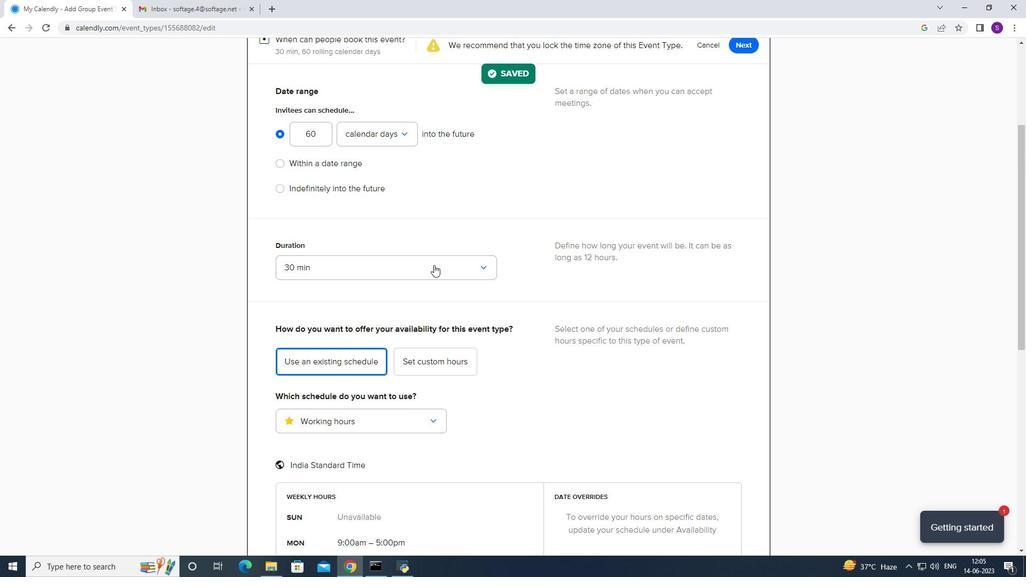 
Action: Mouse moved to (319, 340)
Screenshot: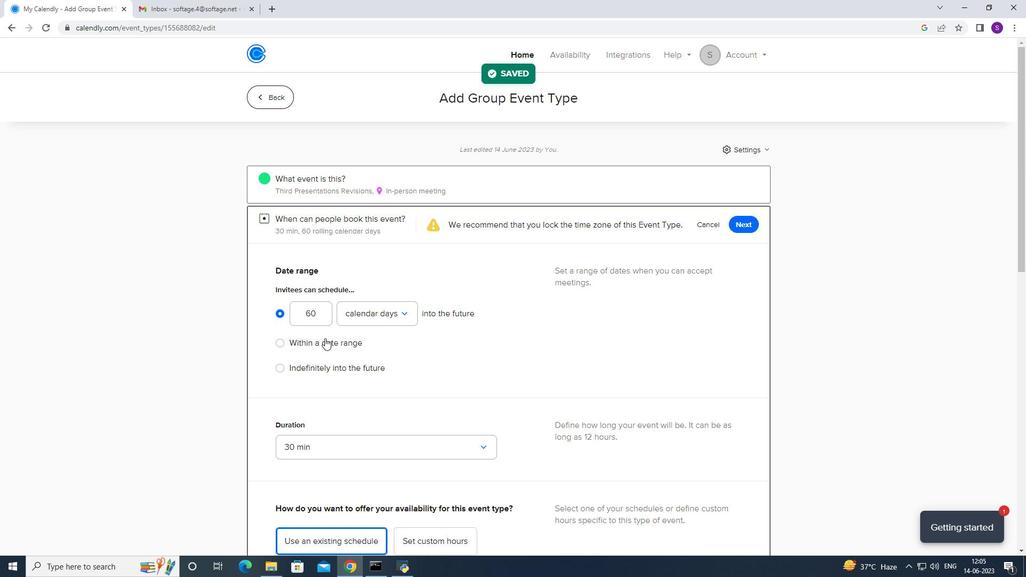 
Action: Mouse pressed left at (319, 340)
Screenshot: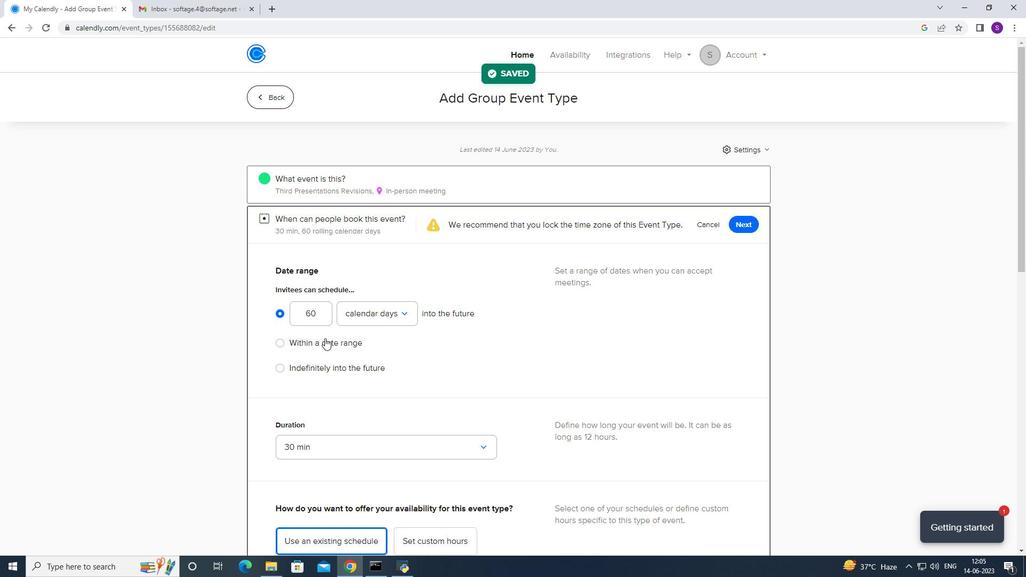 
Action: Mouse moved to (377, 346)
Screenshot: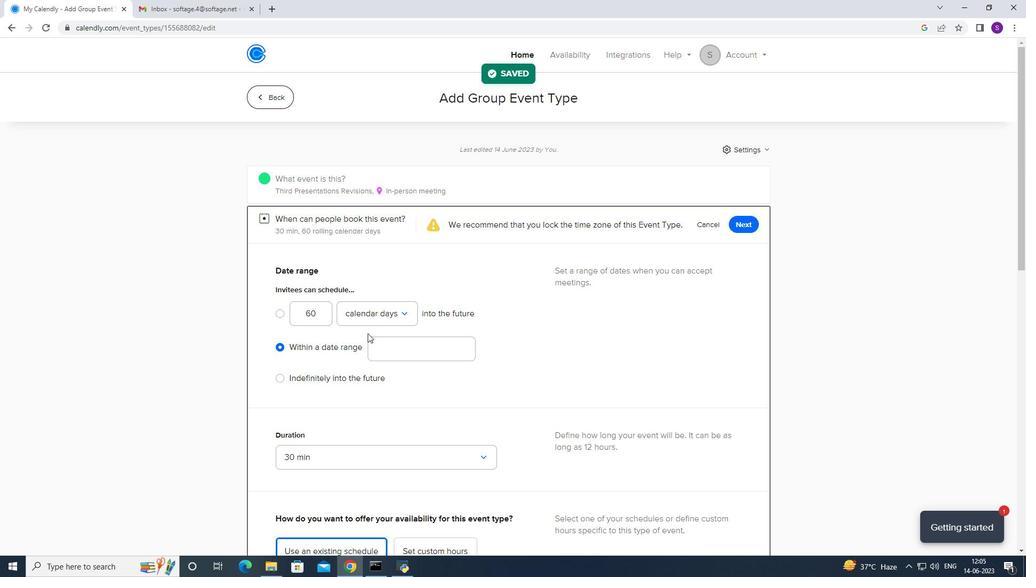 
Action: Mouse pressed left at (377, 346)
Screenshot: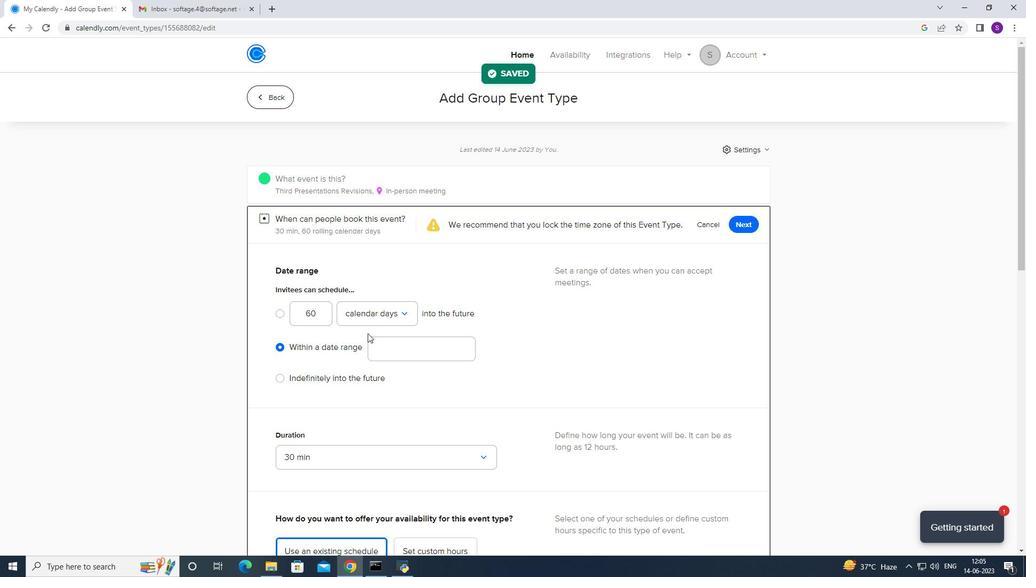 
Action: Mouse moved to (445, 155)
Screenshot: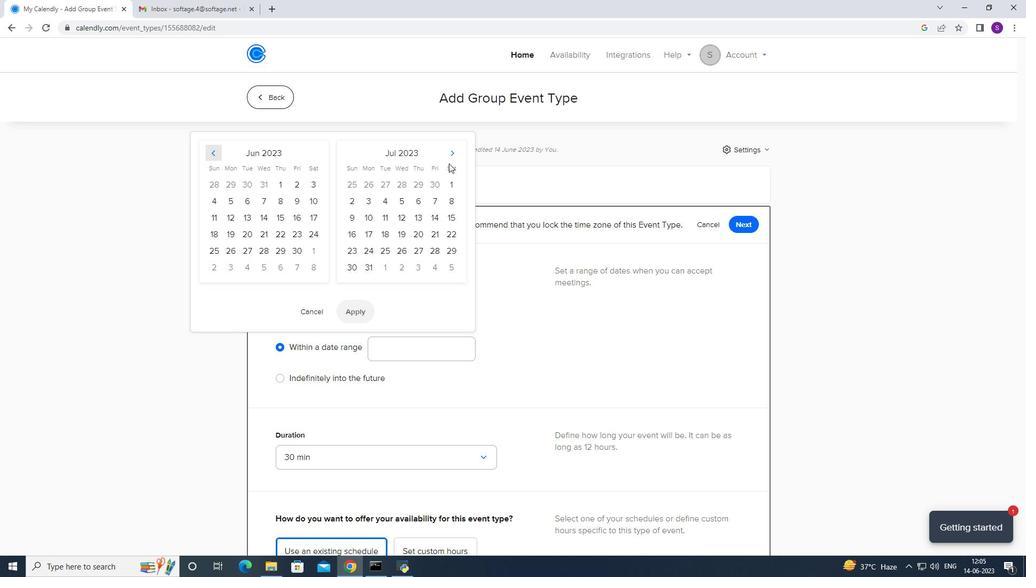 
Action: Mouse pressed left at (445, 155)
Screenshot: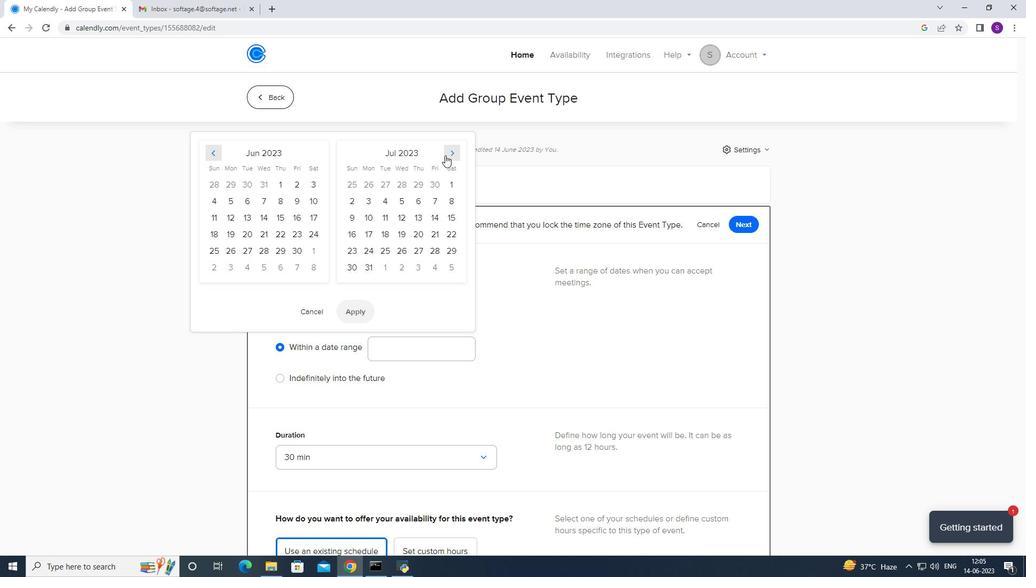 
Action: Mouse pressed left at (445, 155)
Screenshot: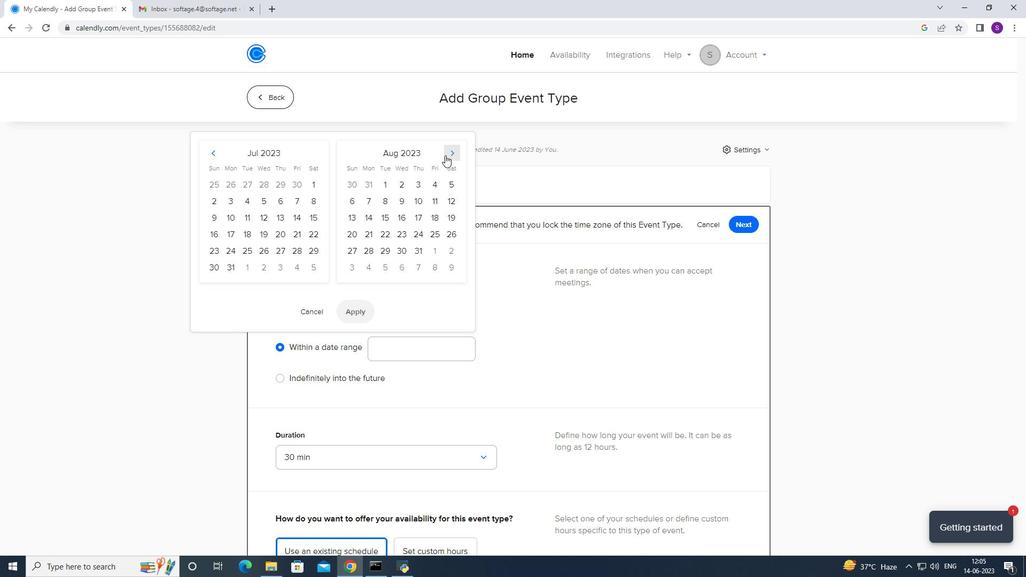 
Action: Mouse pressed left at (445, 155)
Screenshot: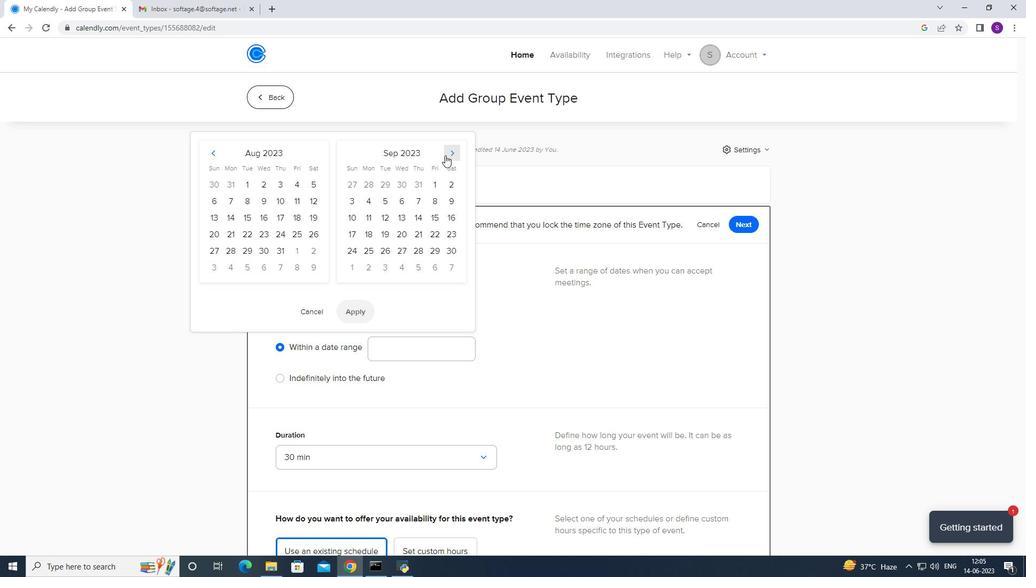 
Action: Mouse pressed left at (445, 155)
Screenshot: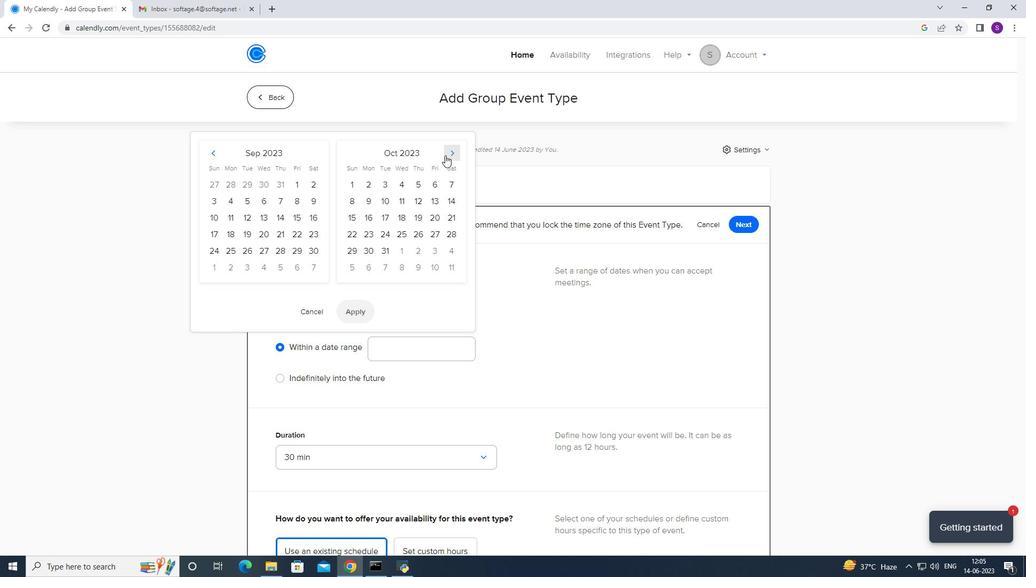 
Action: Mouse pressed left at (445, 155)
Screenshot: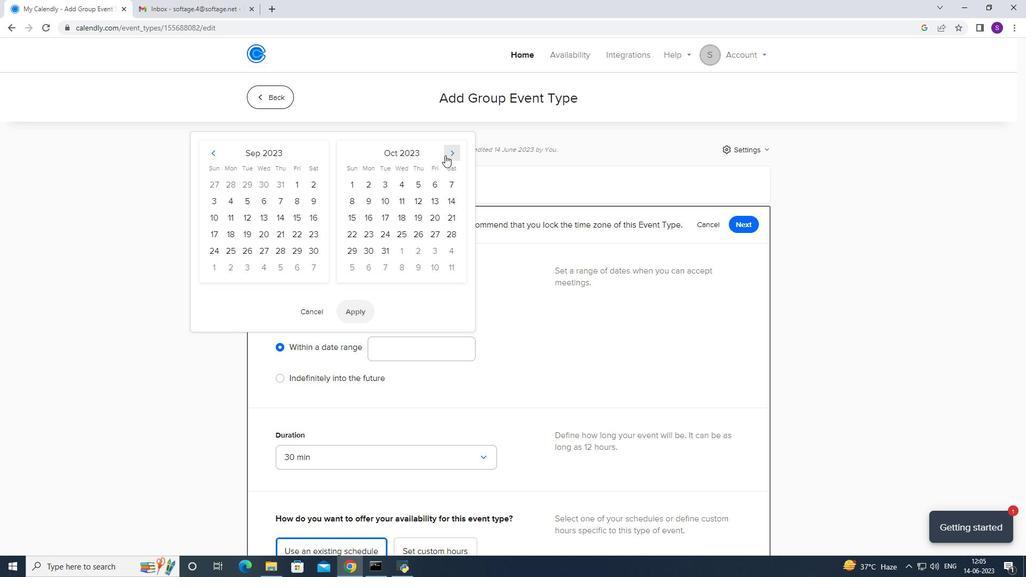 
Action: Mouse pressed left at (445, 155)
Screenshot: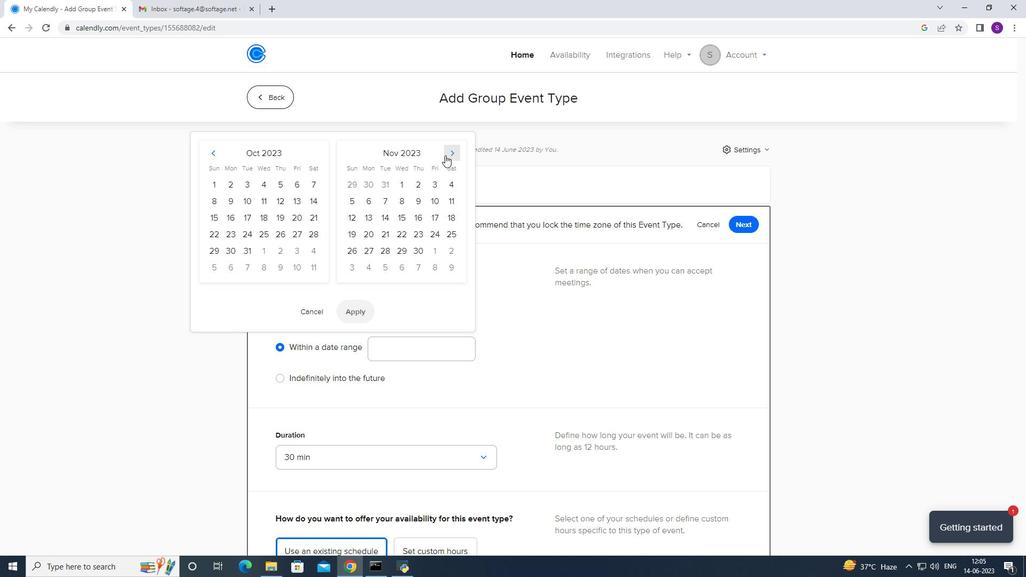 
Action: Mouse pressed left at (445, 155)
Screenshot: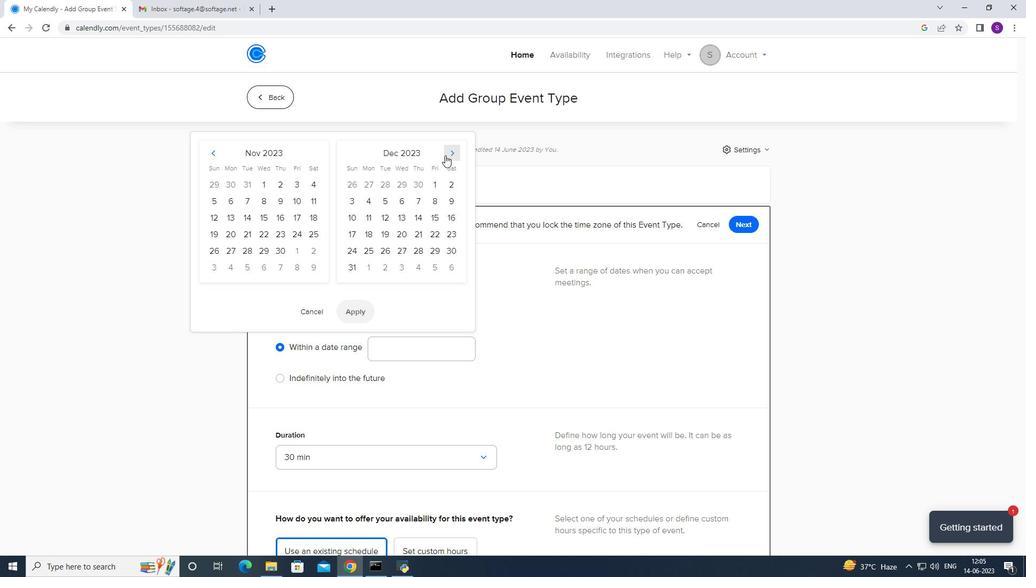 
Action: Mouse pressed left at (445, 155)
Screenshot: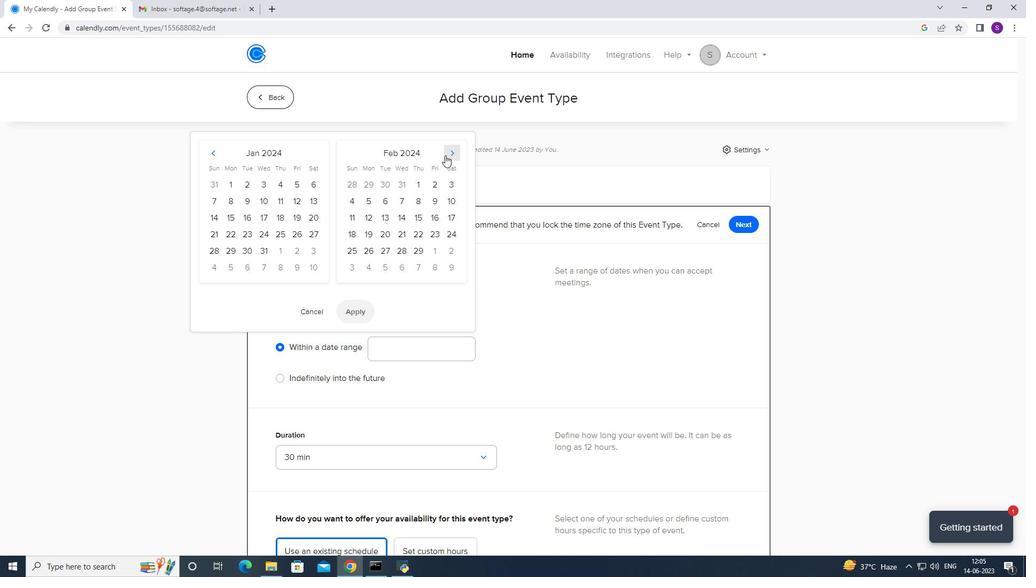 
Action: Mouse moved to (379, 203)
Screenshot: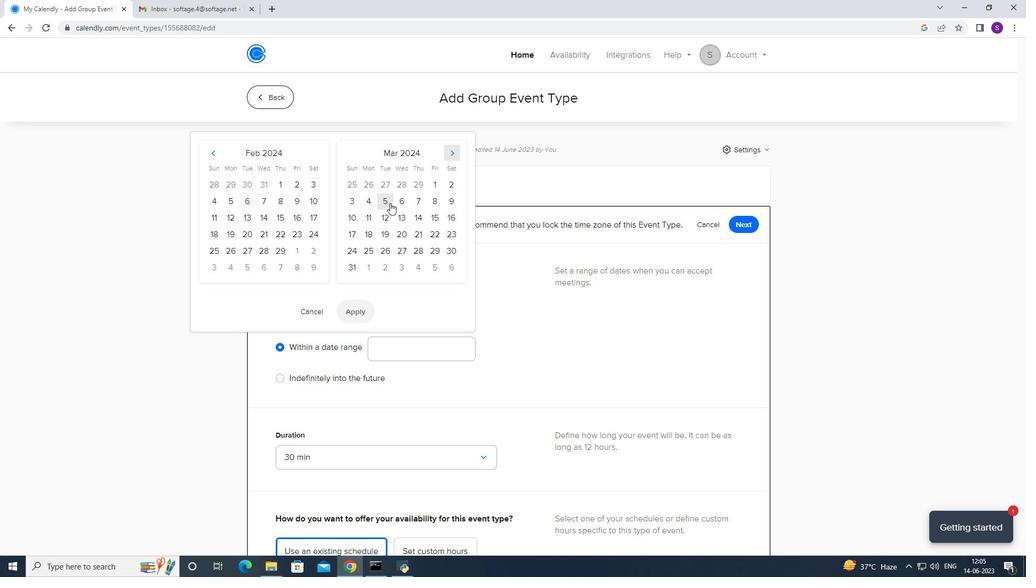 
Action: Mouse pressed left at (379, 203)
Screenshot: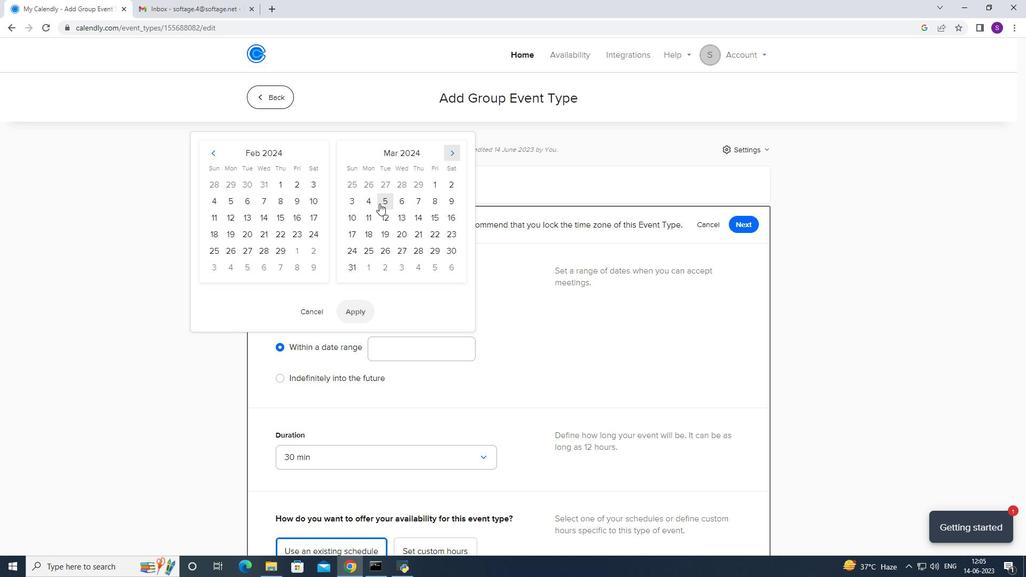 
Action: Mouse moved to (375, 203)
Screenshot: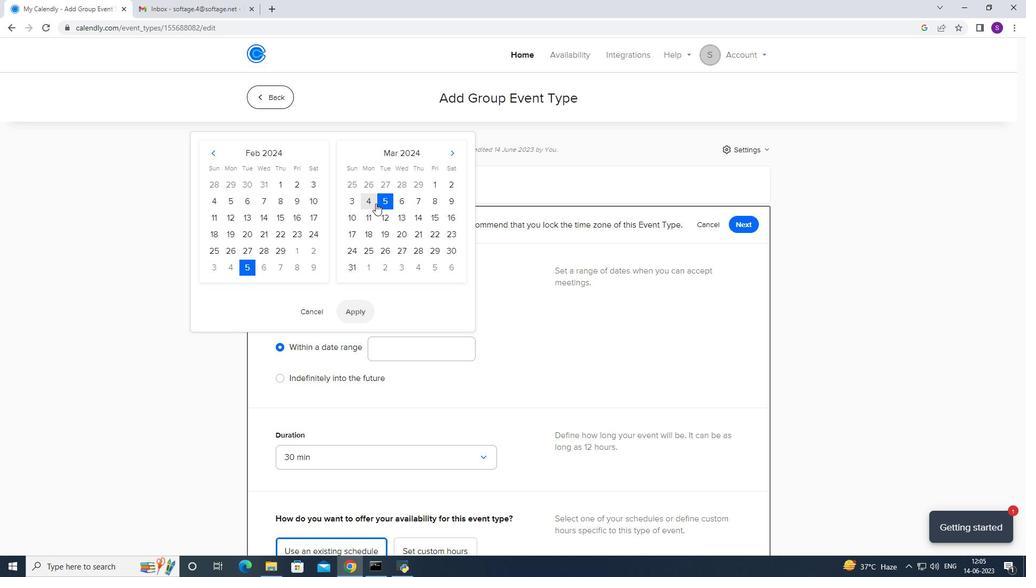
Action: Mouse pressed left at (375, 203)
Screenshot: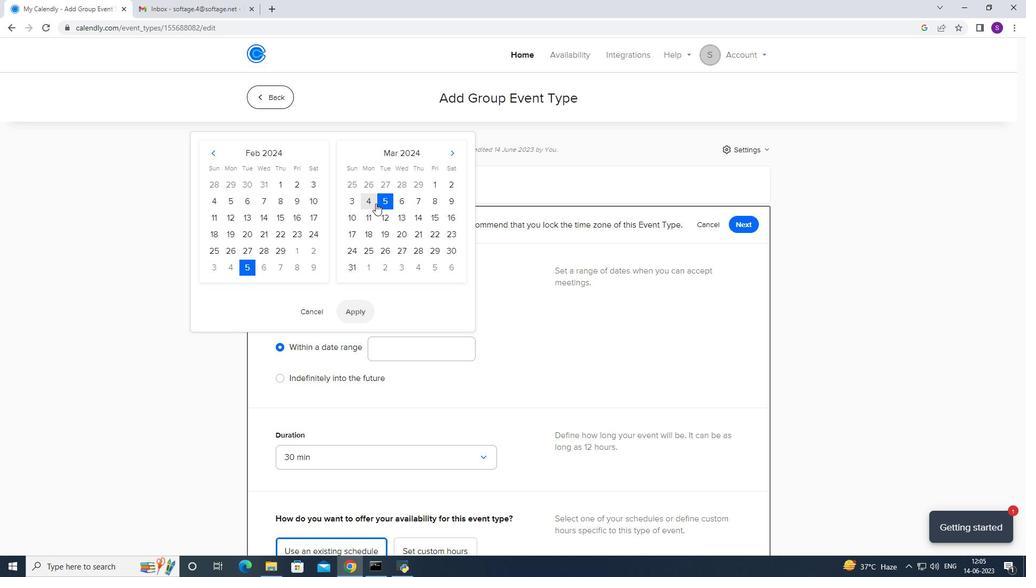 
Action: Mouse moved to (380, 203)
Screenshot: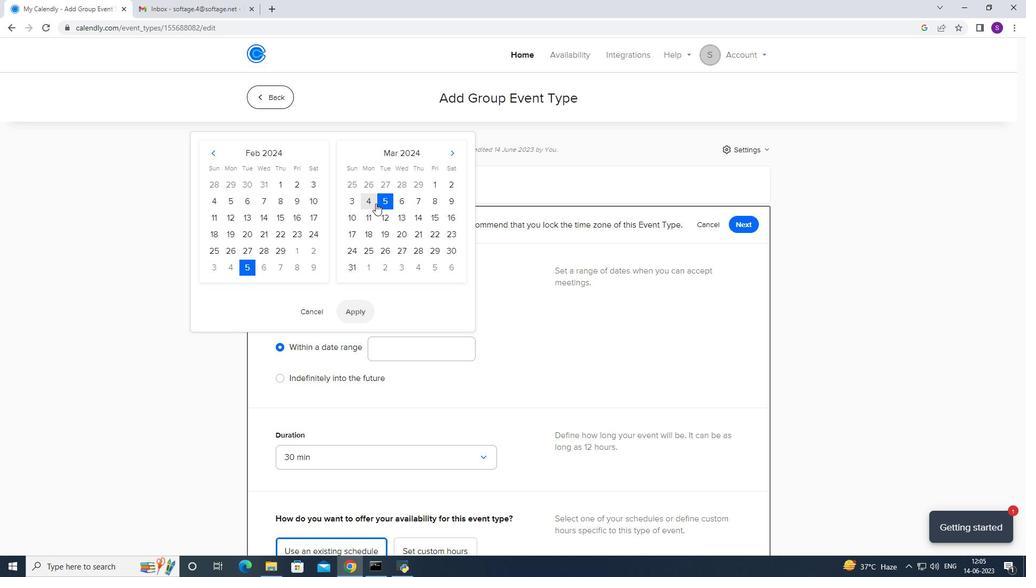 
Action: Mouse pressed left at (380, 203)
Screenshot: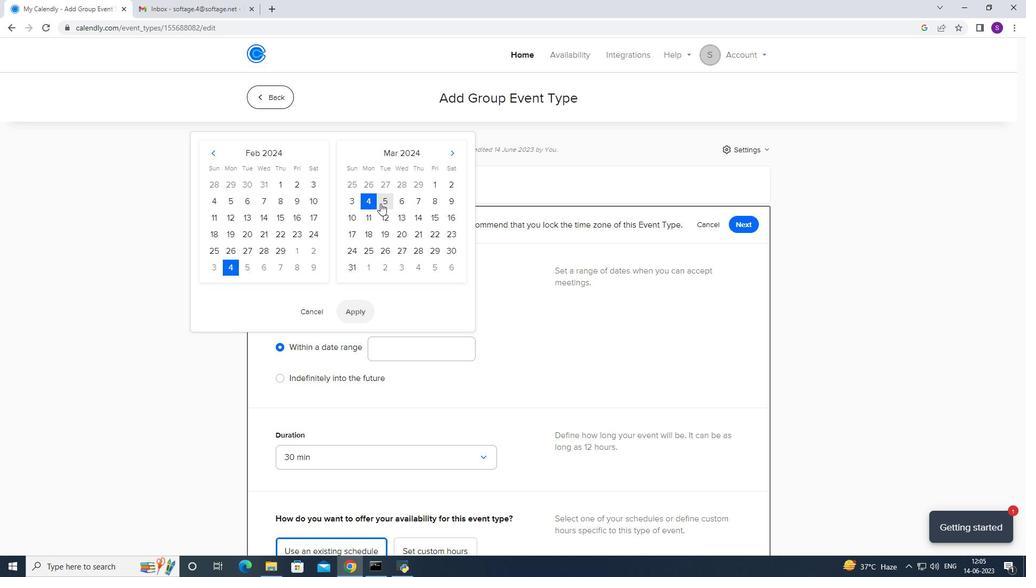 
Action: Mouse moved to (354, 302)
Screenshot: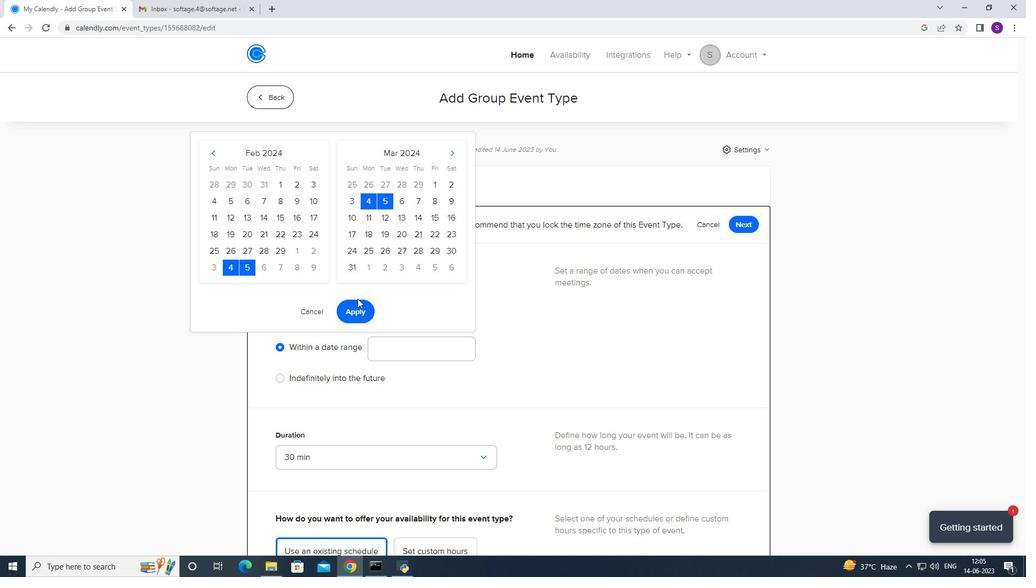 
Action: Mouse pressed left at (354, 302)
Screenshot: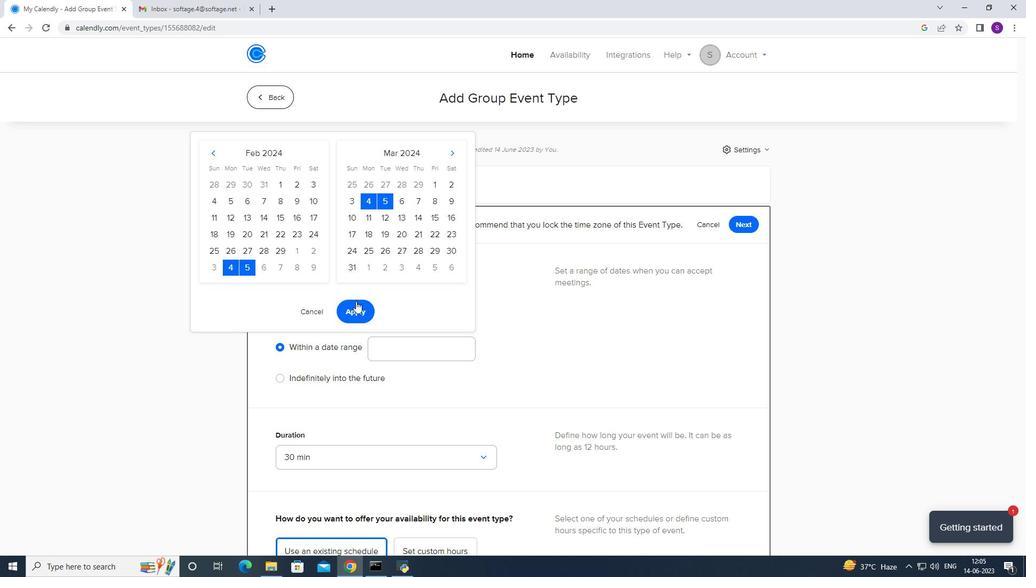 
Action: Mouse moved to (546, 313)
Screenshot: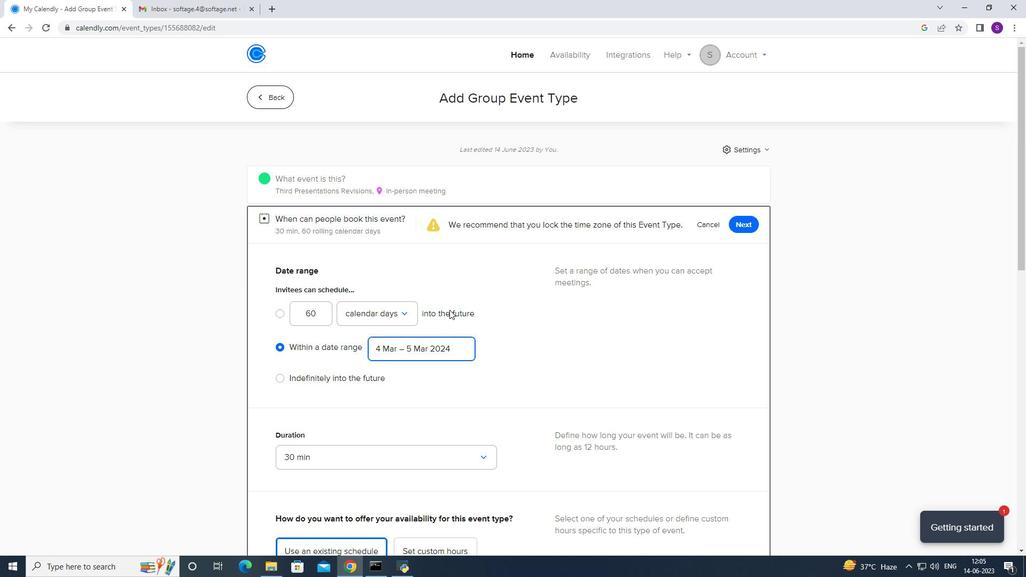 
Action: Mouse scrolled (546, 313) with delta (0, 0)
Screenshot: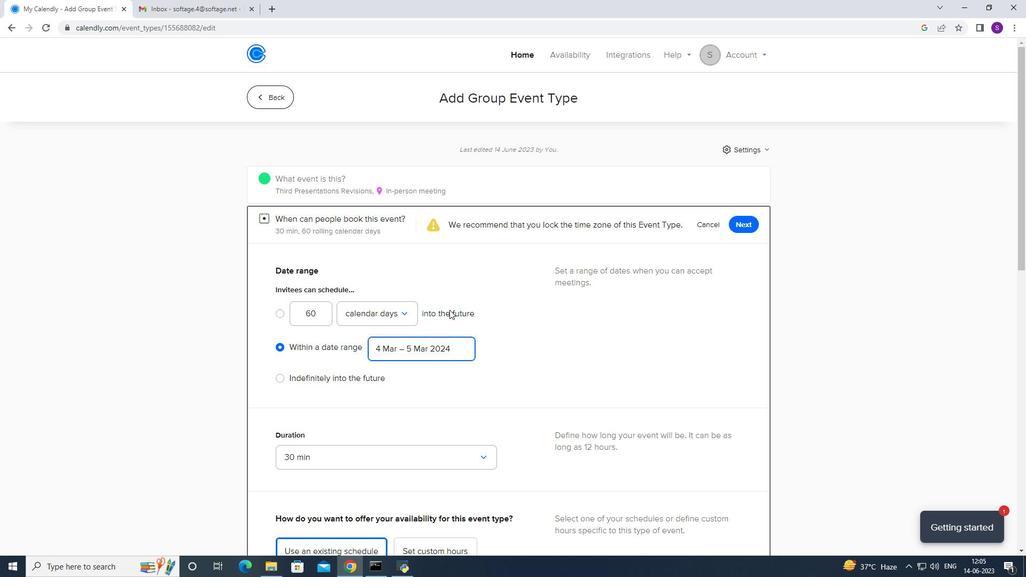 
Action: Mouse scrolled (546, 313) with delta (0, 0)
Screenshot: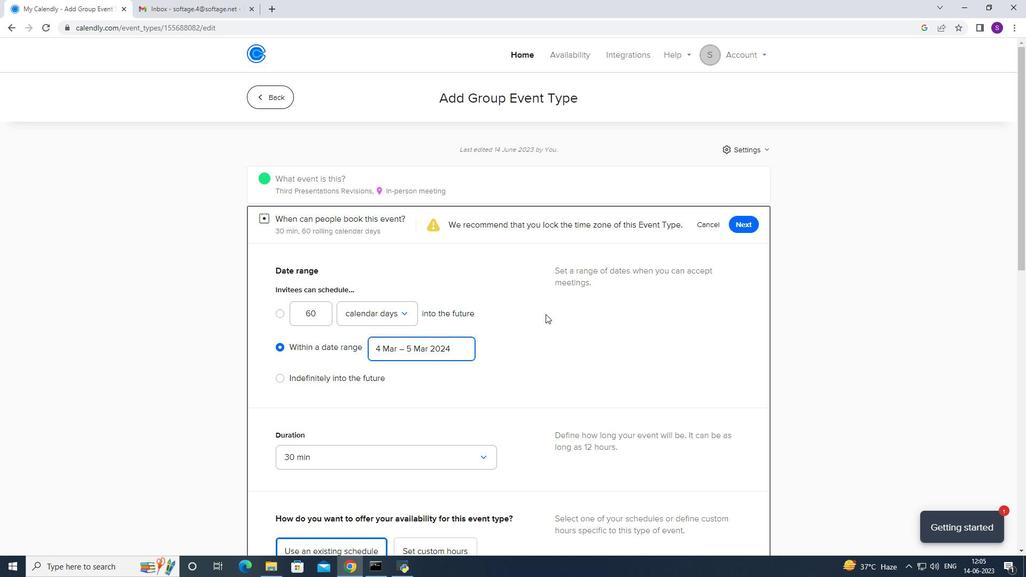
Action: Mouse scrolled (546, 313) with delta (0, 0)
Screenshot: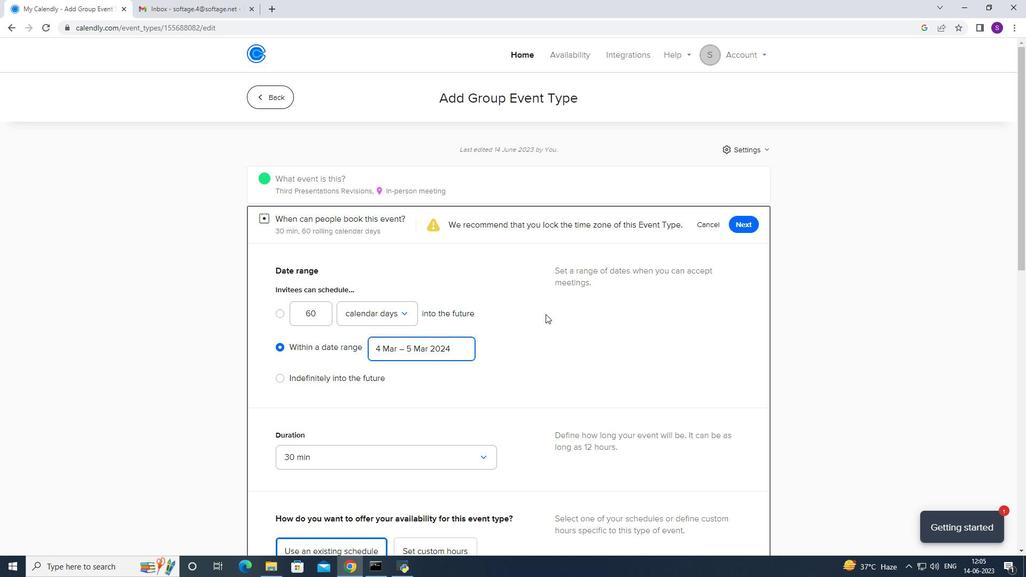 
Action: Mouse moved to (546, 313)
Screenshot: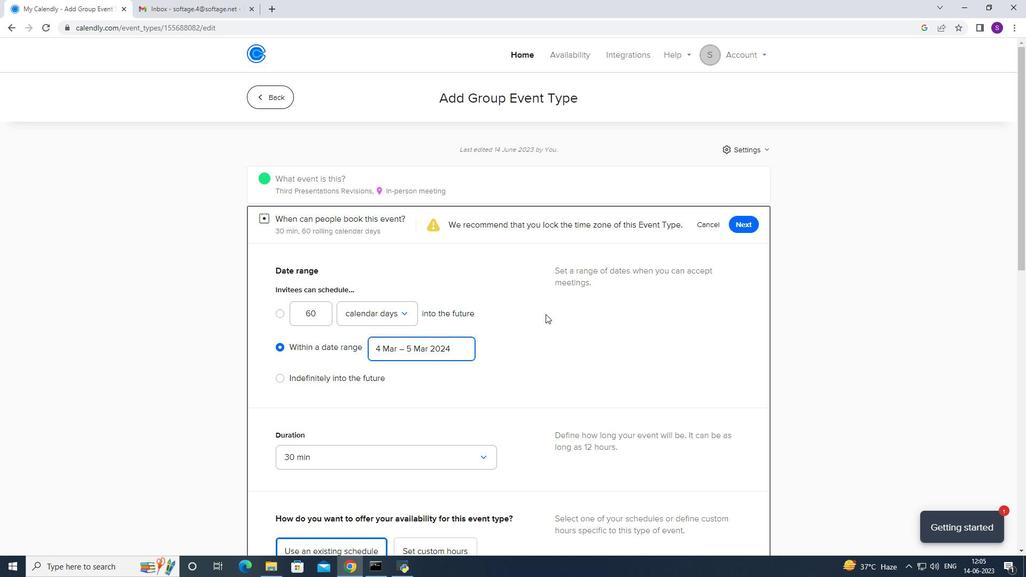 
Action: Mouse scrolled (546, 312) with delta (0, -1)
Screenshot: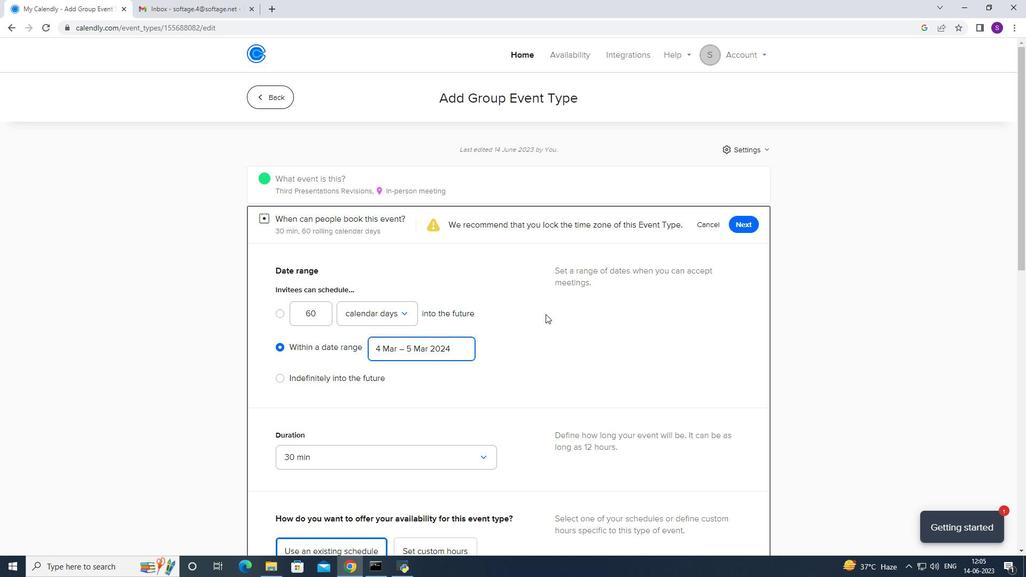 
Action: Mouse moved to (546, 312)
Screenshot: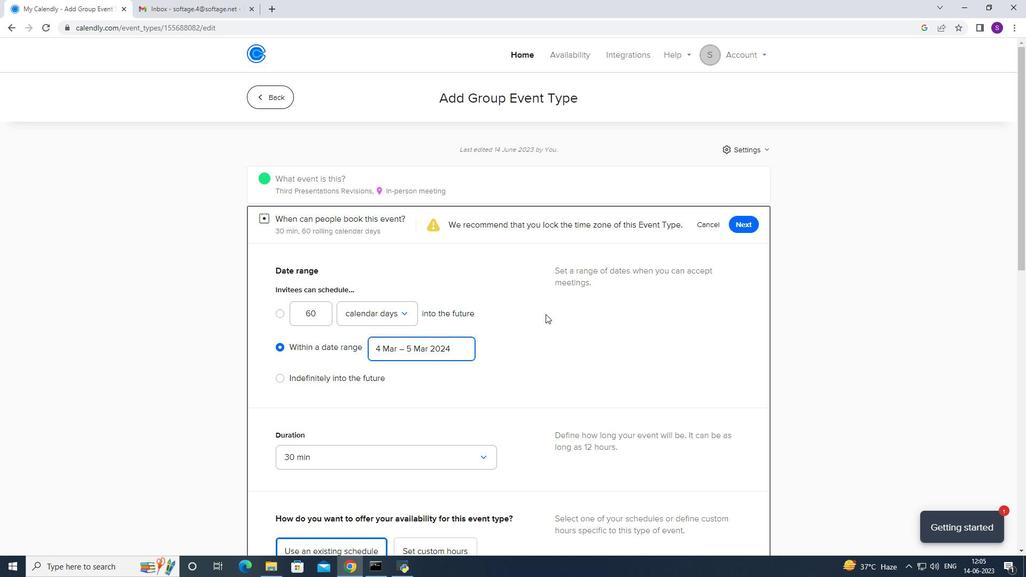 
Action: Mouse scrolled (546, 312) with delta (0, 0)
Screenshot: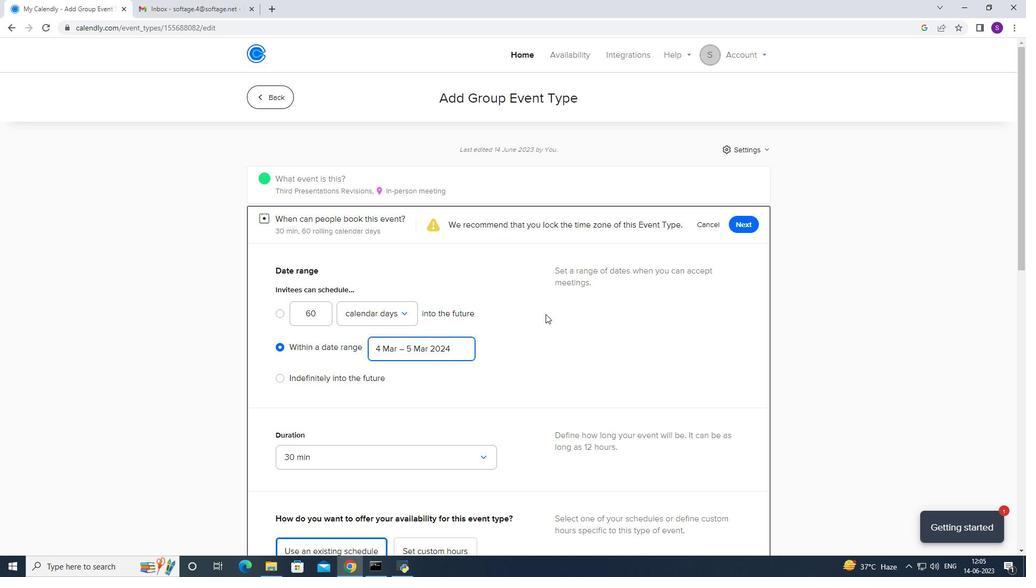 
Action: Mouse scrolled (546, 311) with delta (0, 0)
Screenshot: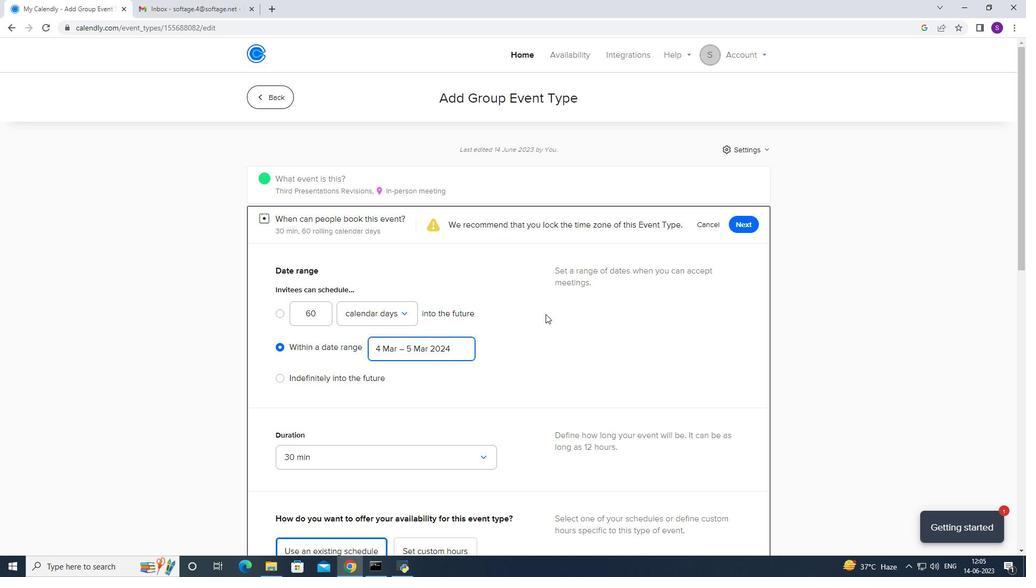 
Action: Mouse moved to (554, 305)
Screenshot: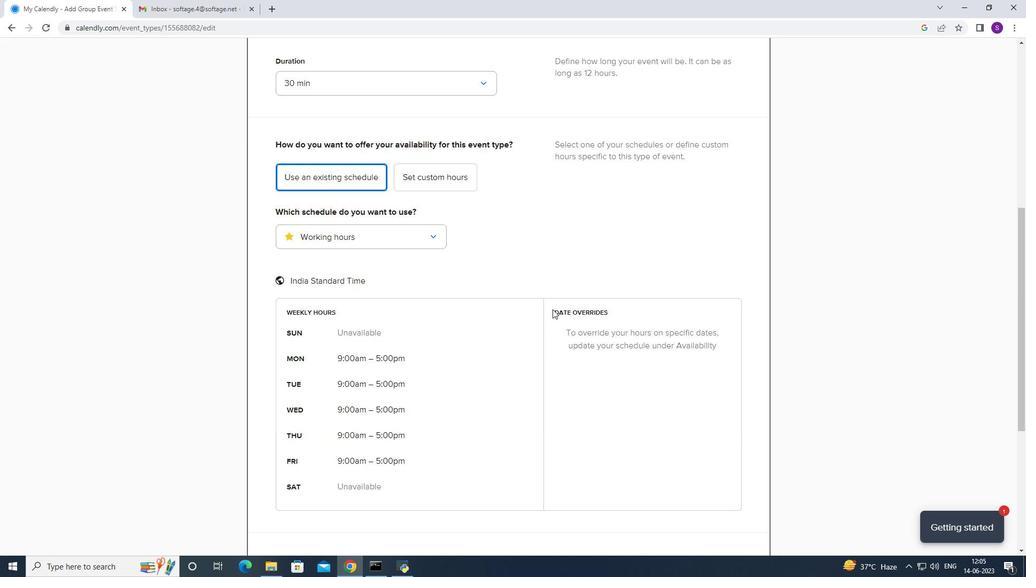 
Action: Mouse scrolled (554, 305) with delta (0, 0)
Screenshot: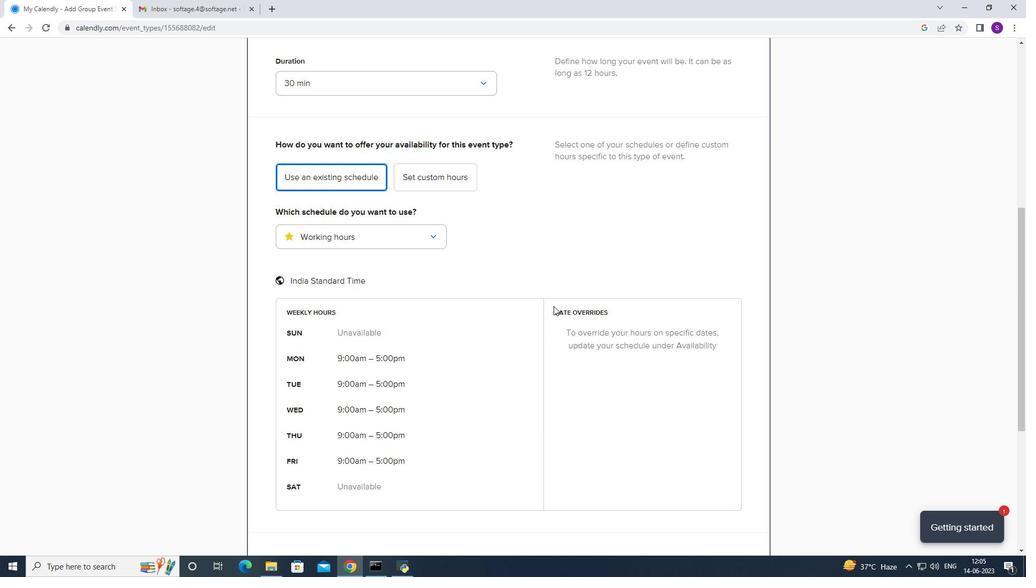 
Action: Mouse scrolled (554, 305) with delta (0, 0)
Screenshot: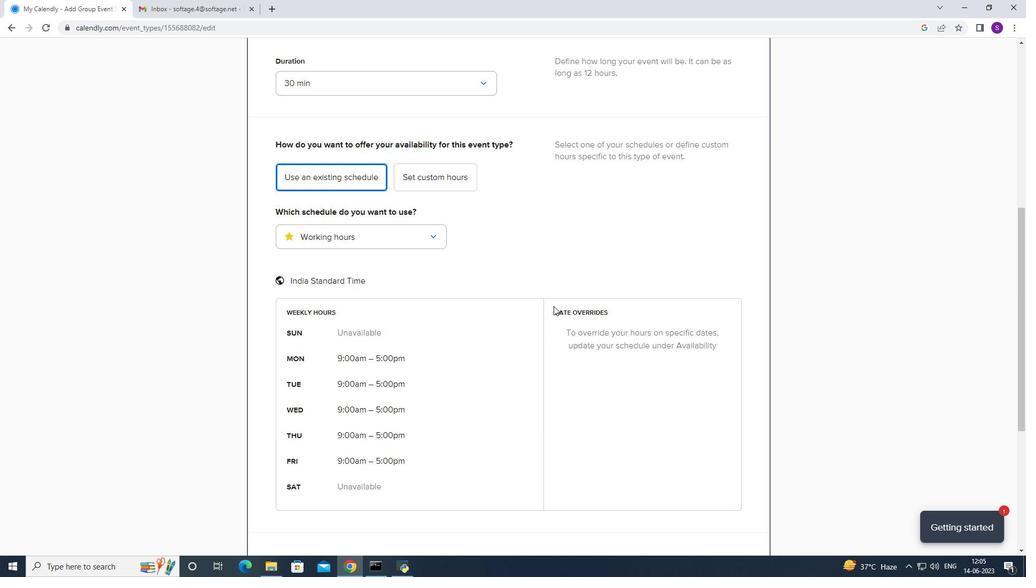 
Action: Mouse scrolled (554, 305) with delta (0, 0)
Screenshot: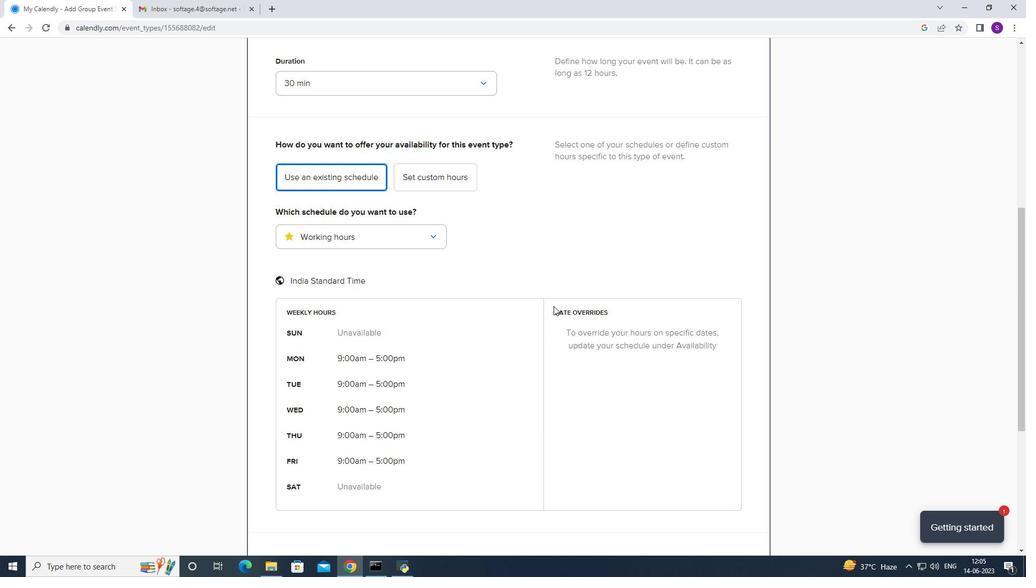 
Action: Mouse scrolled (554, 305) with delta (0, 0)
Screenshot: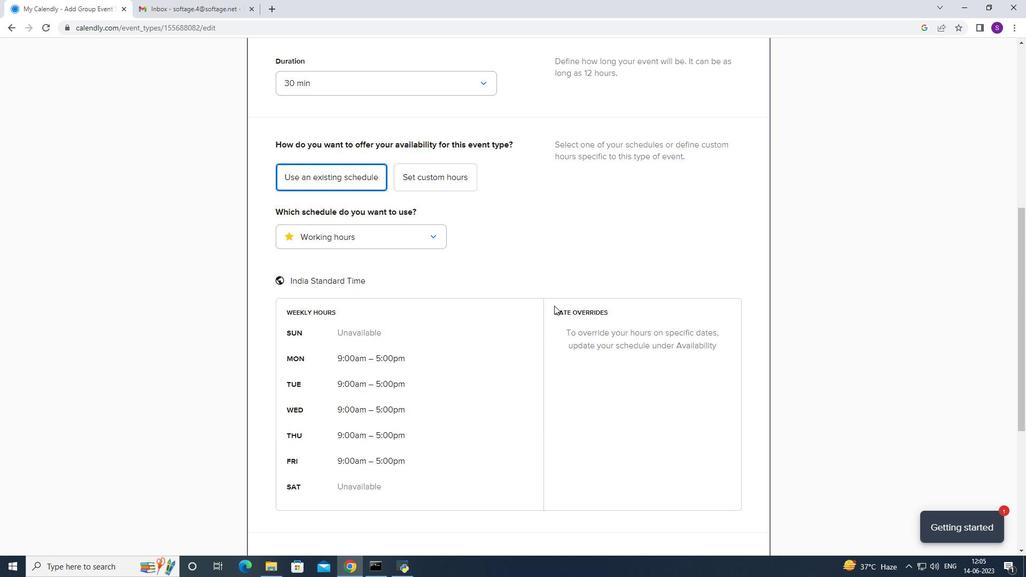 
Action: Mouse scrolled (554, 305) with delta (0, 0)
Screenshot: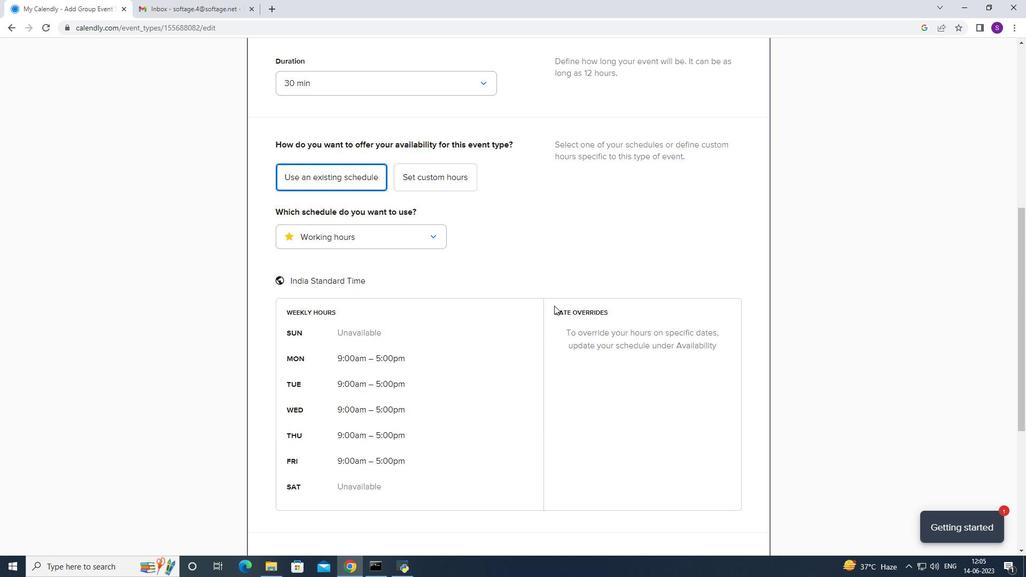 
Action: Mouse moved to (556, 300)
Screenshot: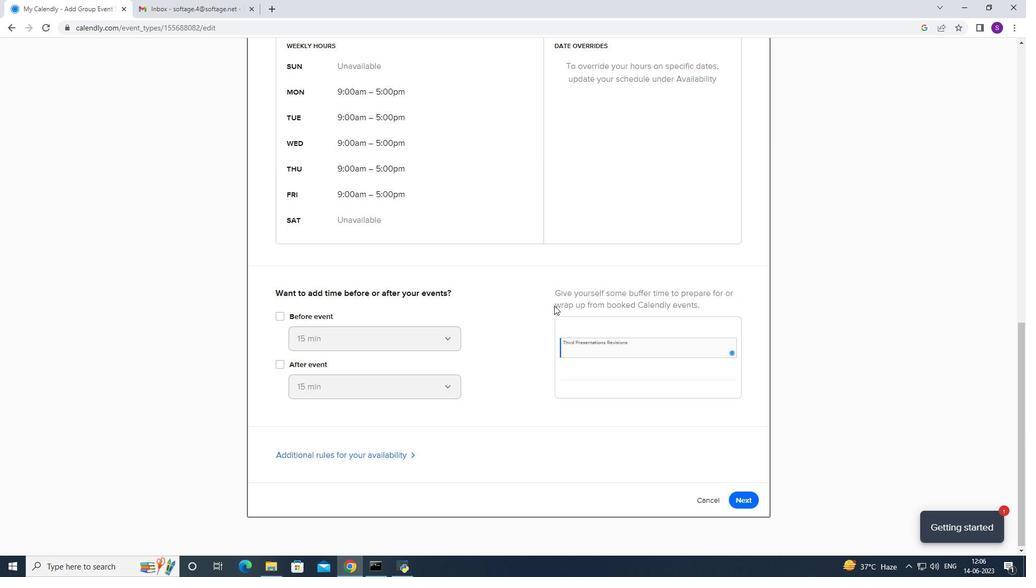 
Action: Mouse scrolled (556, 299) with delta (0, 0)
Screenshot: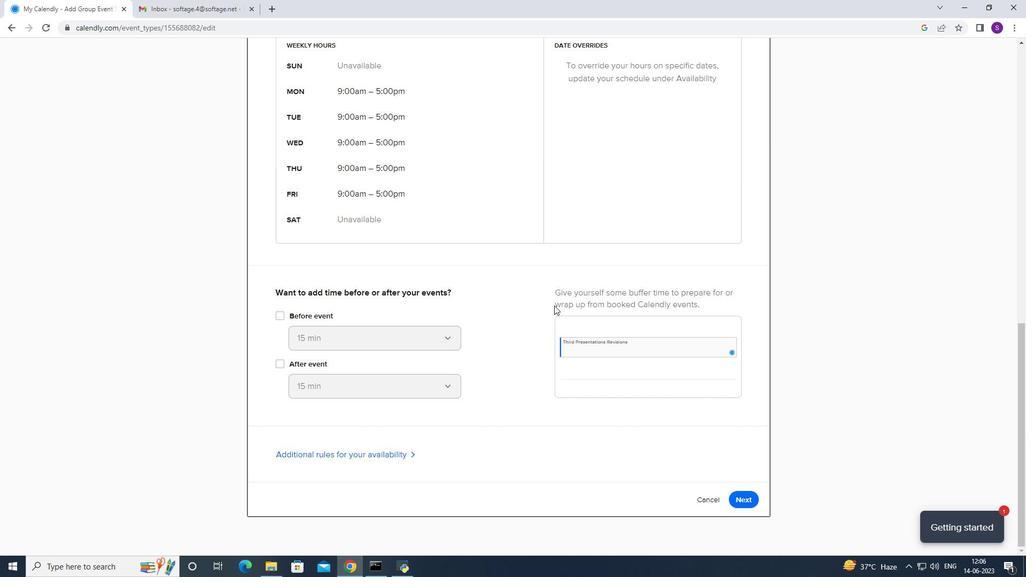 
Action: Mouse scrolled (556, 299) with delta (0, 0)
Screenshot: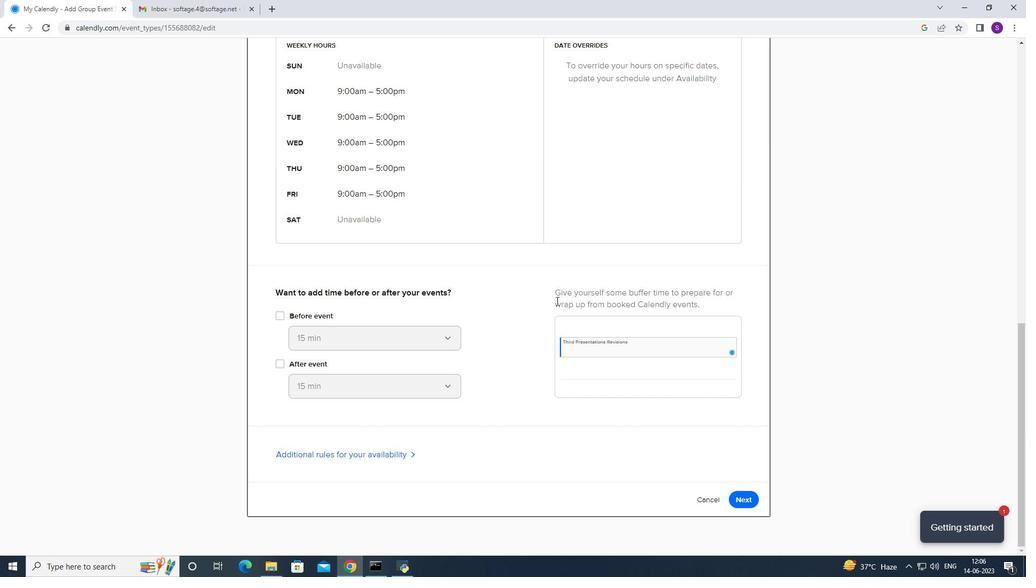 
Action: Mouse scrolled (556, 299) with delta (0, 0)
Screenshot: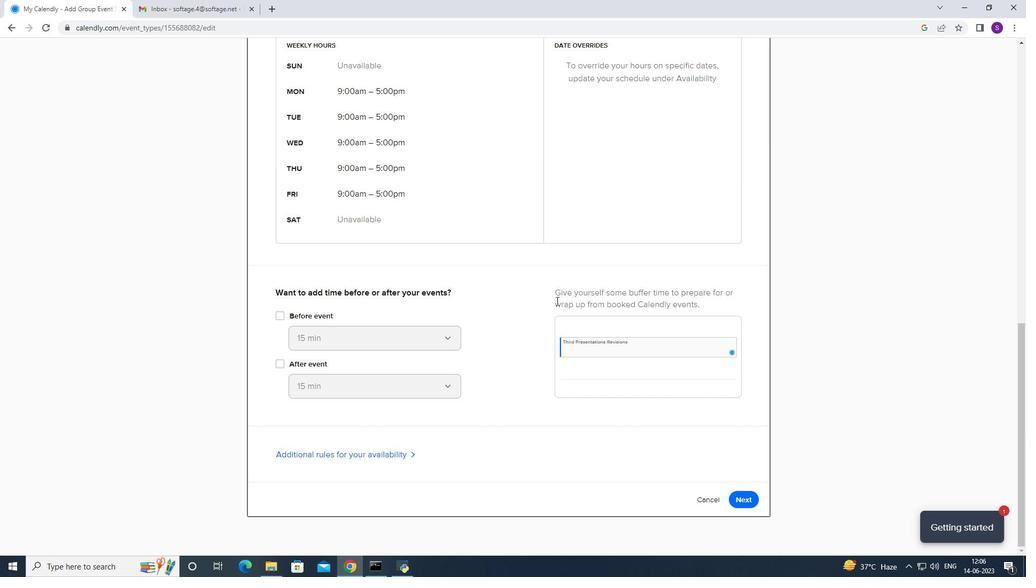 
Action: Mouse scrolled (556, 299) with delta (0, 0)
Screenshot: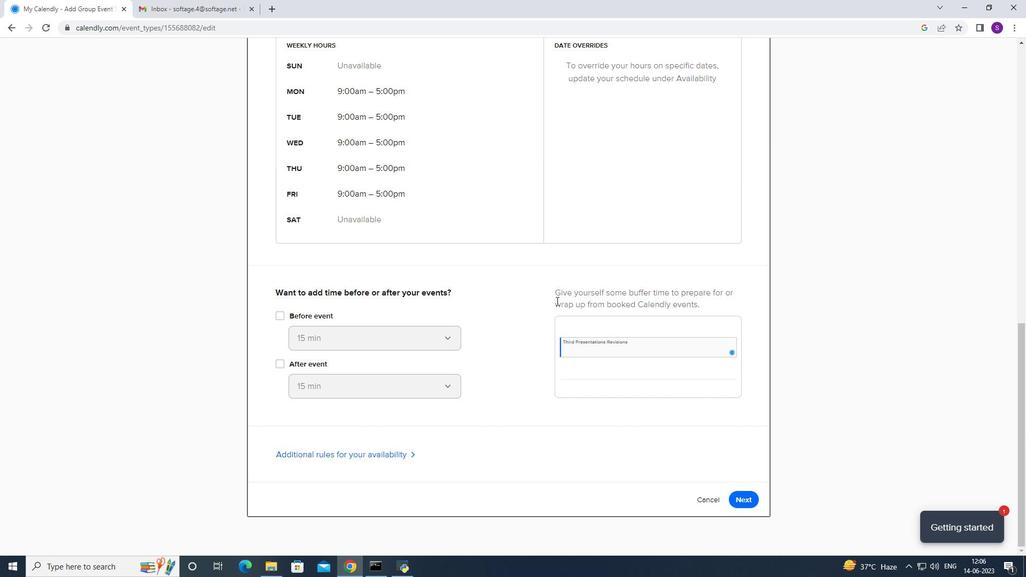 
Action: Mouse scrolled (556, 299) with delta (0, 0)
Screenshot: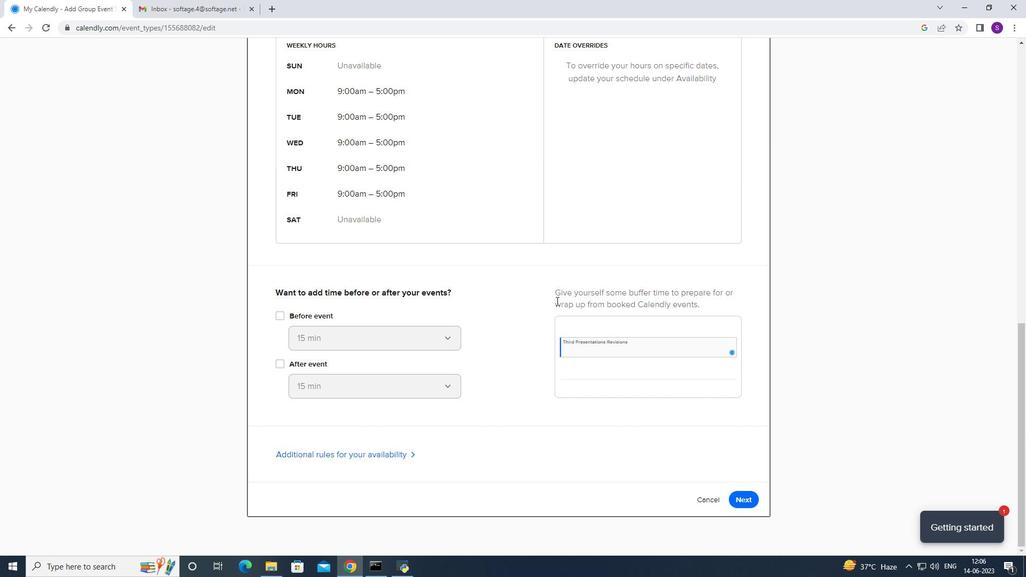 
Action: Mouse scrolled (556, 299) with delta (0, 0)
Screenshot: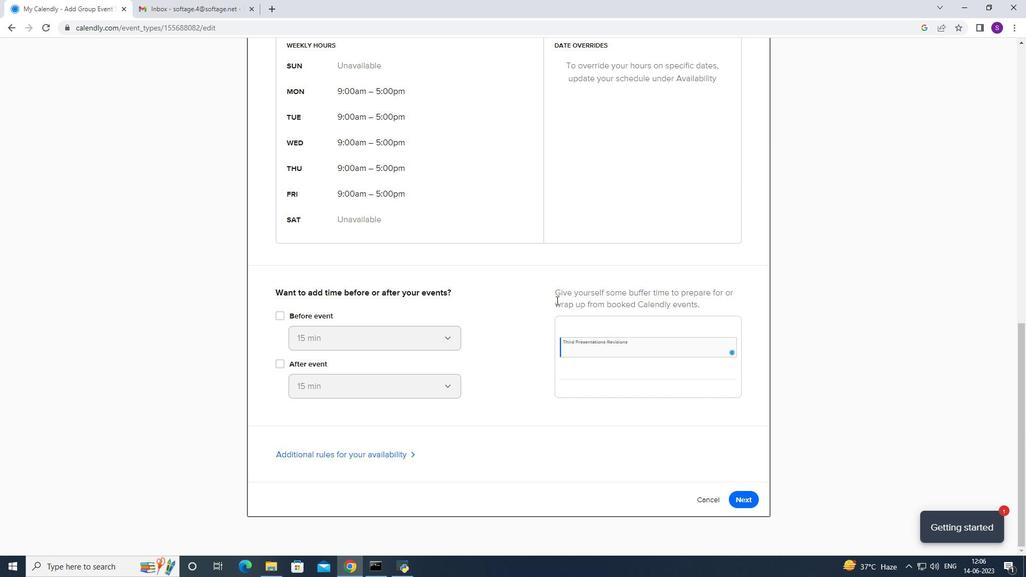 
Action: Mouse scrolled (556, 299) with delta (0, 0)
Screenshot: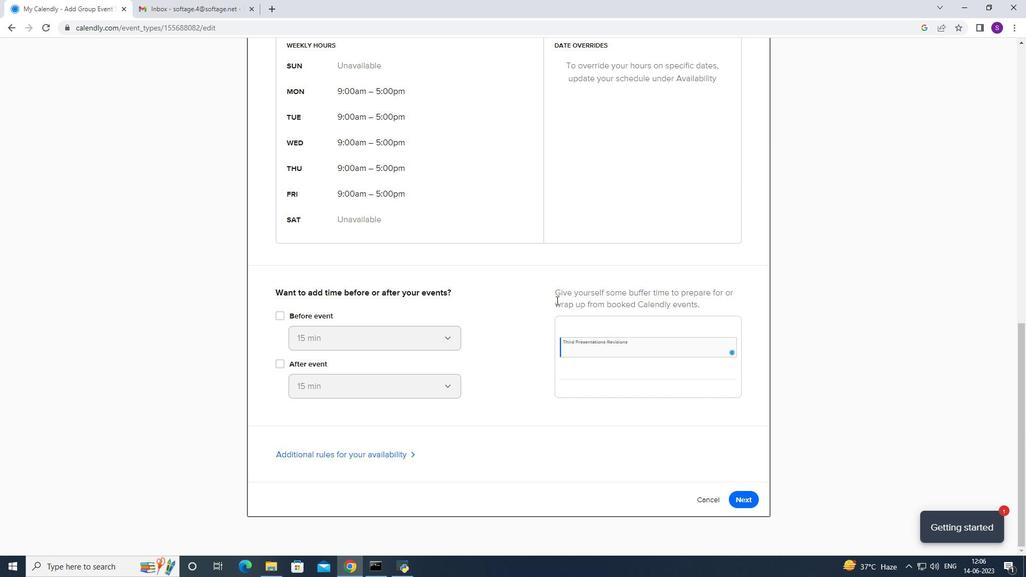 
Action: Mouse scrolled (556, 299) with delta (0, 0)
Screenshot: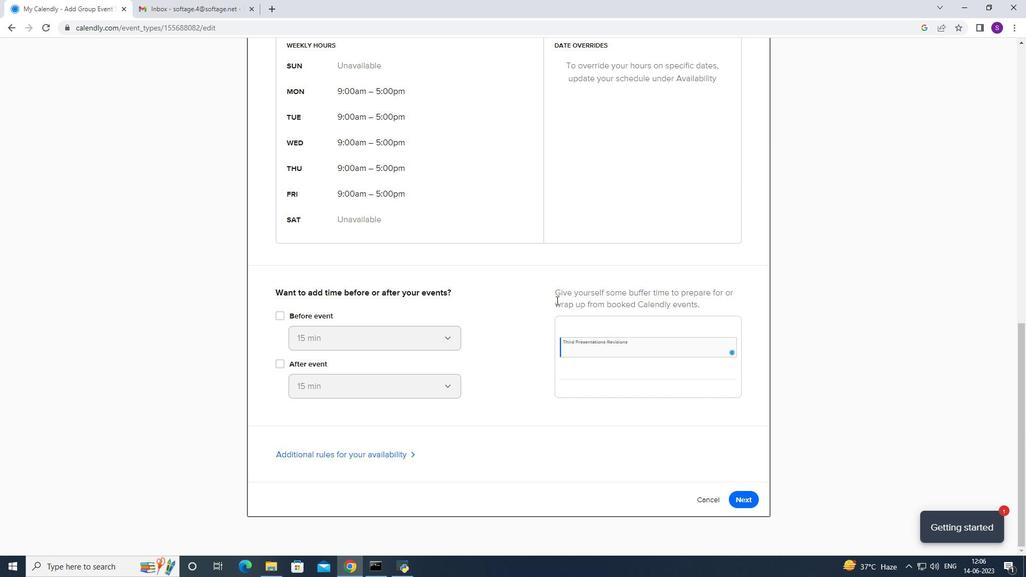 
Action: Mouse scrolled (556, 299) with delta (0, 0)
Screenshot: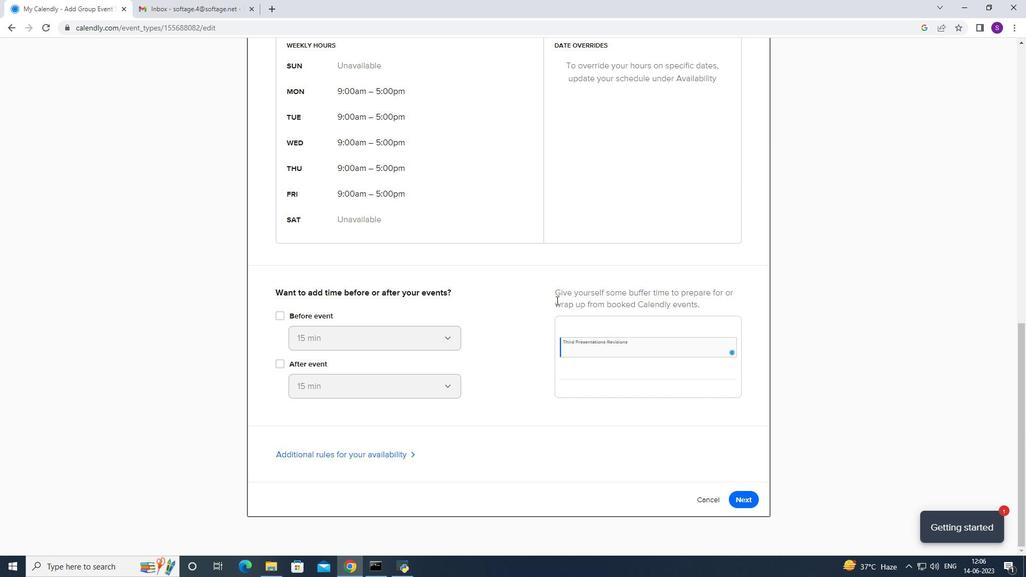 
Action: Mouse moved to (733, 499)
Screenshot: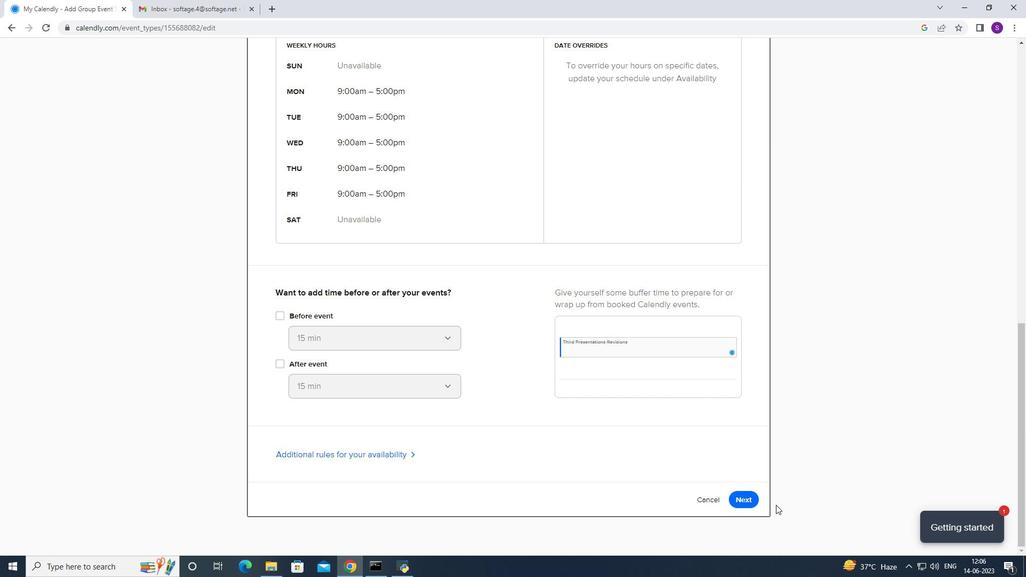 
Action: Mouse pressed left at (733, 499)
Screenshot: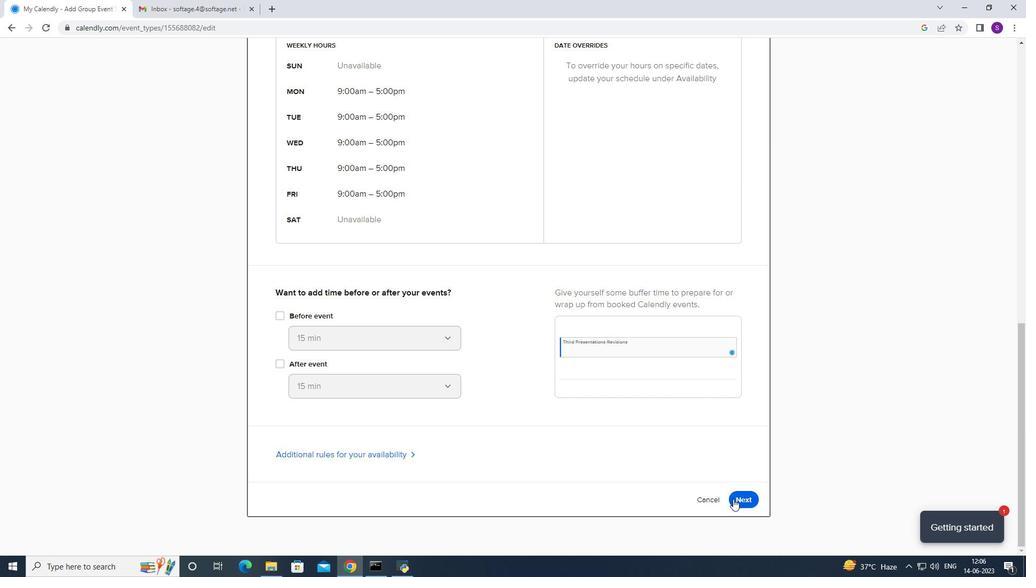 
Action: Mouse moved to (731, 95)
Screenshot: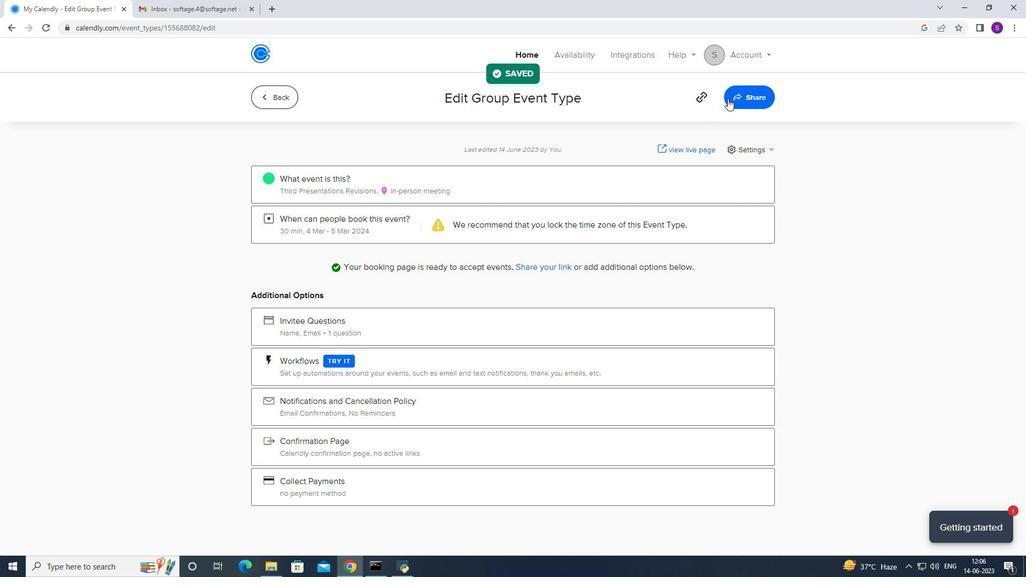 
Action: Mouse pressed left at (731, 95)
Screenshot: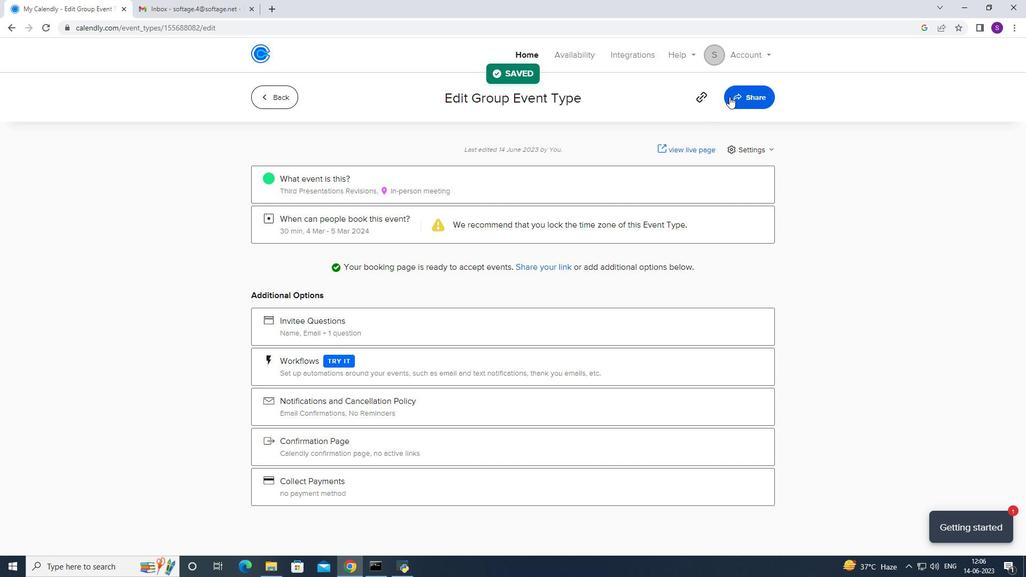 
Action: Mouse moved to (647, 198)
Screenshot: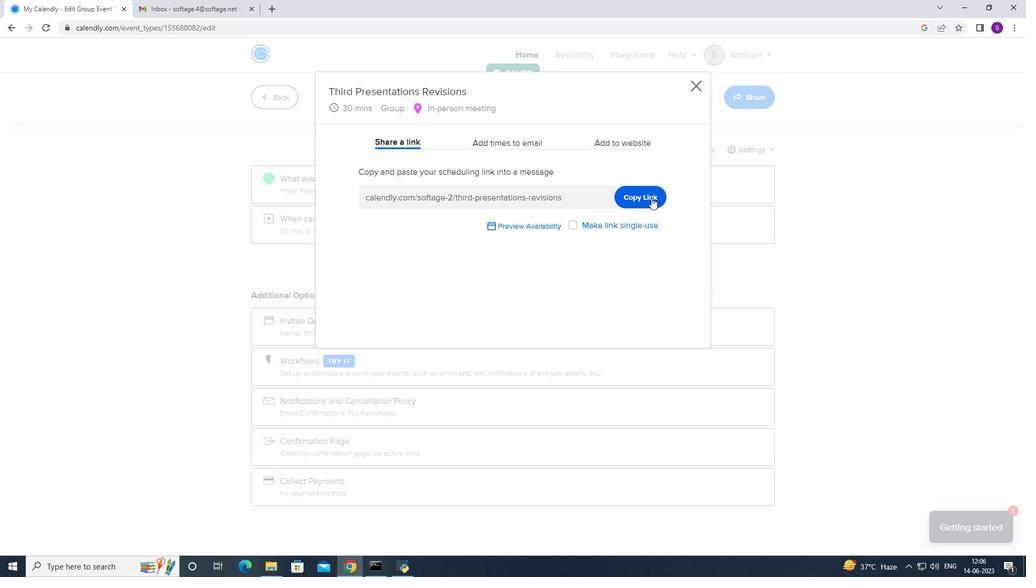 
Action: Mouse pressed left at (647, 198)
Screenshot: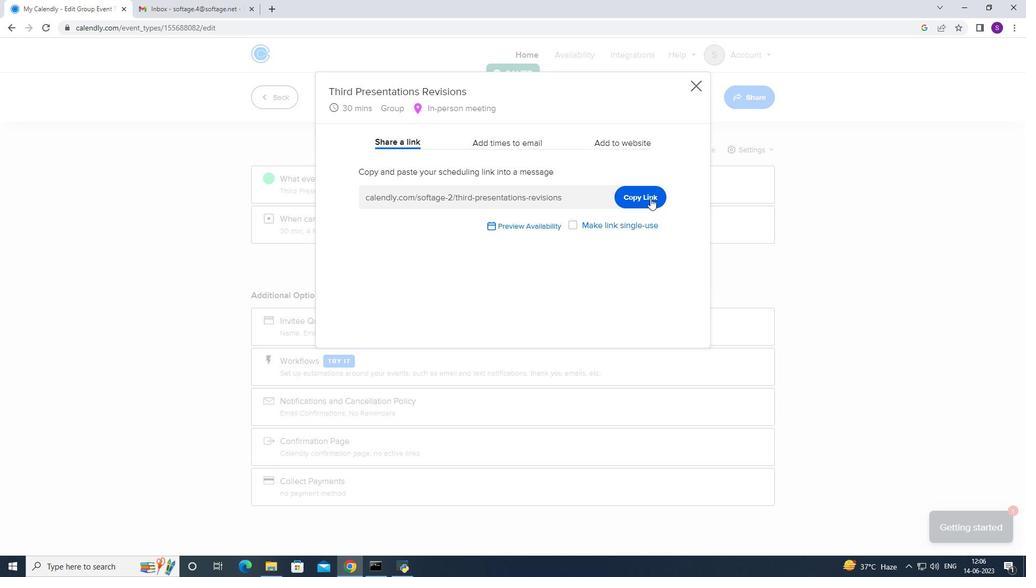 
Action: Mouse moved to (202, 3)
Screenshot: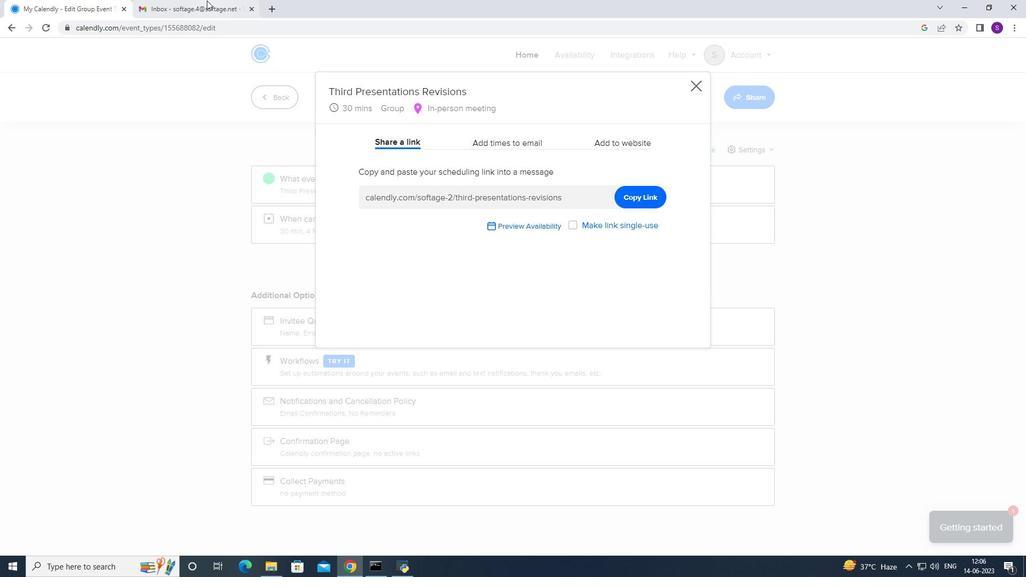 
Action: Mouse pressed left at (202, 3)
Screenshot: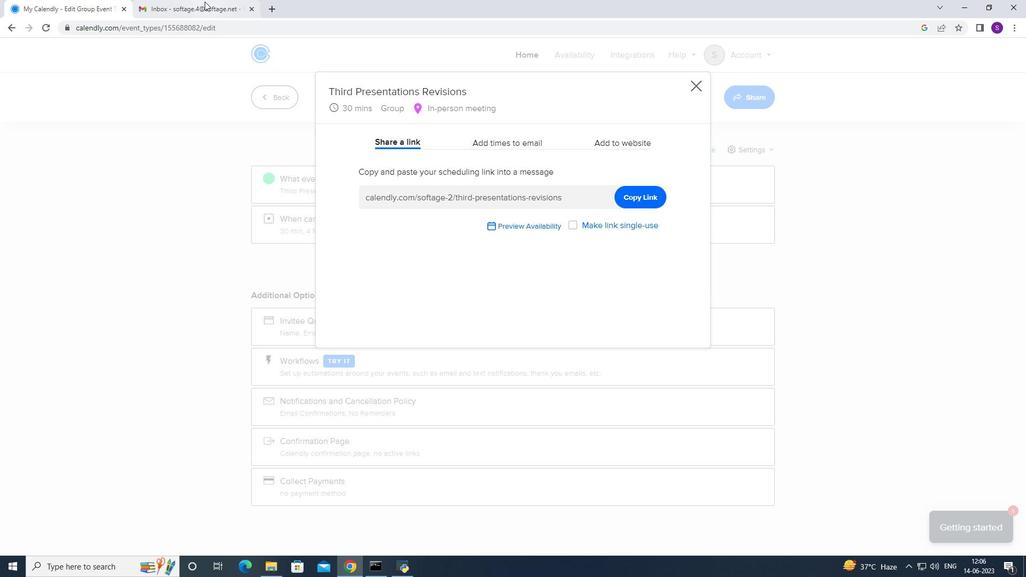 
Action: Mouse moved to (72, 86)
Screenshot: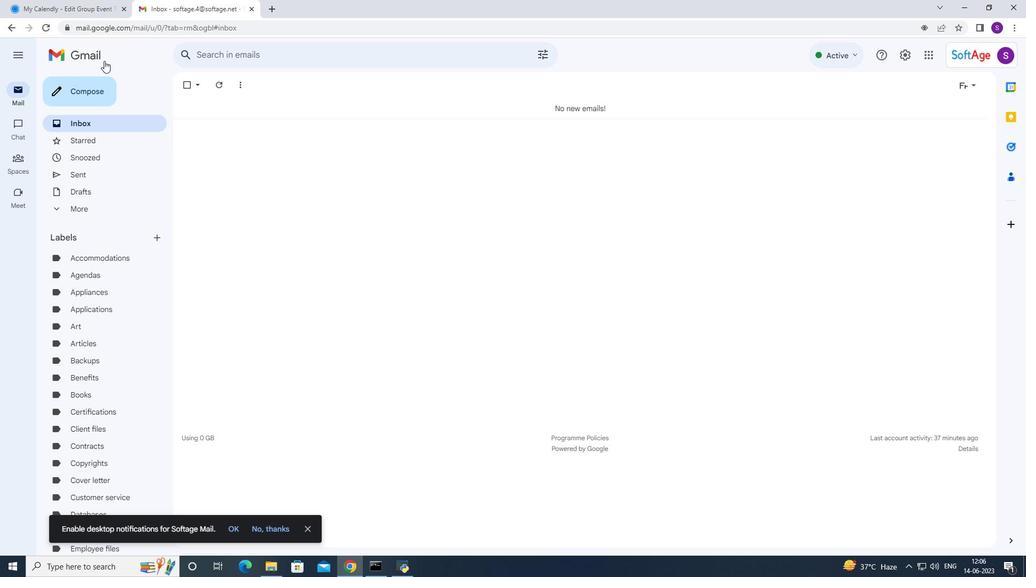 
Action: Mouse pressed left at (72, 86)
Screenshot: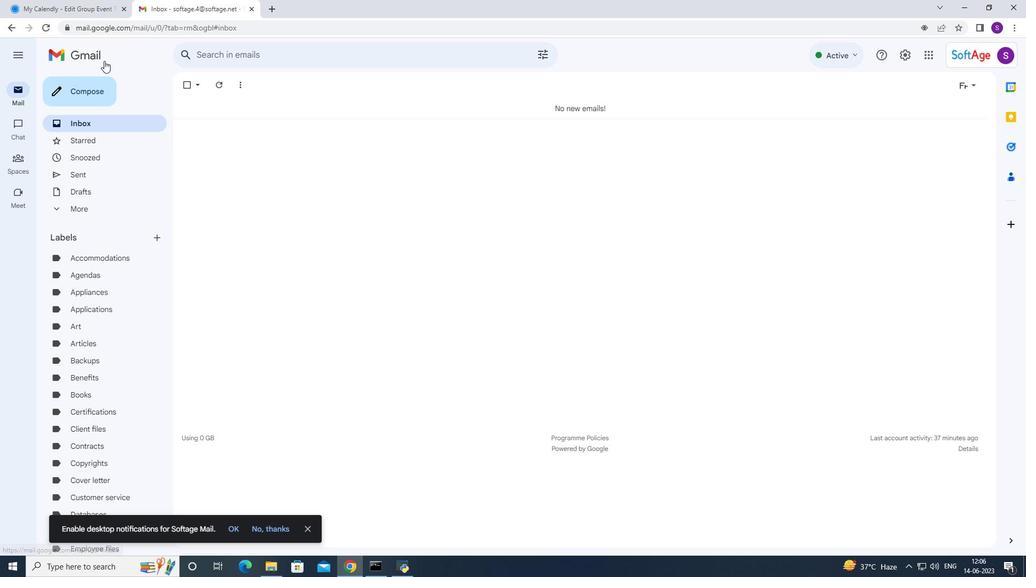 
Action: Mouse moved to (718, 303)
Screenshot: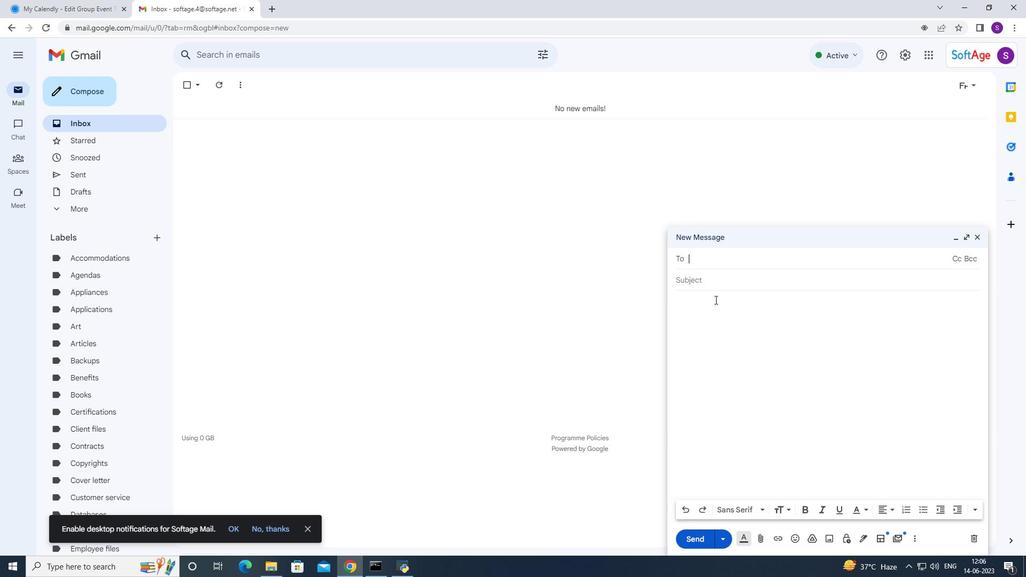 
Action: Mouse pressed right at (718, 303)
Screenshot: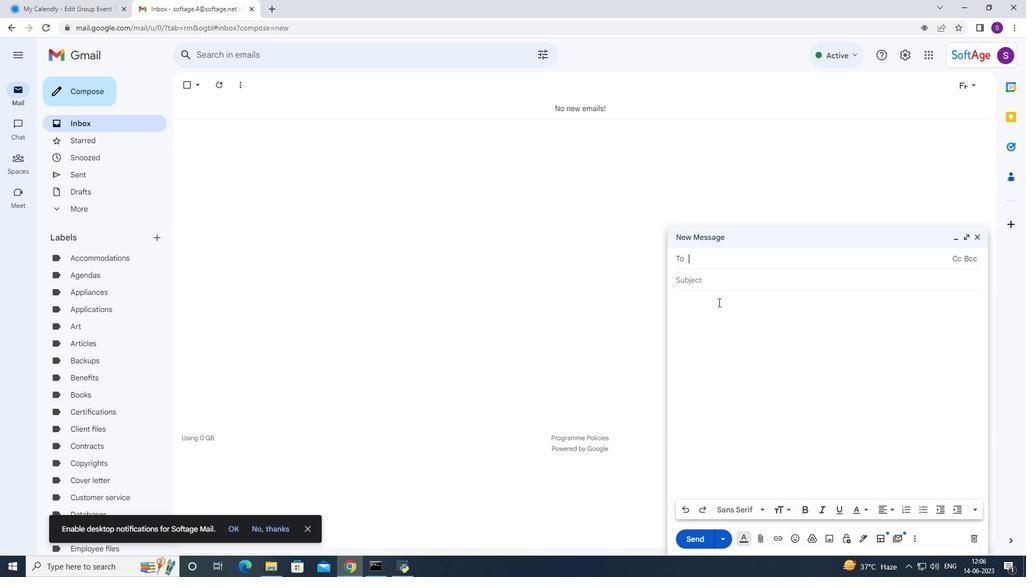 
Action: Mouse moved to (746, 385)
Screenshot: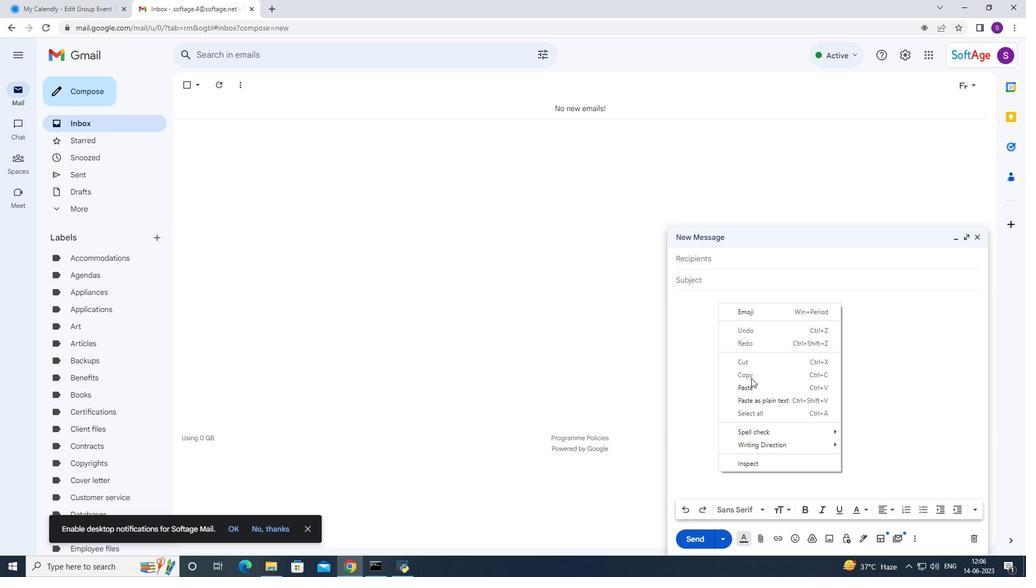 
Action: Mouse pressed left at (746, 385)
Screenshot: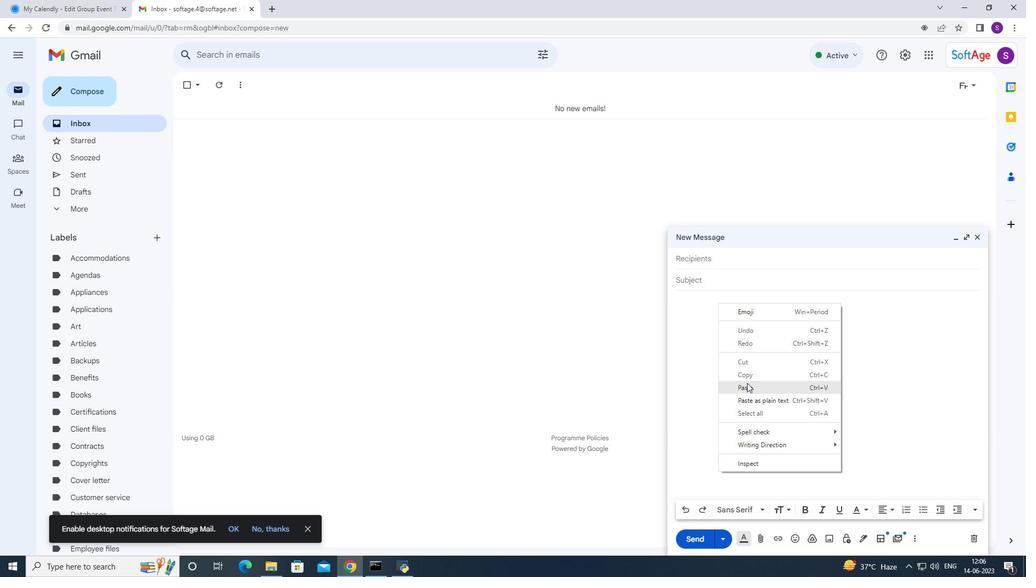 
Action: Mouse moved to (757, 255)
Screenshot: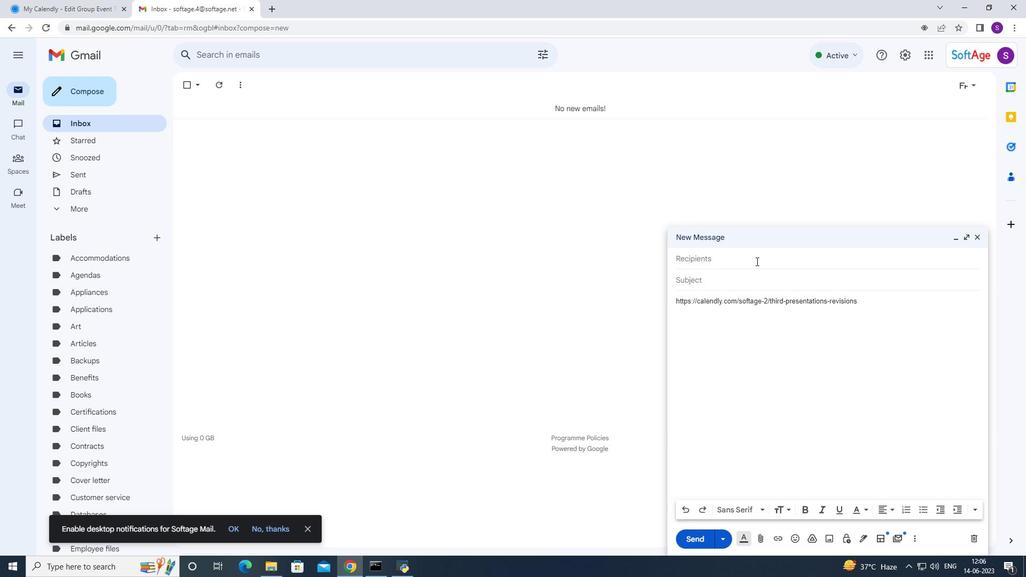 
Action: Mouse pressed left at (757, 255)
Screenshot: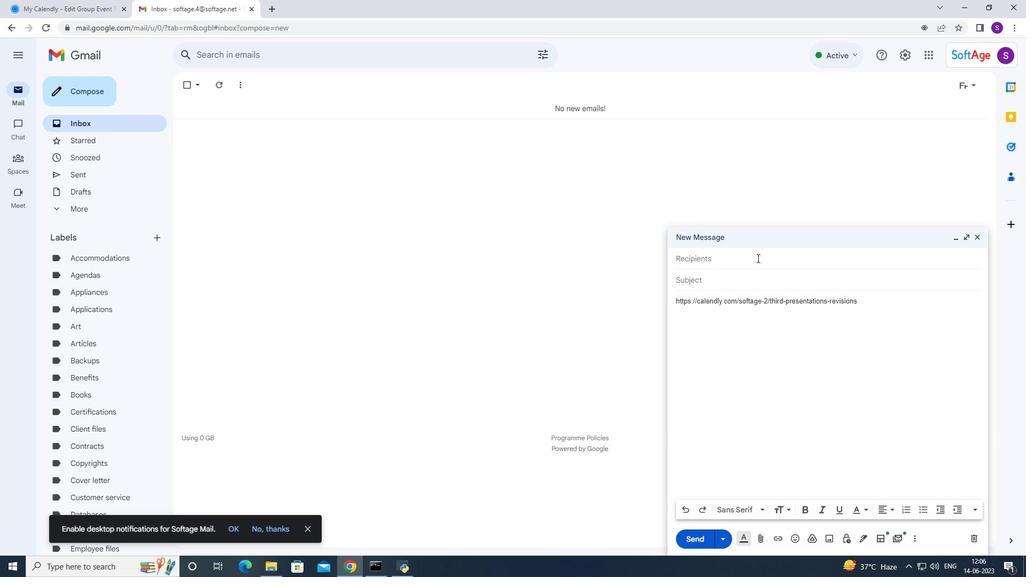
Action: Key pressed s
Screenshot: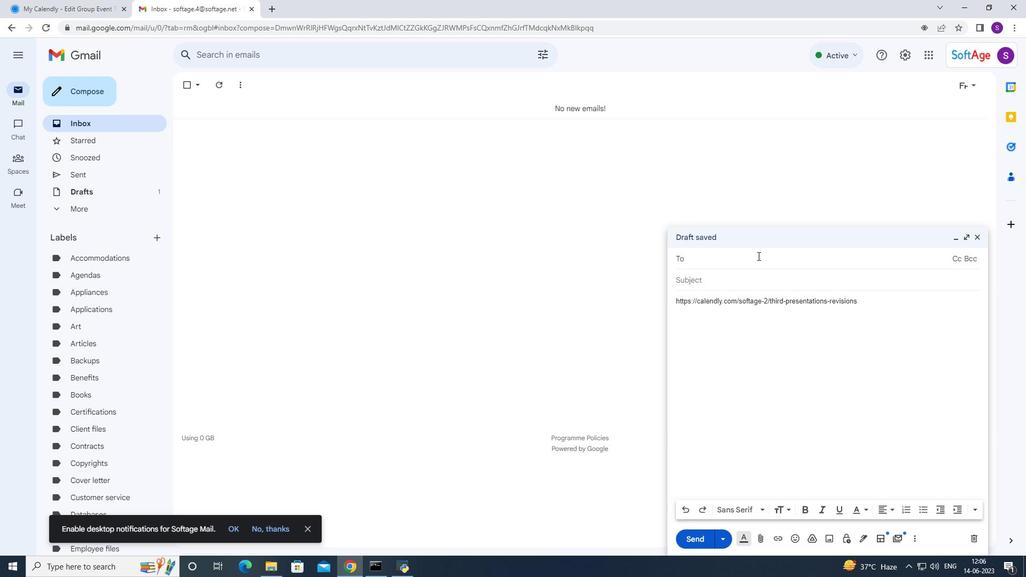 
Action: Mouse moved to (764, 242)
Screenshot: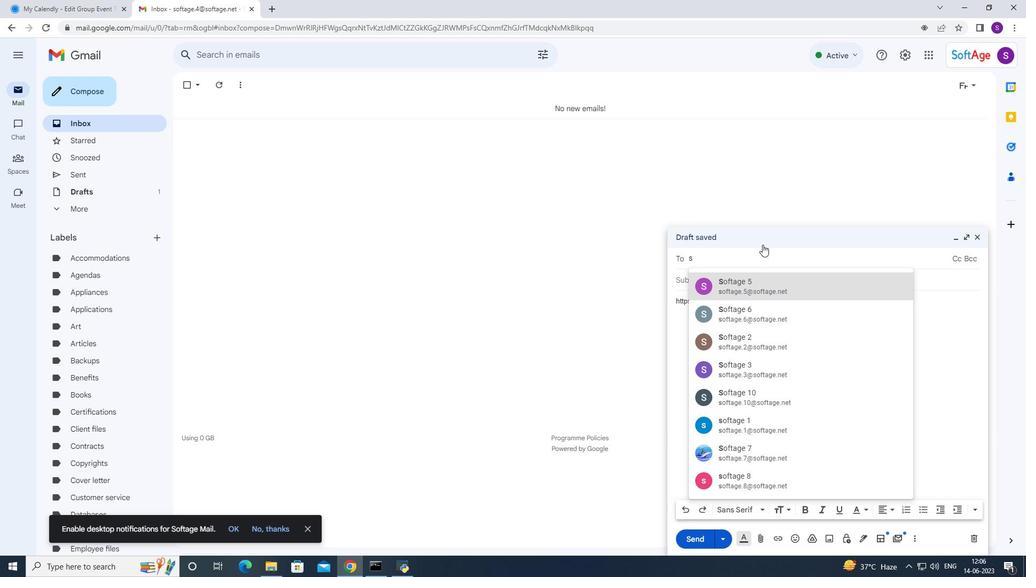 
Action: Key pressed o
Screenshot: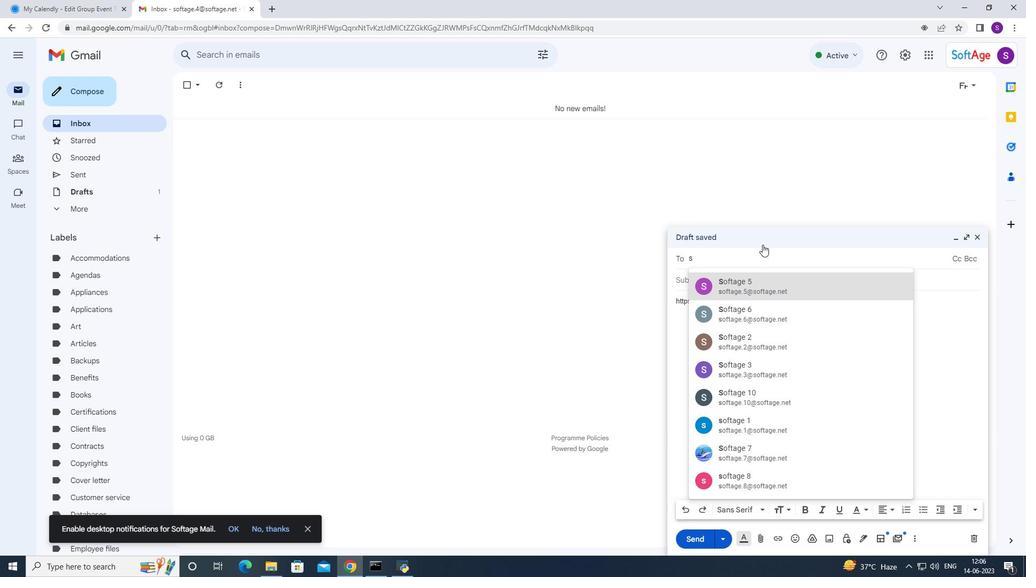 
Action: Mouse moved to (776, 248)
Screenshot: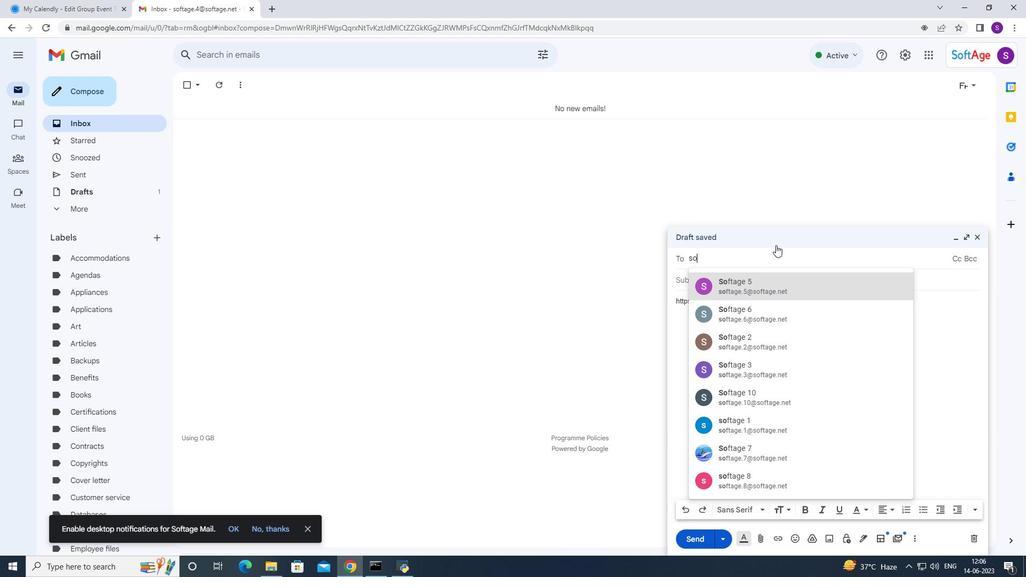 
Action: Key pressed f
Screenshot: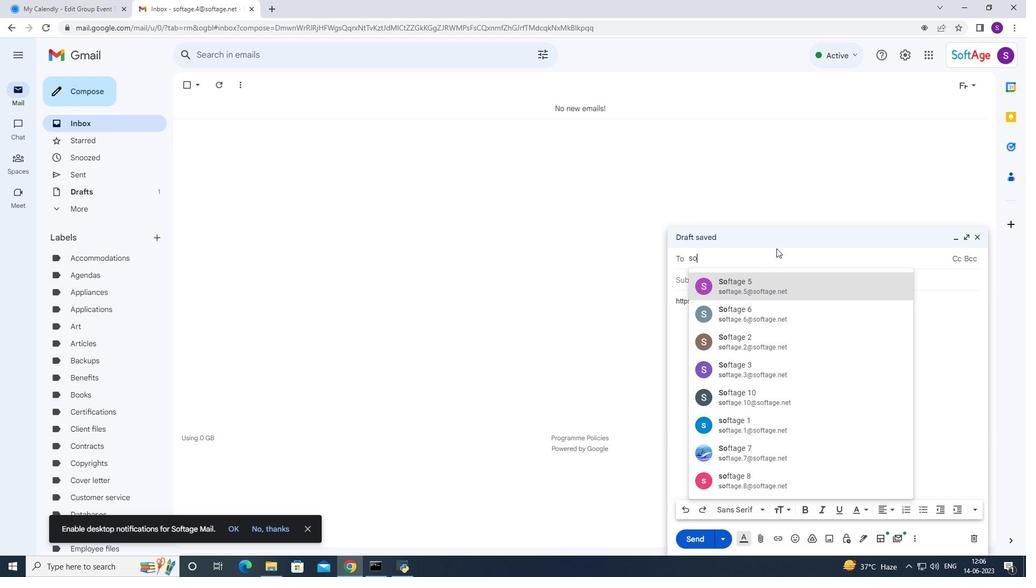 
Action: Mouse moved to (742, 478)
Screenshot: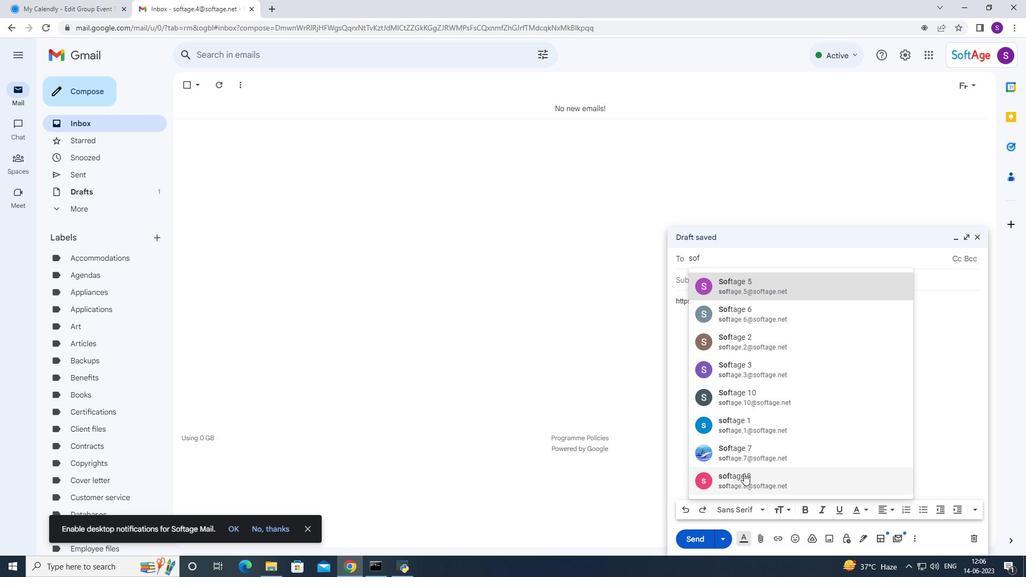 
Action: Mouse pressed left at (742, 478)
Screenshot: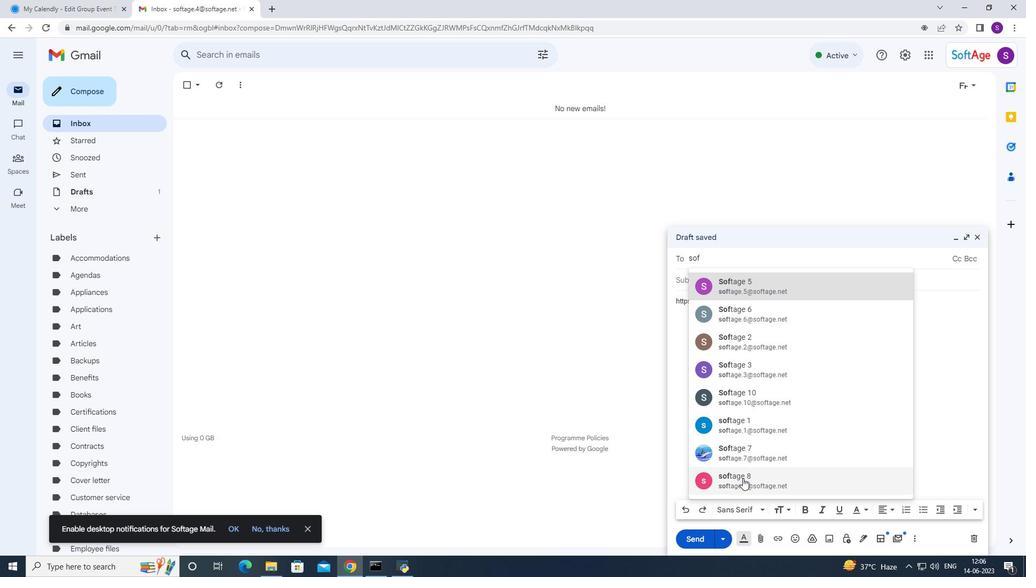 
Action: Mouse moved to (757, 418)
Screenshot: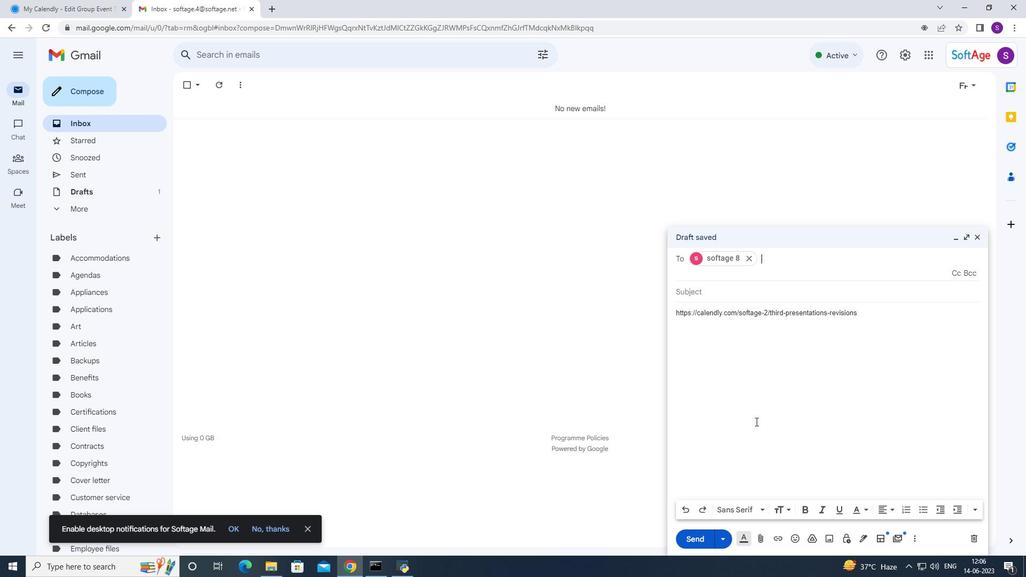 
Action: Key pressed s
Screenshot: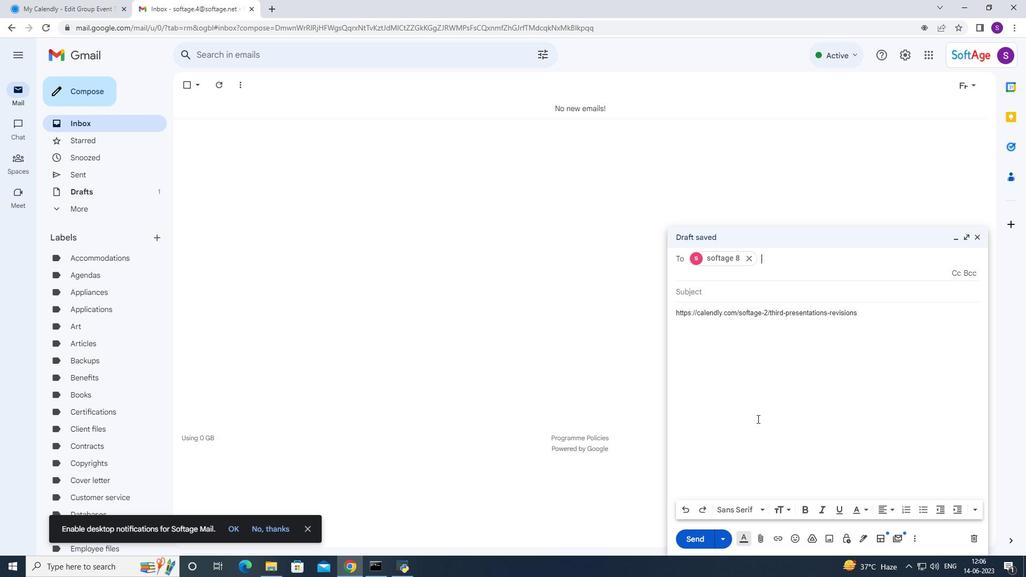 
Action: Mouse moved to (769, 372)
Screenshot: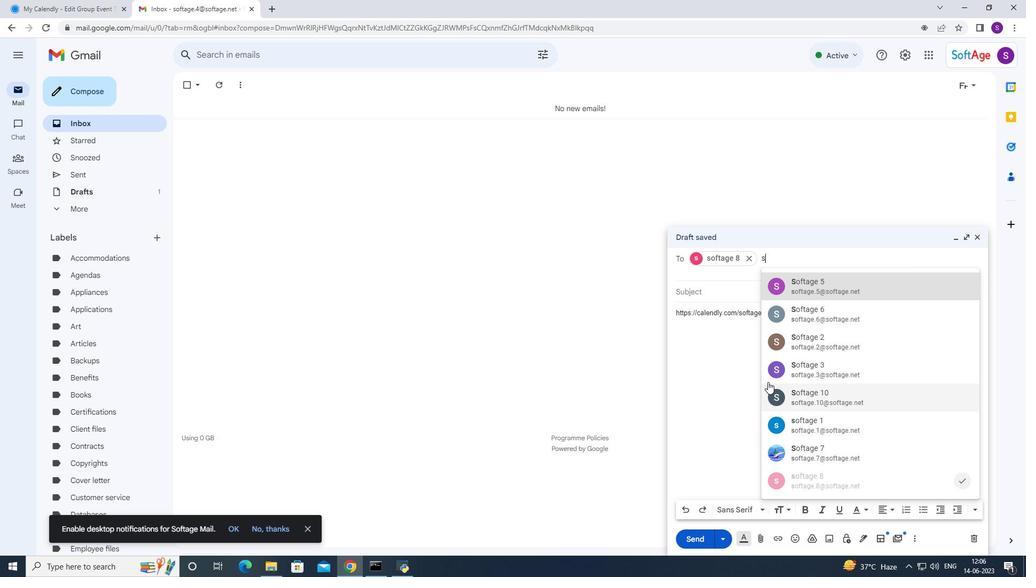 
Action: Key pressed o
Screenshot: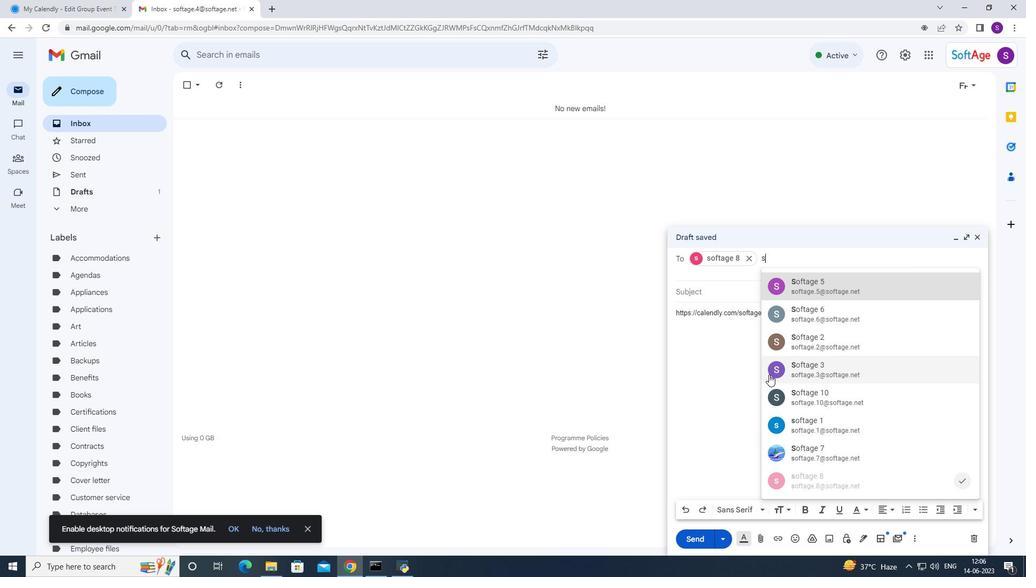 
Action: Mouse moved to (770, 369)
Screenshot: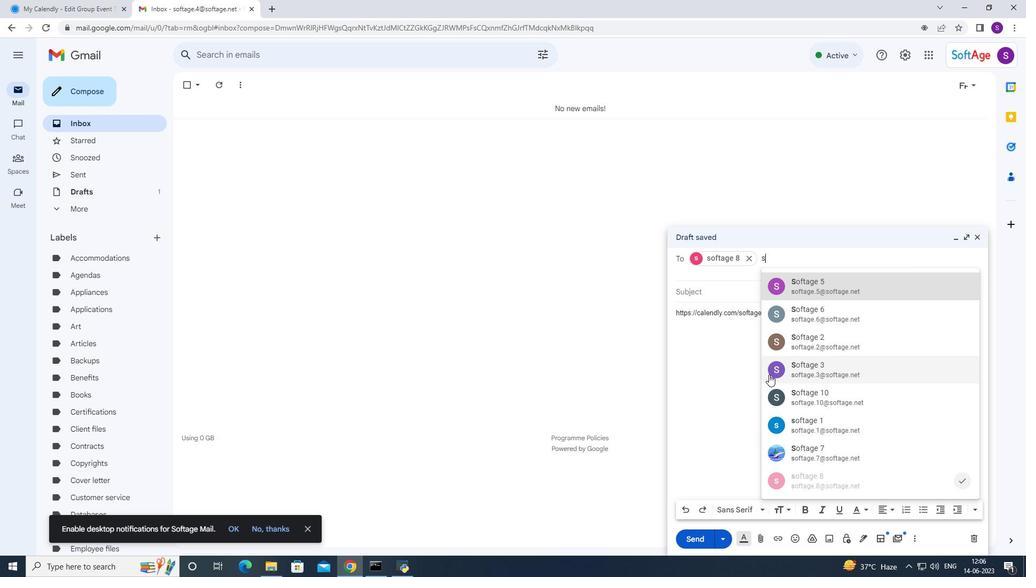 
Action: Key pressed f
Screenshot: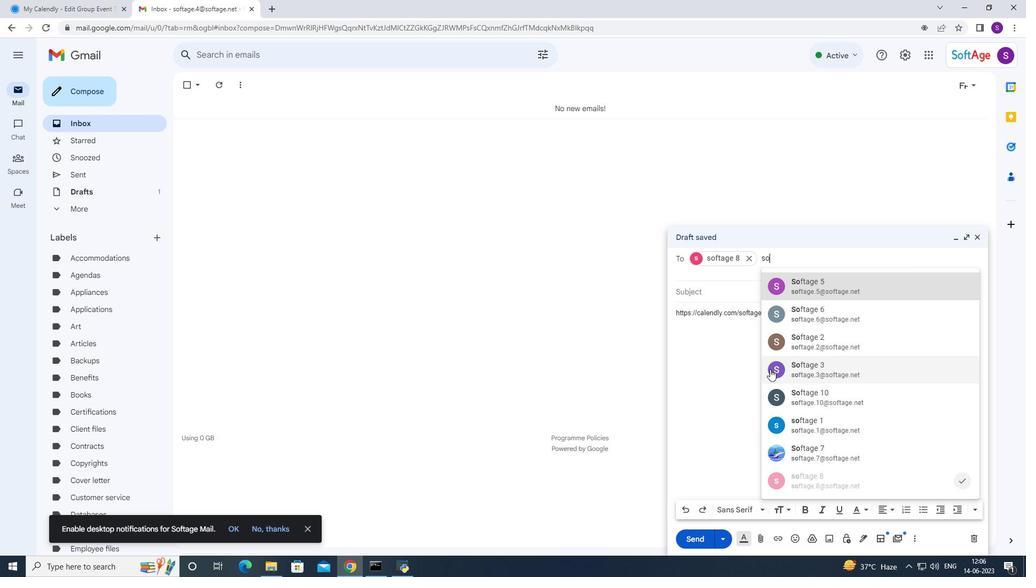 
Action: Mouse moved to (818, 358)
Screenshot: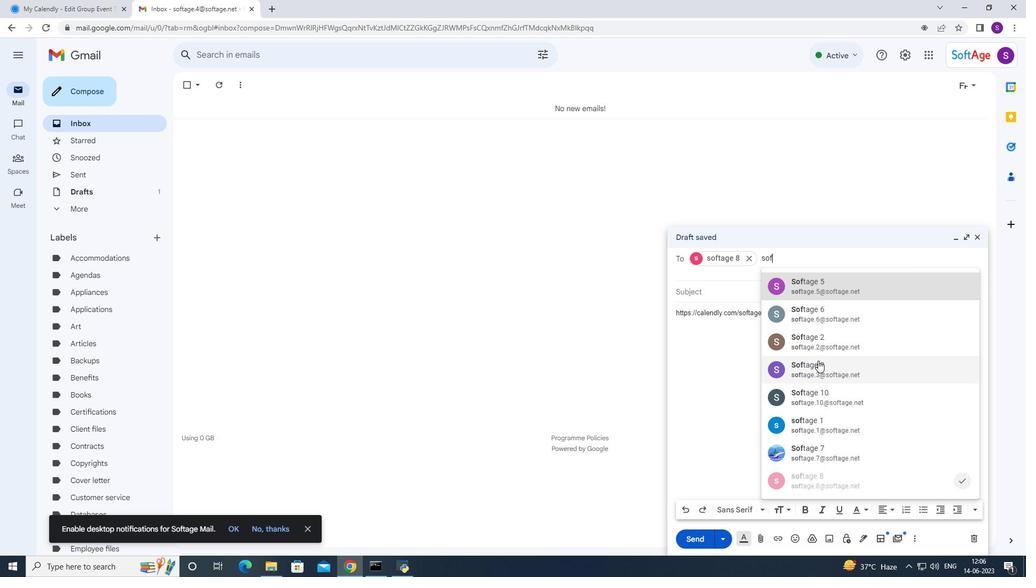 
Action: Key pressed tage.
Screenshot: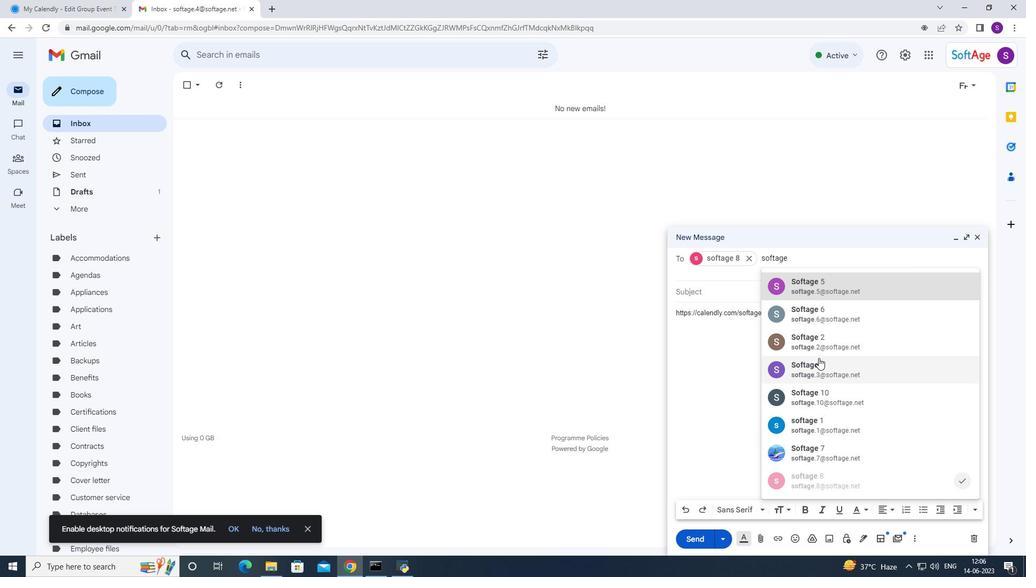 
Action: Mouse moved to (819, 360)
Screenshot: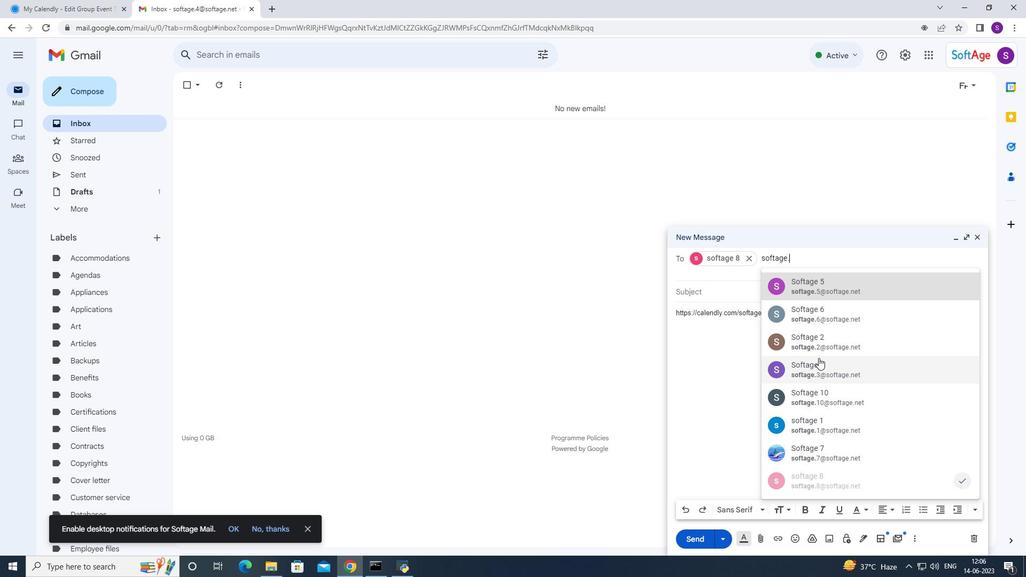 
Action: Key pressed 9
Screenshot: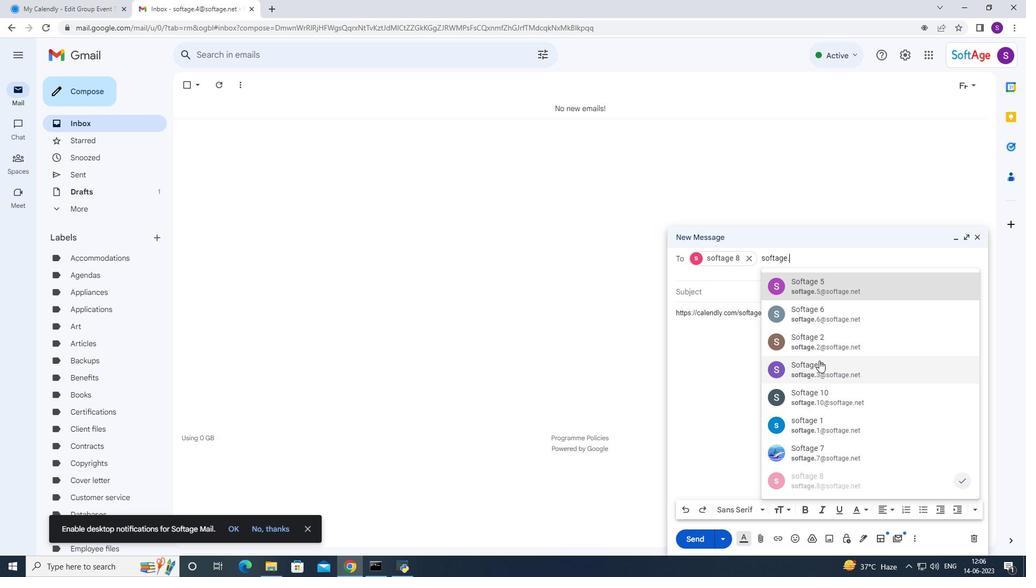 
Action: Mouse moved to (844, 297)
Screenshot: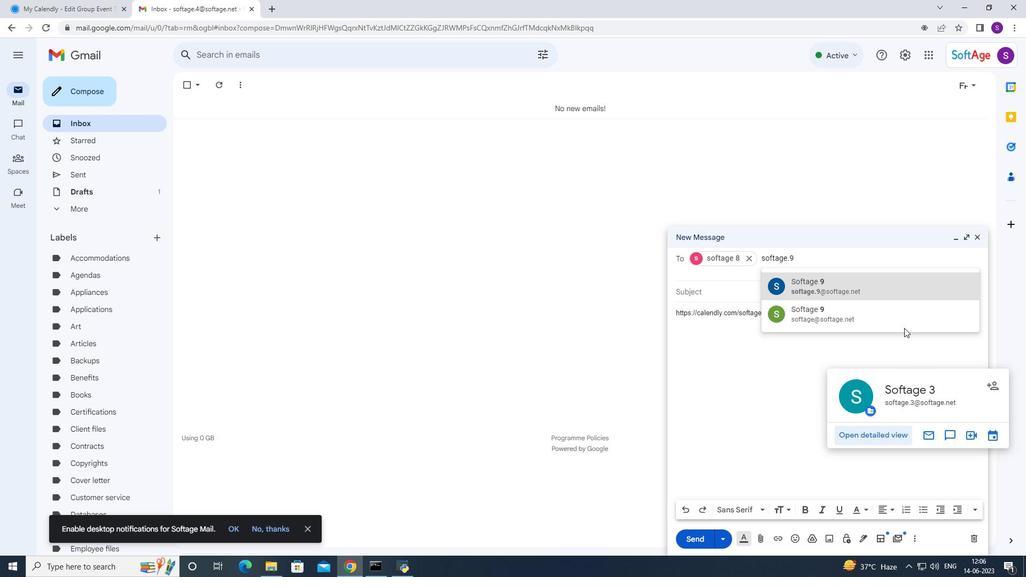 
Action: Mouse pressed left at (844, 297)
Screenshot: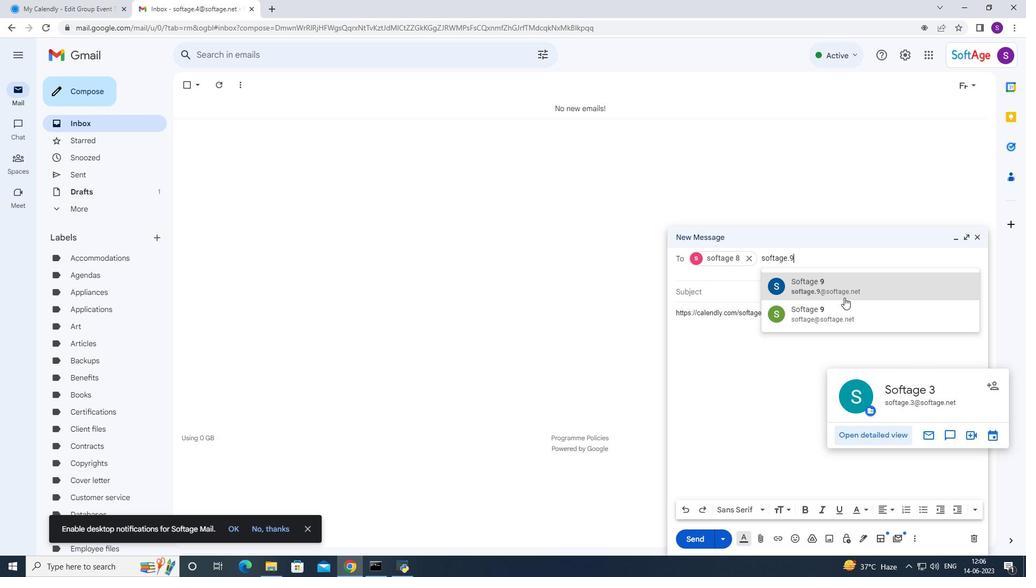 
Action: Mouse moved to (844, 292)
Screenshot: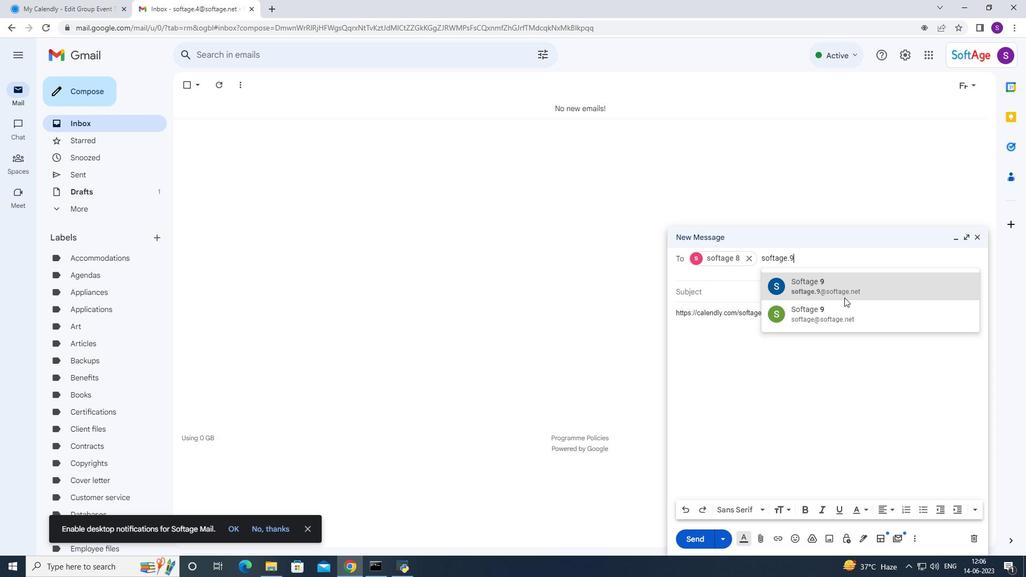 
Action: Mouse pressed left at (844, 292)
Screenshot: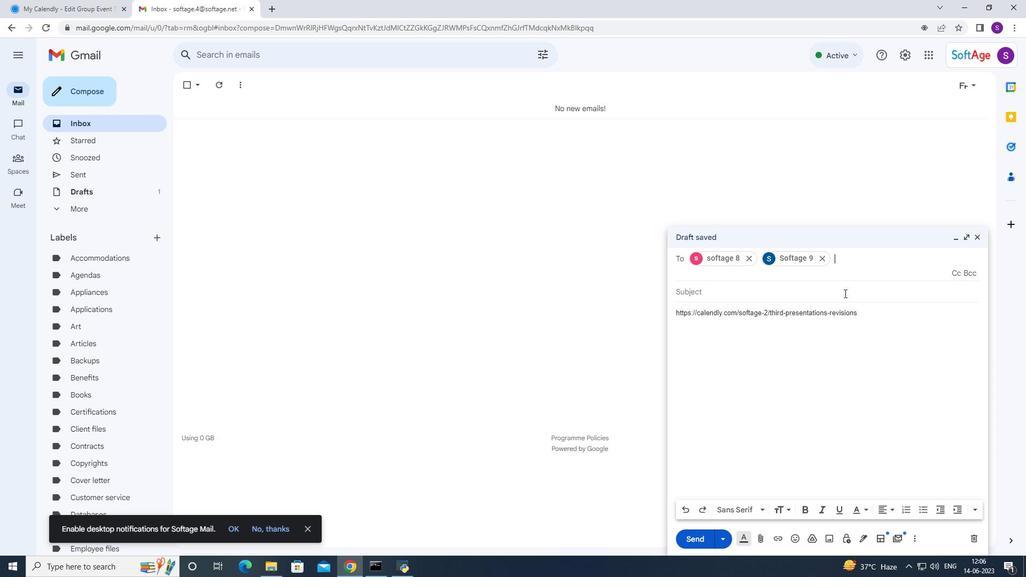 
Action: Mouse moved to (788, 325)
Screenshot: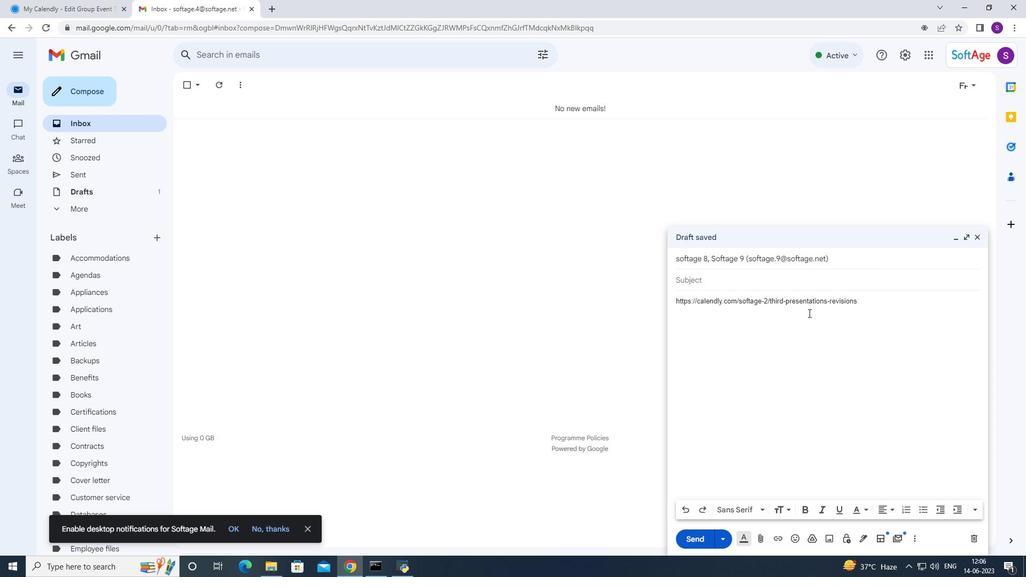 
Action: Mouse pressed left at (788, 325)
Screenshot: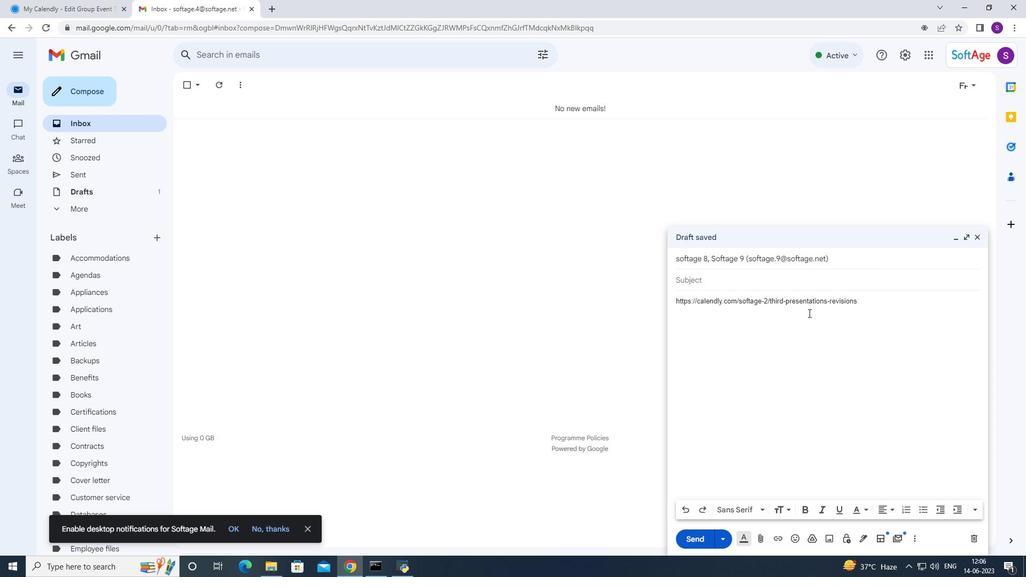 
Action: Mouse moved to (761, 340)
Screenshot: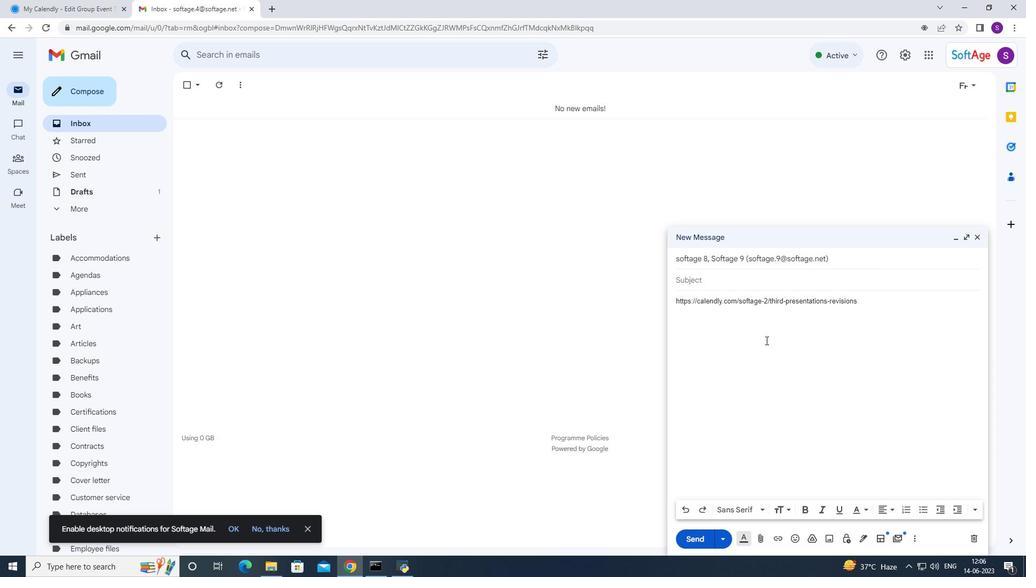 
Action: Mouse pressed left at (761, 340)
Screenshot: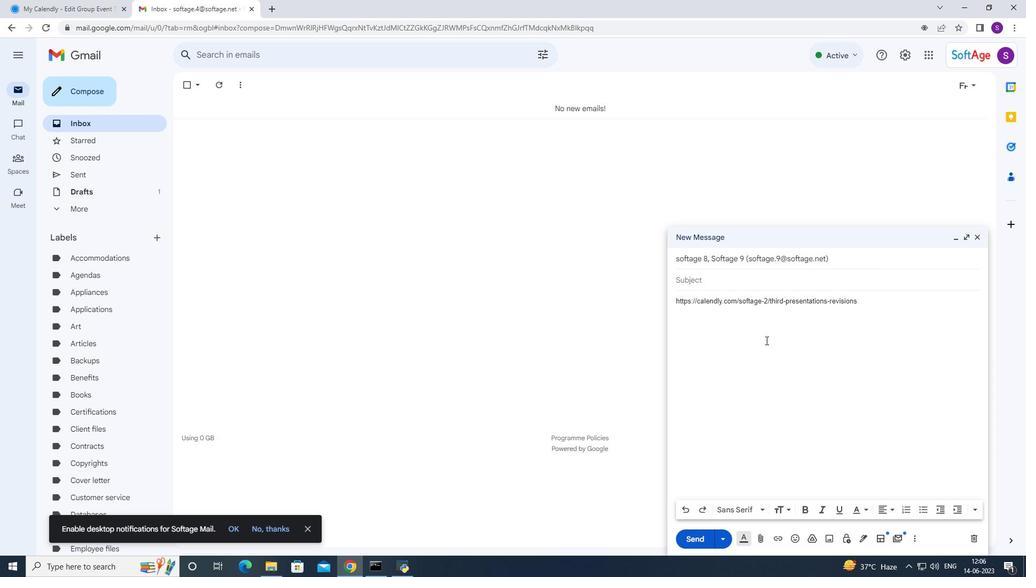 
Action: Mouse moved to (719, 353)
Screenshot: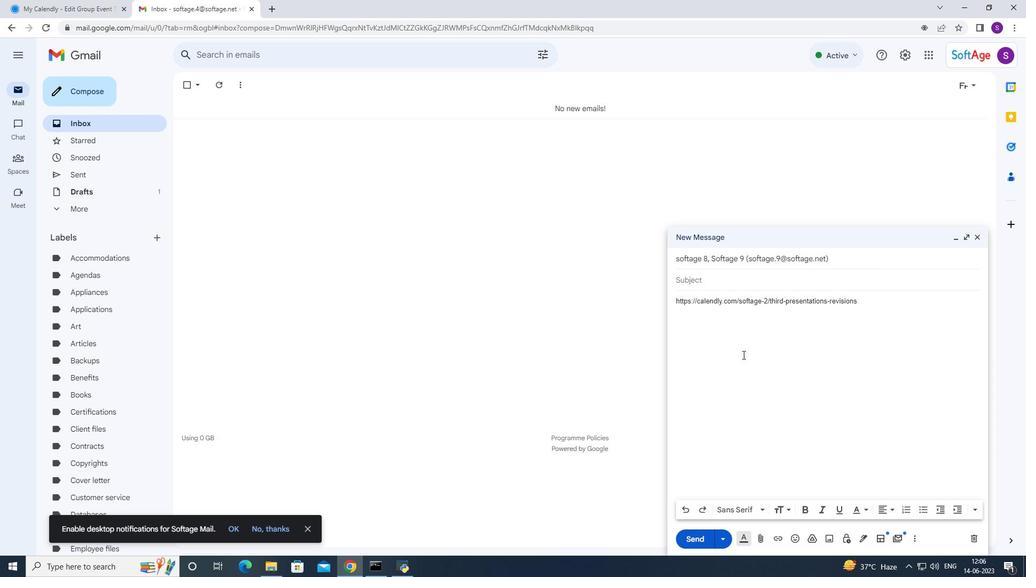 
Action: Mouse pressed left at (719, 353)
Screenshot: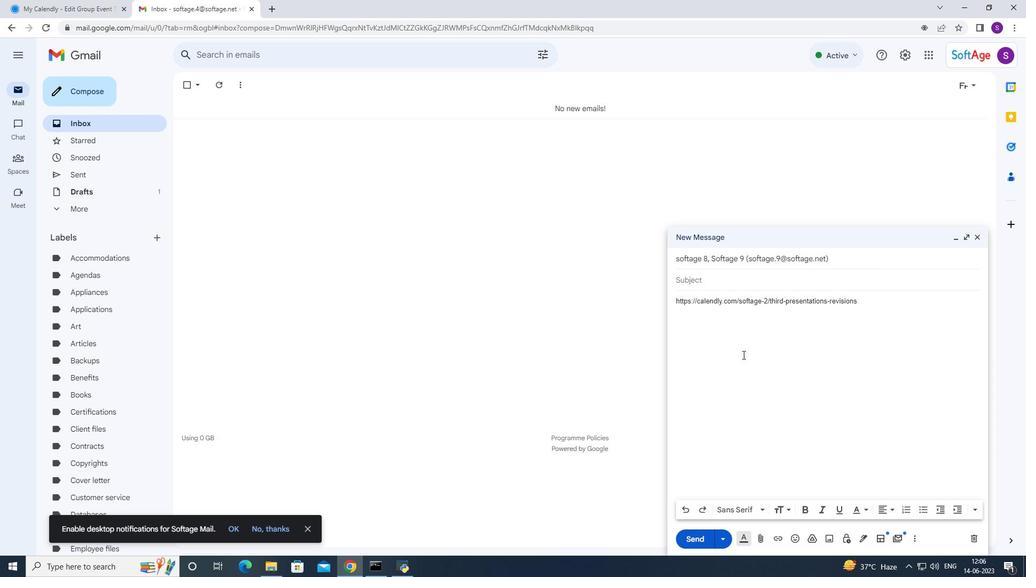 
Action: Mouse moved to (704, 533)
Screenshot: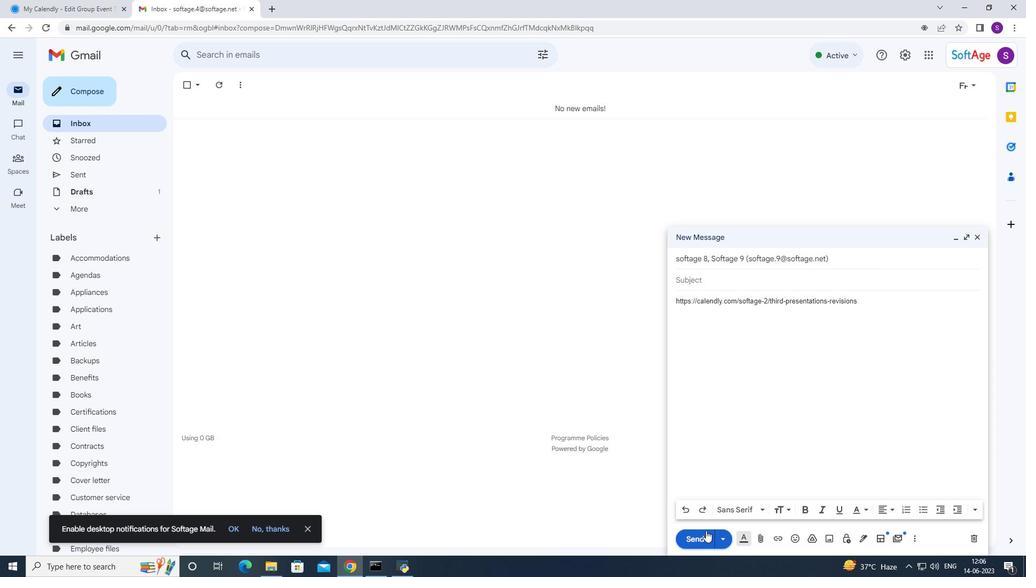 
Action: Mouse pressed left at (704, 533)
Screenshot: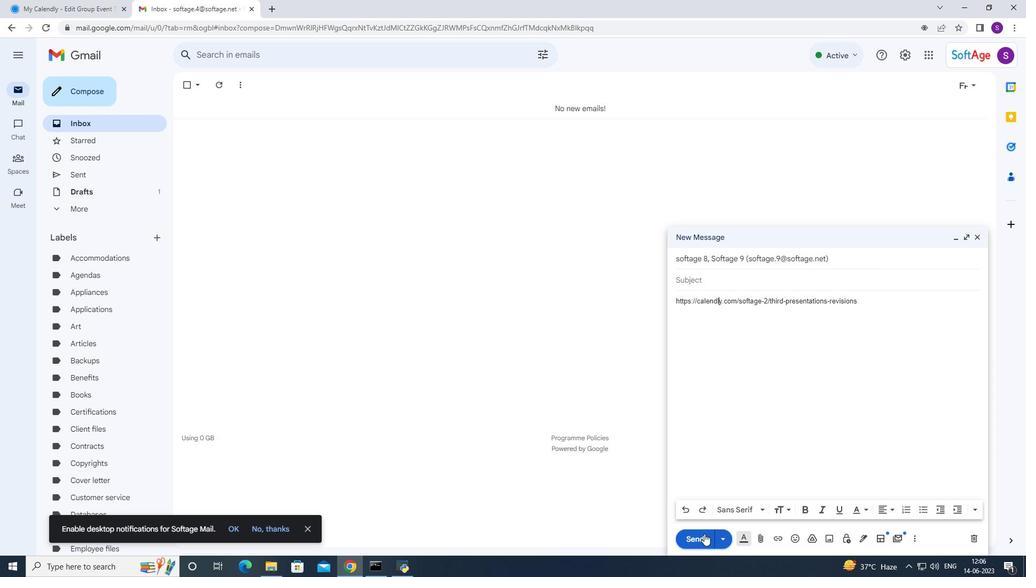 
Action: Mouse moved to (704, 529)
Screenshot: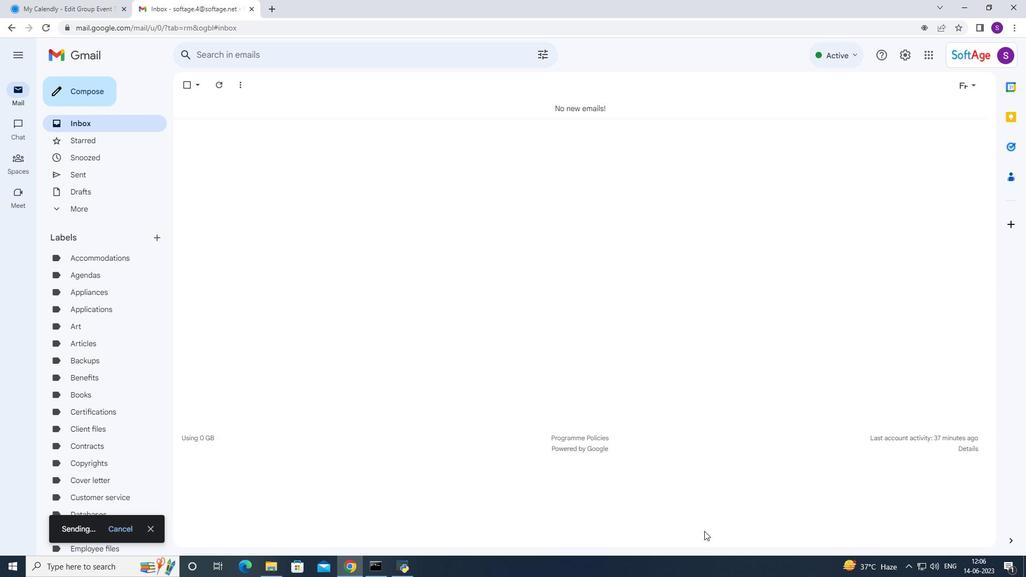 
